 Task: Search one way flight ticket for 5 adults, 2 children, 1 infant in seat and 2 infants on lap in economy from Memphis: Memphis International Airport to Riverton: Central Wyoming Regional Airport (was Riverton Regional) on 8-4-2023. Choice of flights is Southwest. Number of bags: 1 carry on bag and 1 checked bag. Price is upto 77000. Outbound departure time preference is 11:30.
Action: Mouse moved to (283, 389)
Screenshot: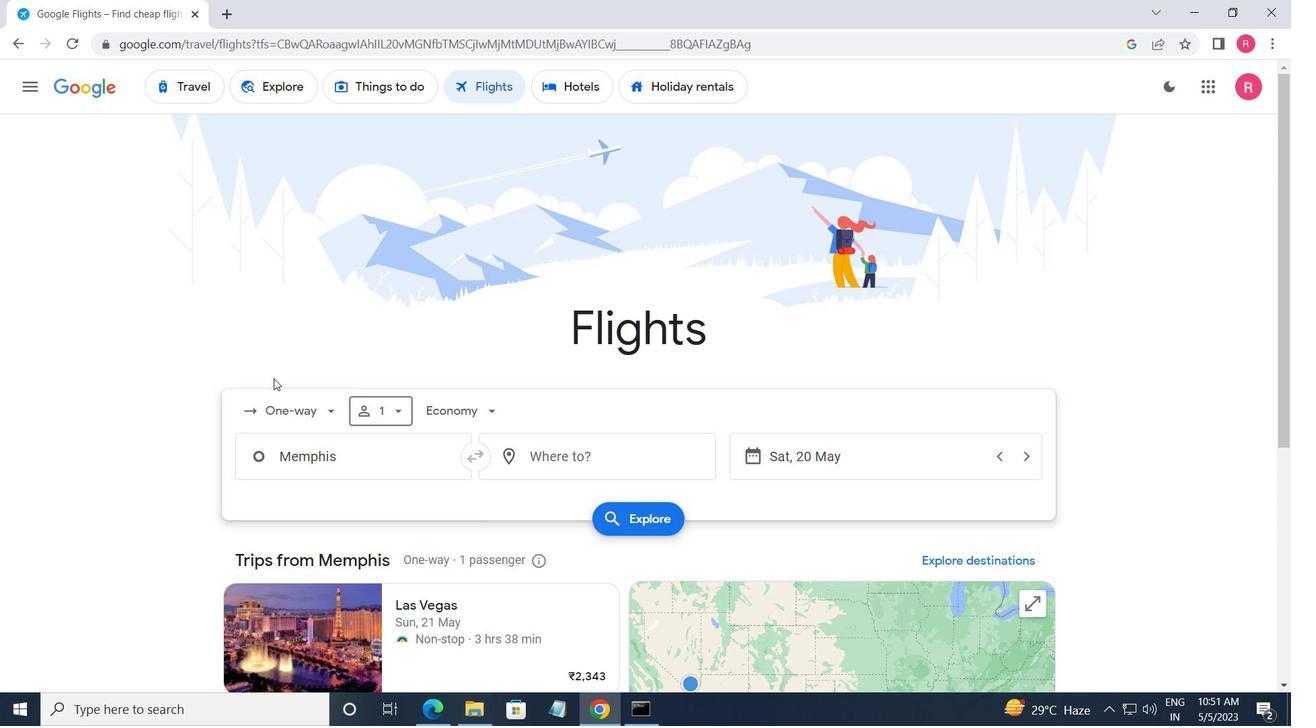 
Action: Mouse pressed left at (283, 389)
Screenshot: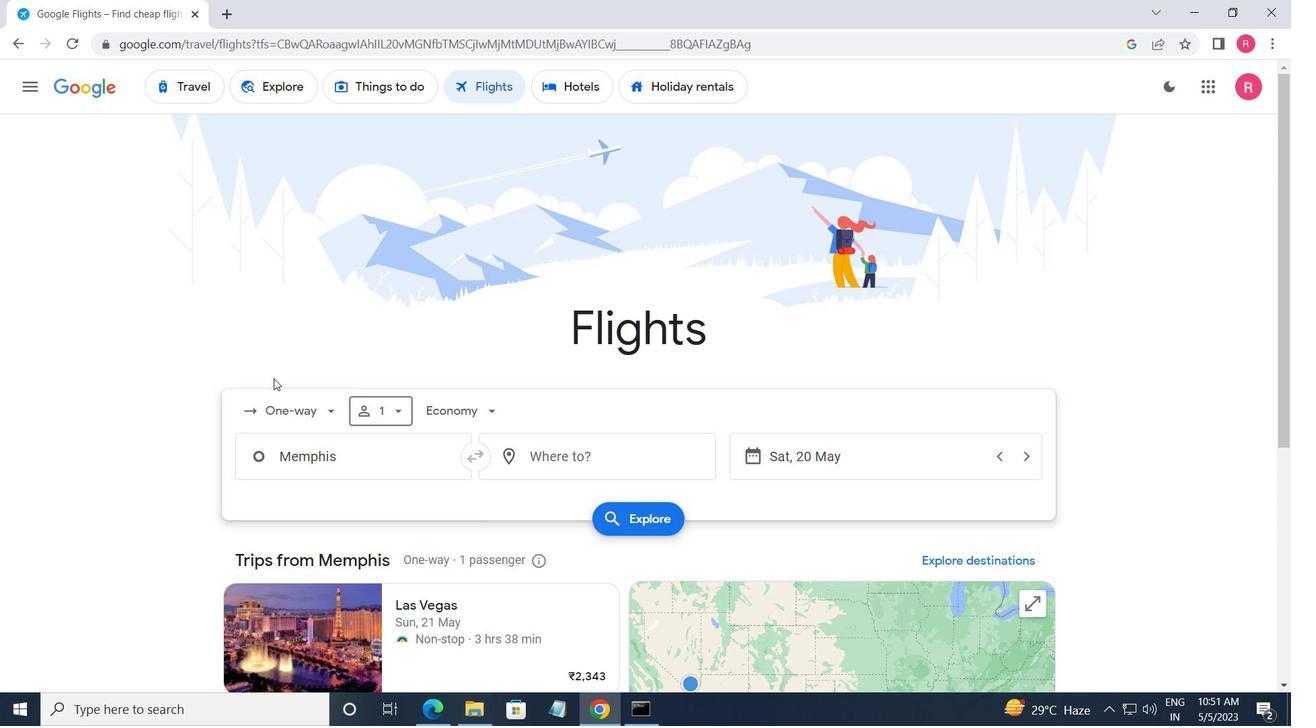 
Action: Mouse moved to (289, 410)
Screenshot: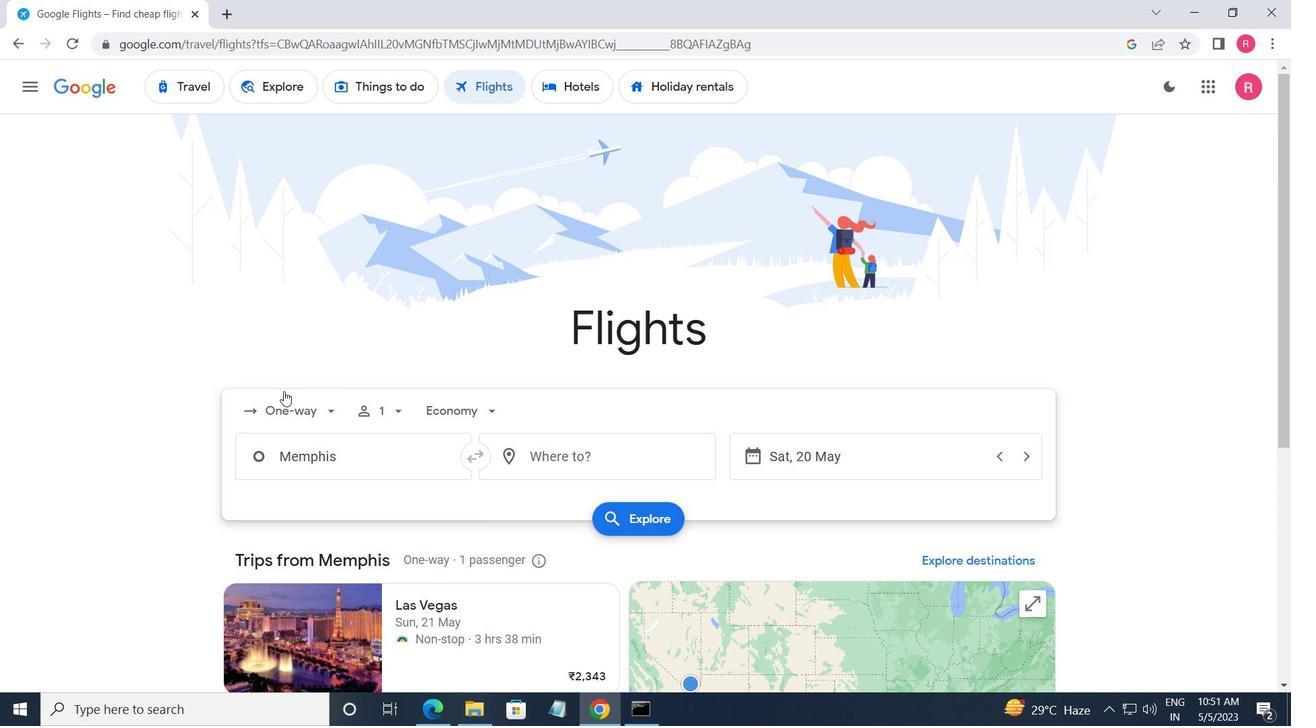 
Action: Mouse pressed left at (289, 410)
Screenshot: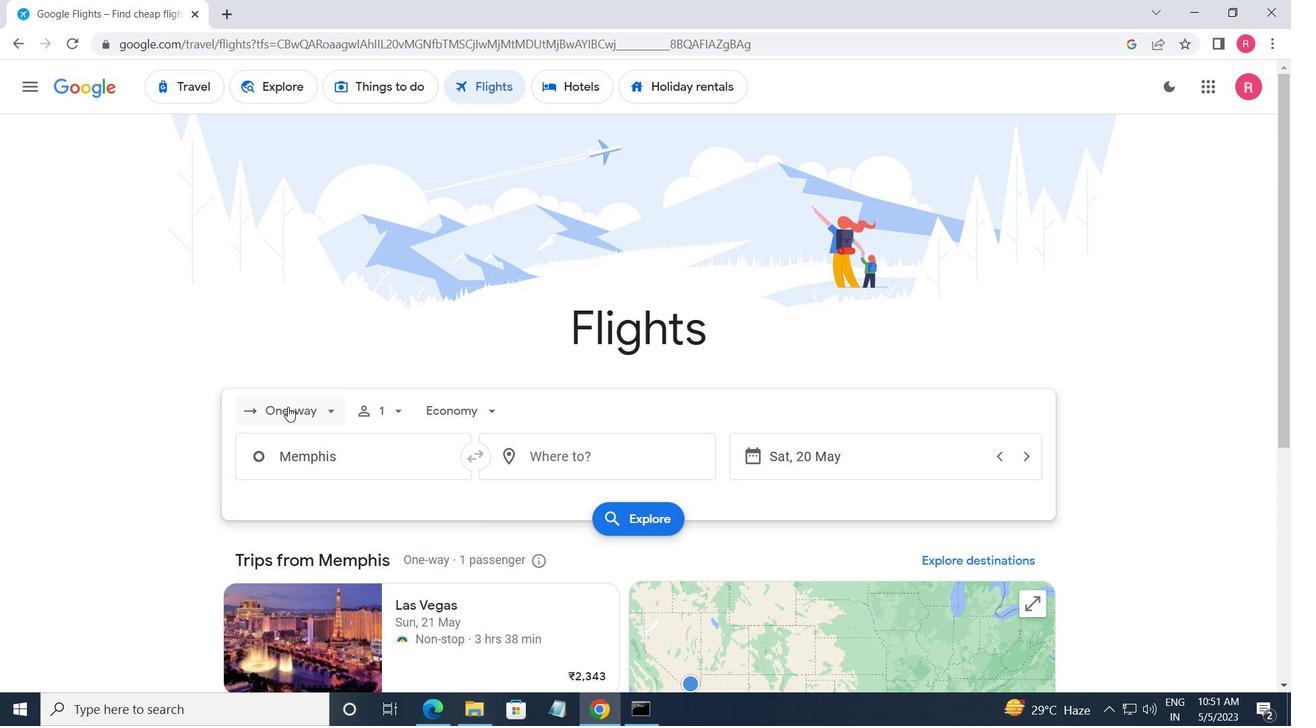 
Action: Mouse moved to (326, 490)
Screenshot: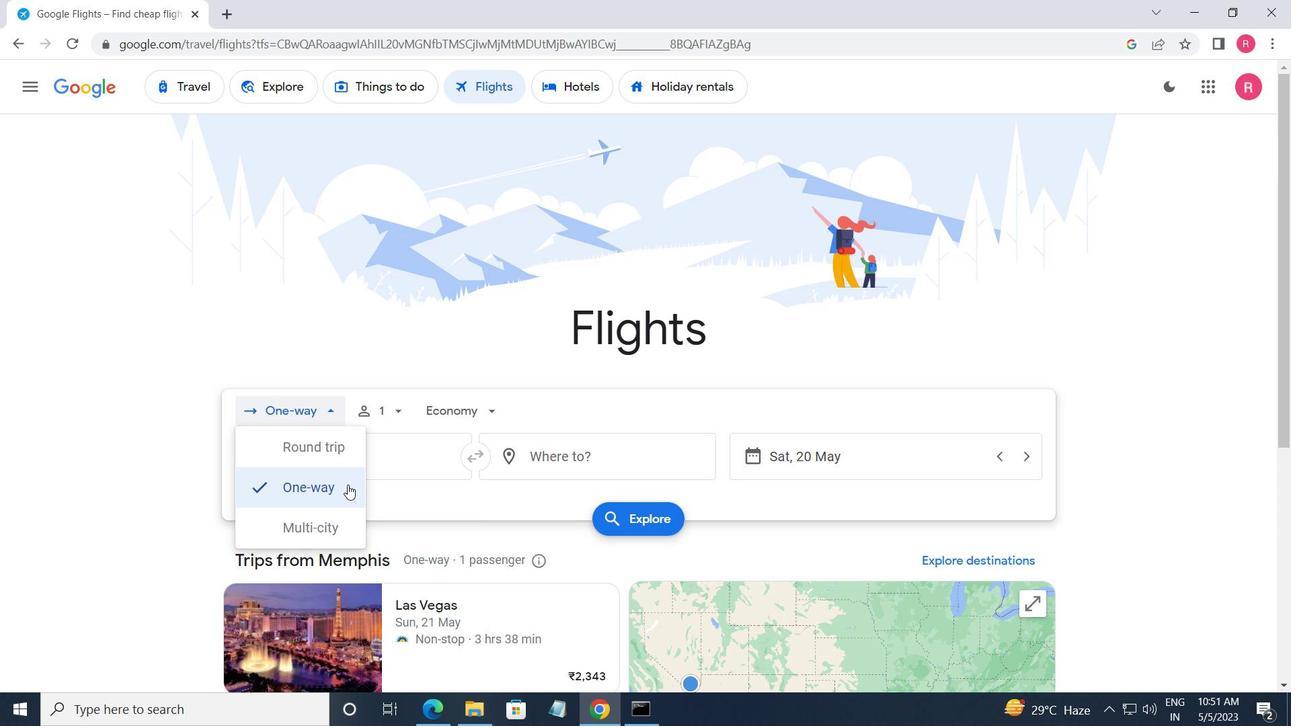
Action: Mouse pressed left at (326, 490)
Screenshot: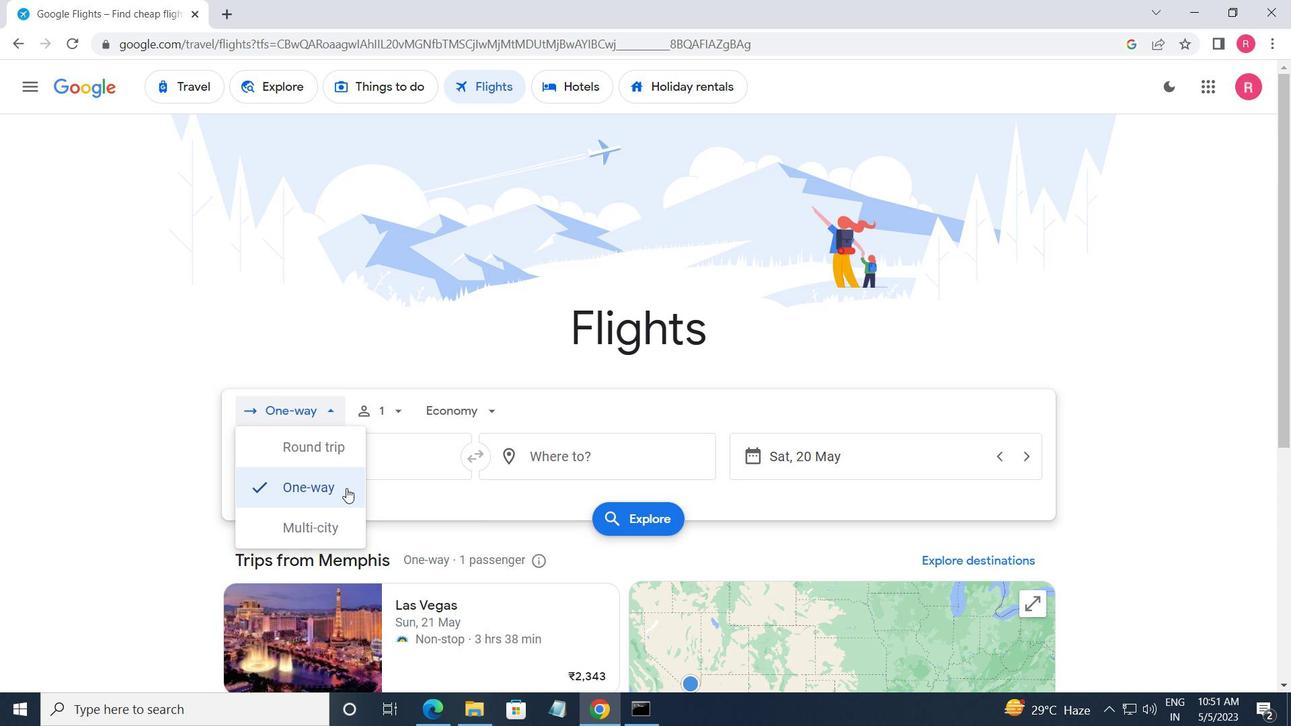 
Action: Mouse moved to (409, 425)
Screenshot: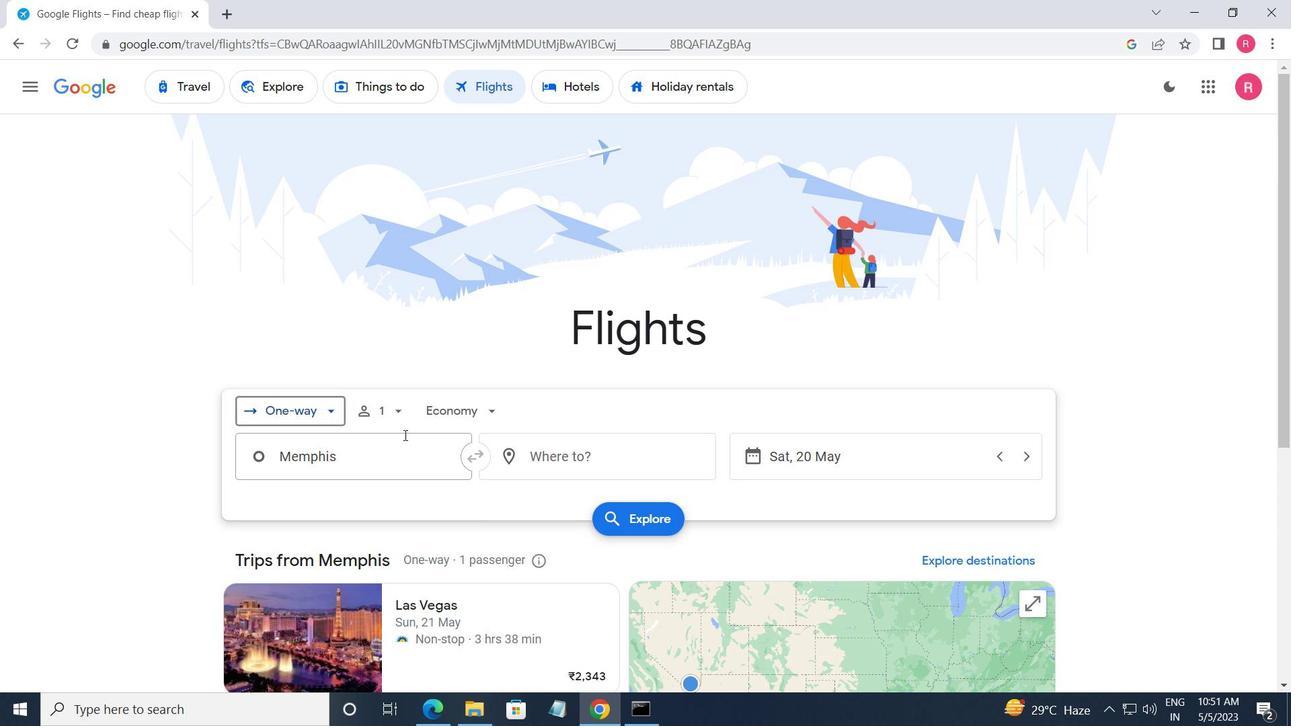 
Action: Mouse pressed left at (409, 425)
Screenshot: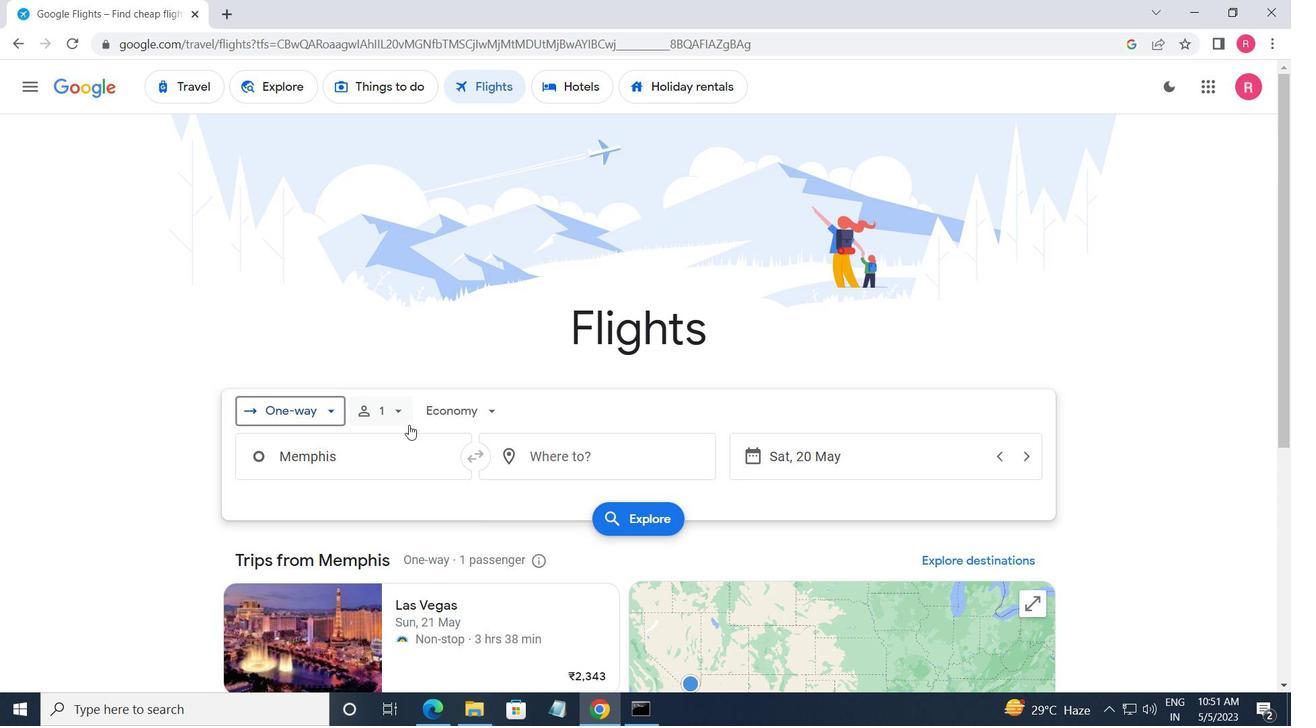 
Action: Mouse moved to (515, 453)
Screenshot: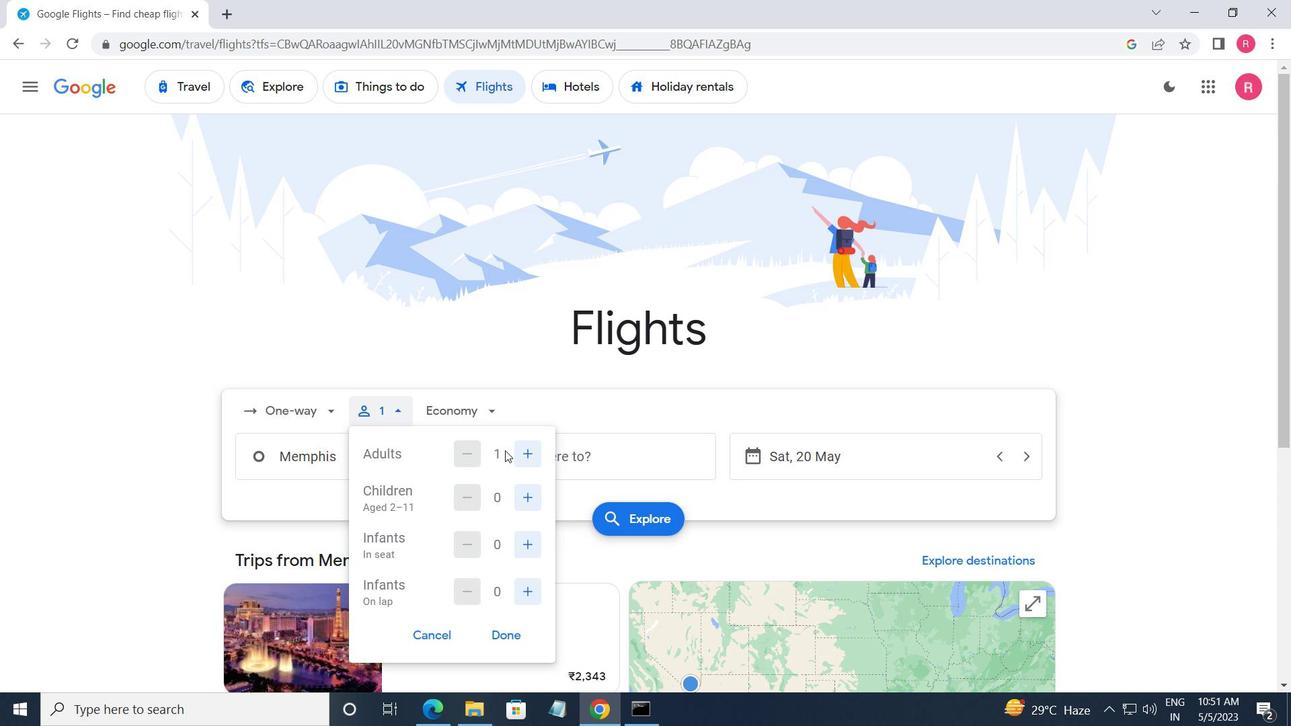 
Action: Mouse pressed left at (515, 453)
Screenshot: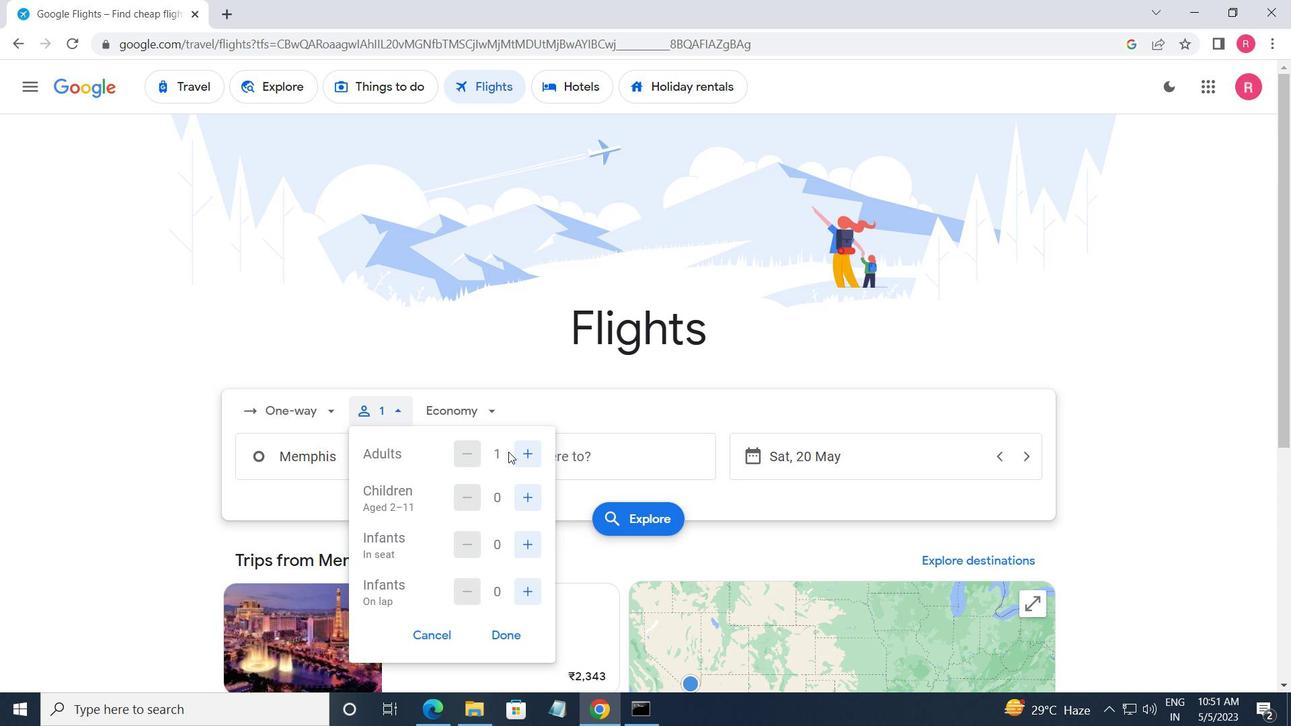 
Action: Mouse pressed left at (515, 453)
Screenshot: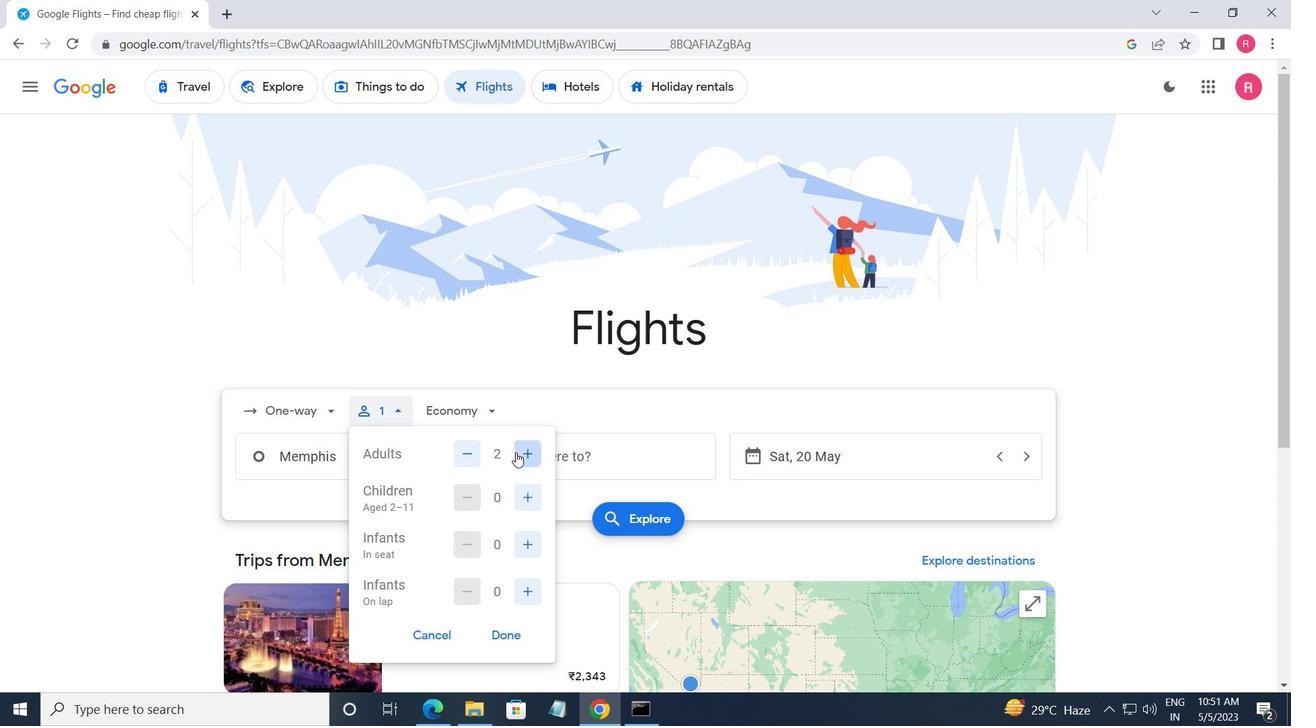 
Action: Mouse moved to (515, 453)
Screenshot: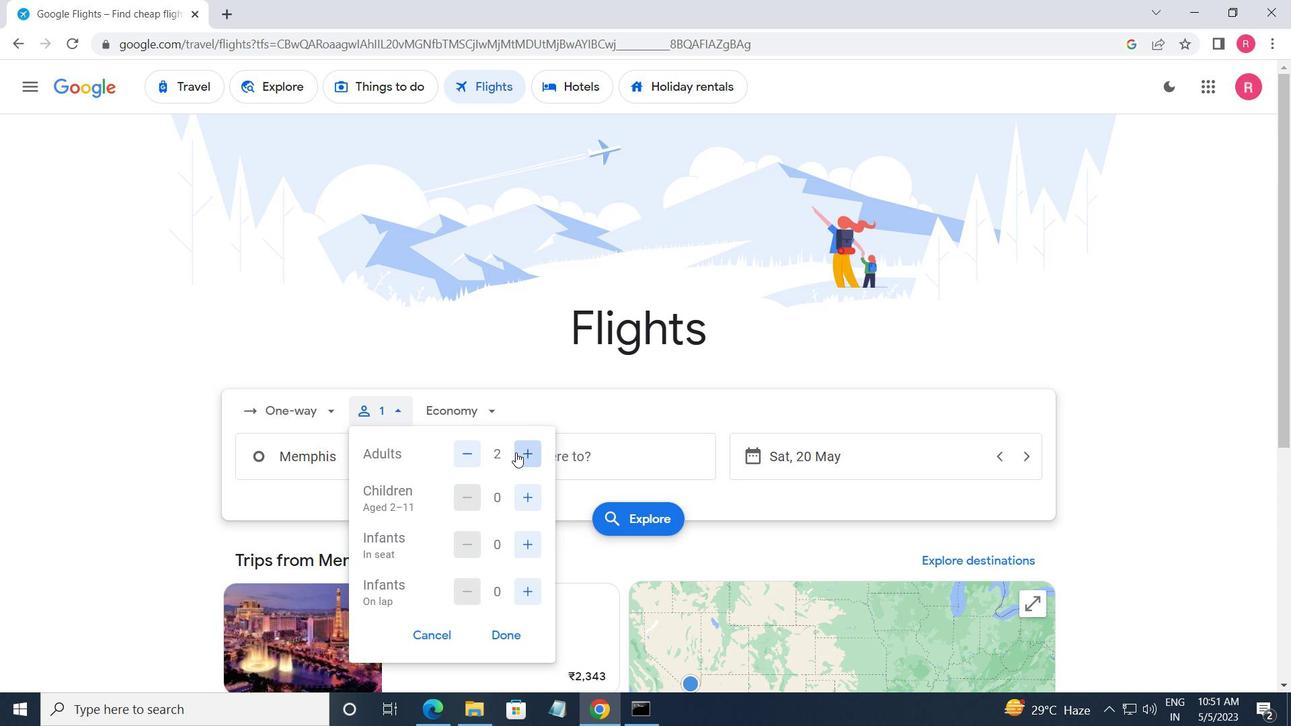 
Action: Mouse pressed left at (515, 453)
Screenshot: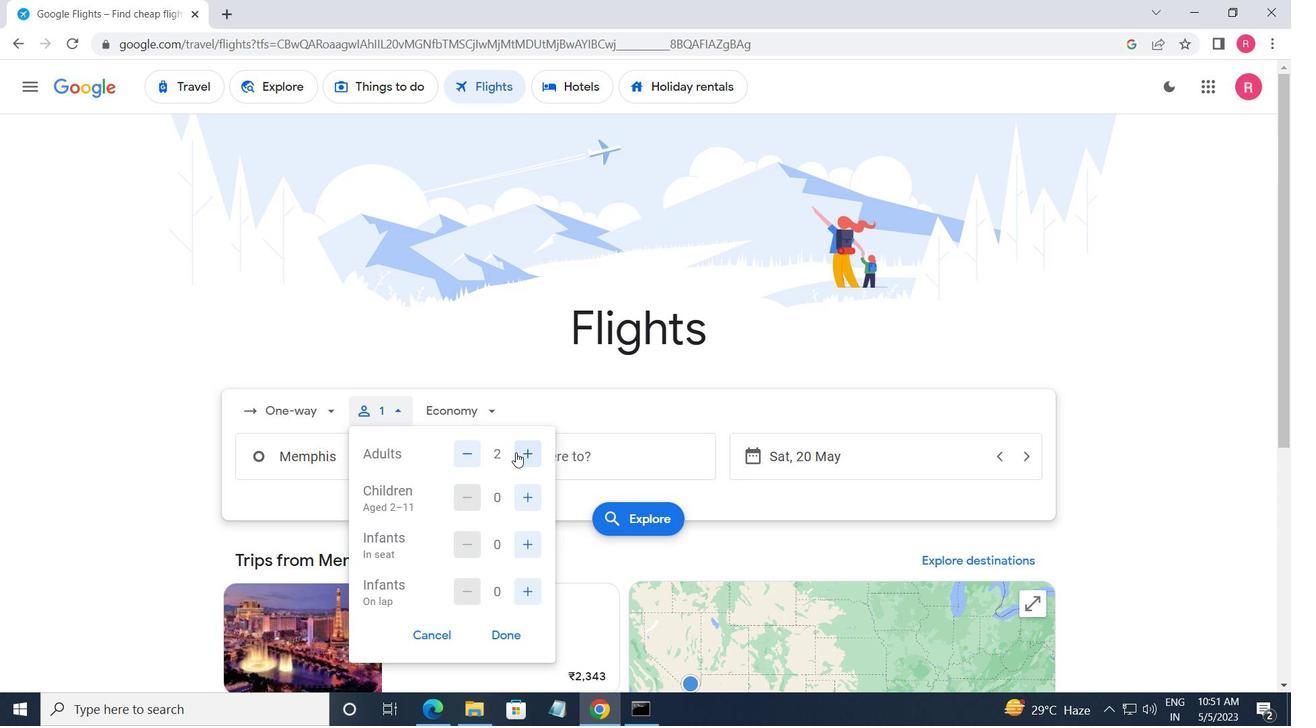 
Action: Mouse pressed left at (515, 453)
Screenshot: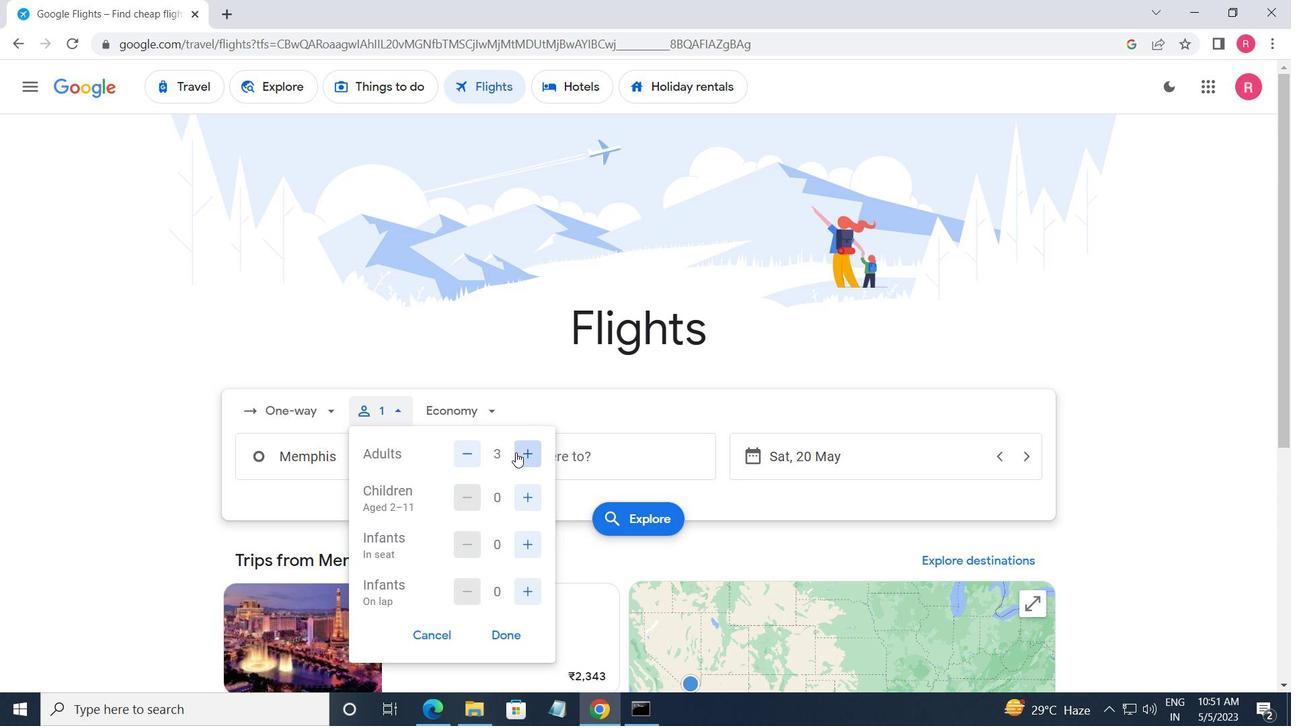 
Action: Mouse moved to (521, 497)
Screenshot: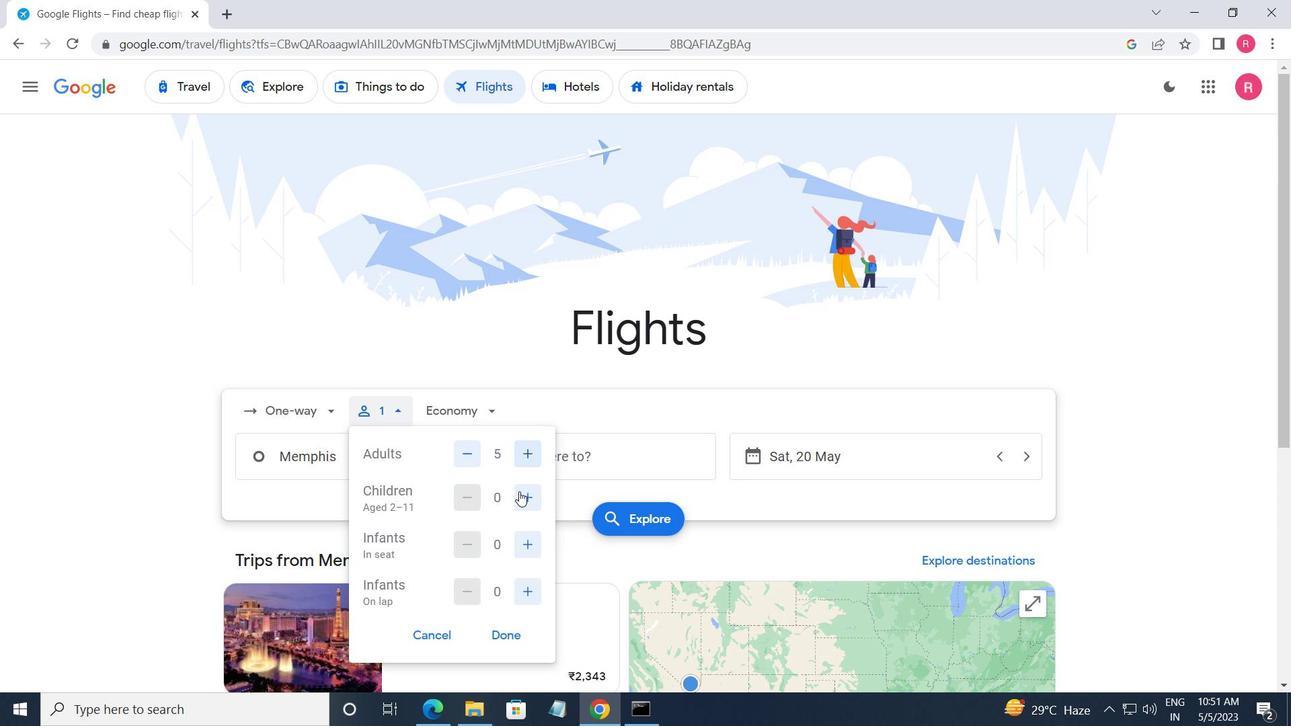 
Action: Mouse pressed left at (521, 497)
Screenshot: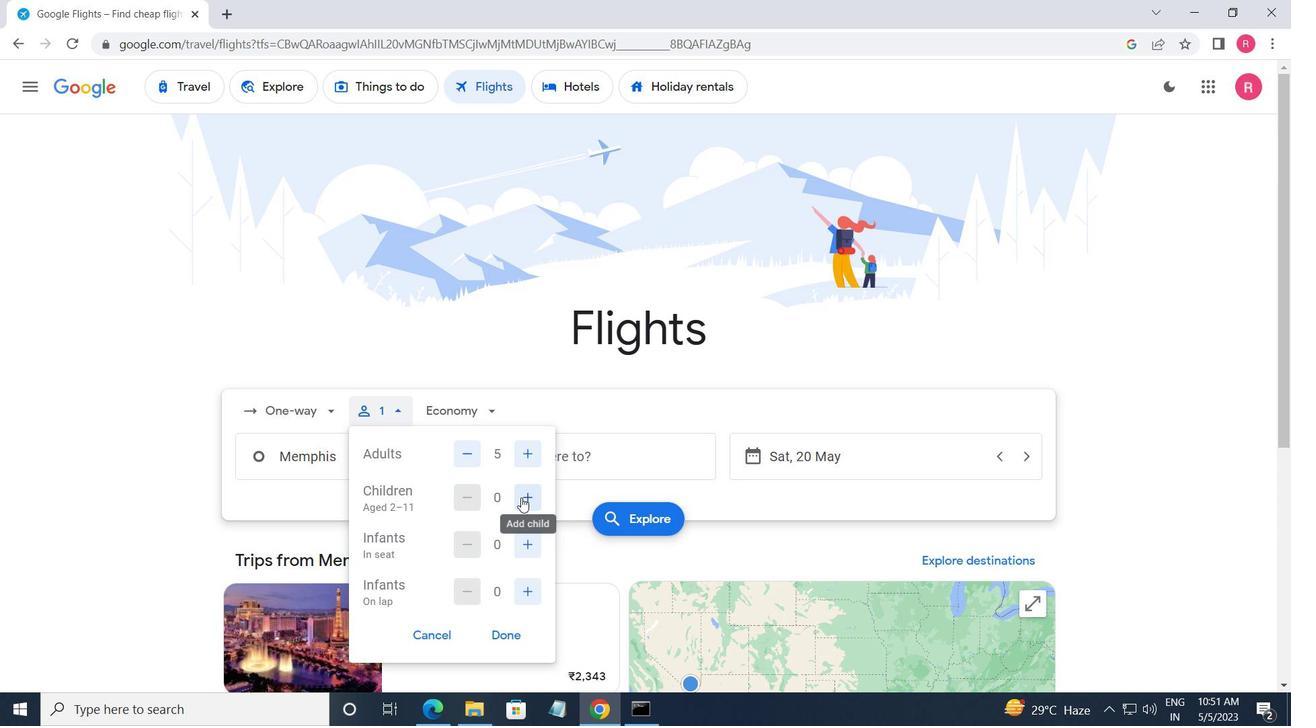 
Action: Mouse pressed left at (521, 497)
Screenshot: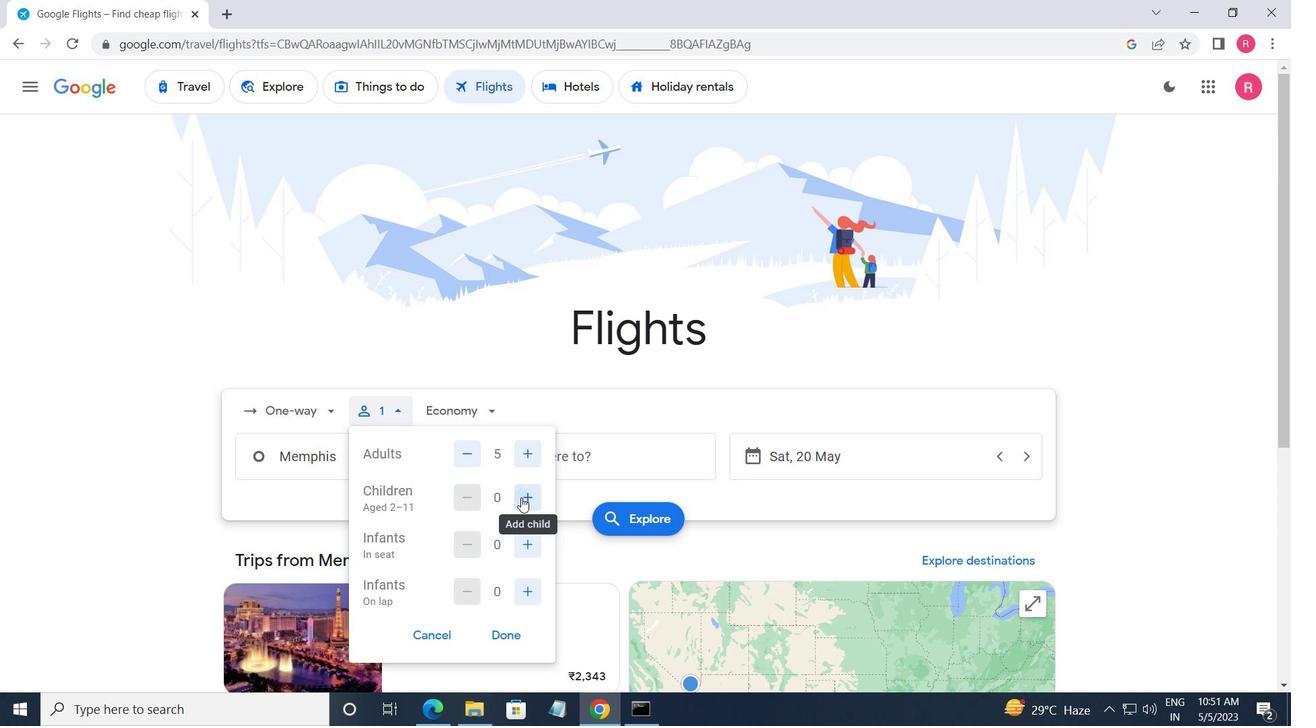 
Action: Mouse moved to (520, 550)
Screenshot: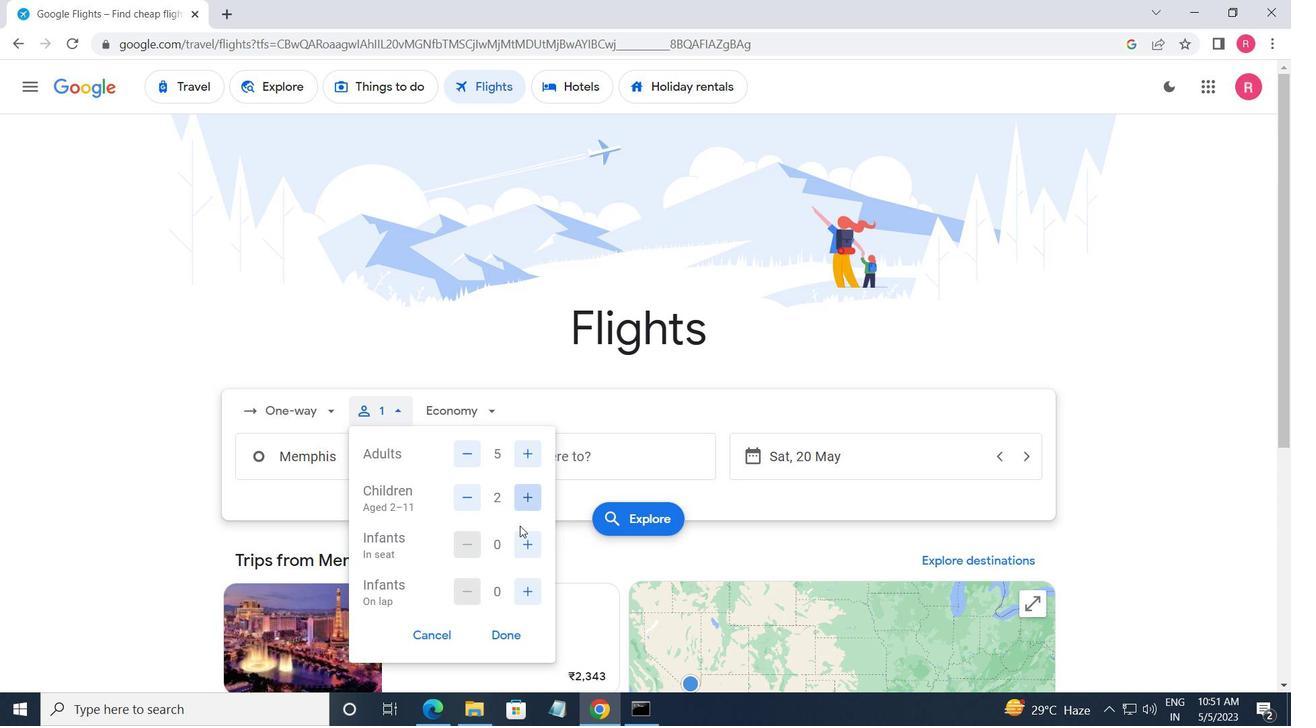 
Action: Mouse pressed left at (520, 550)
Screenshot: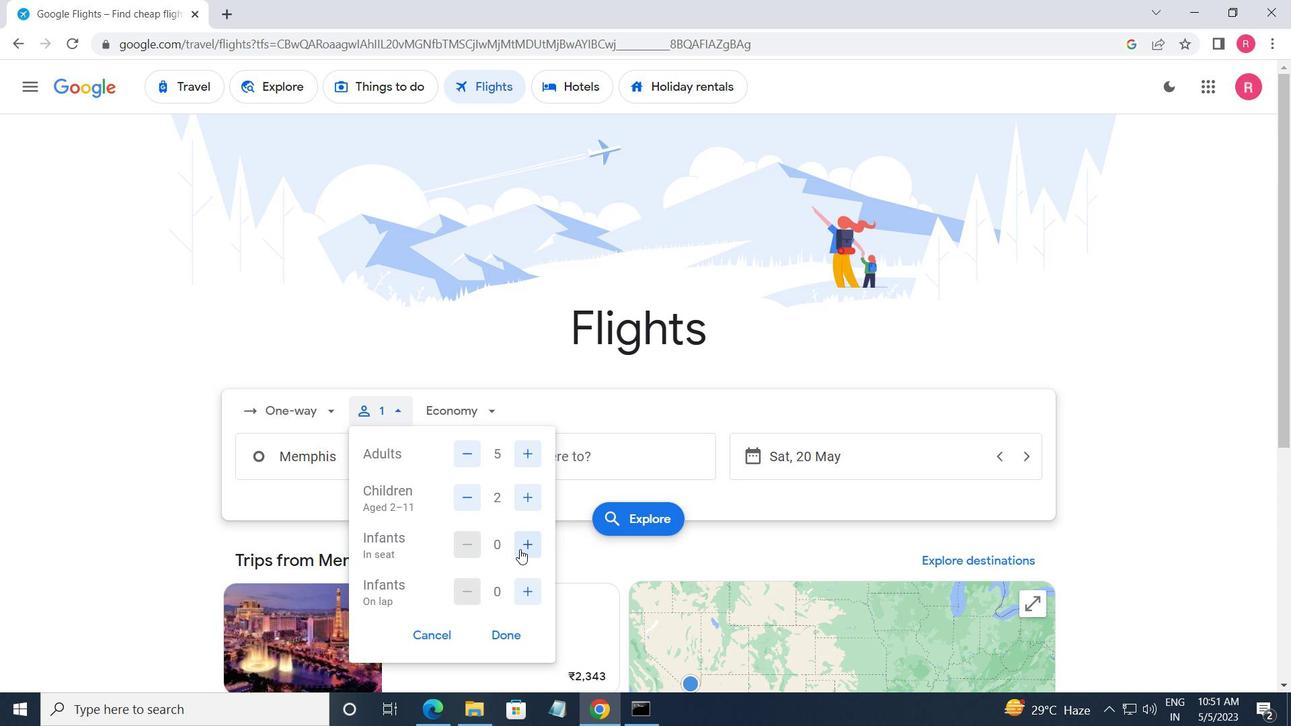 
Action: Mouse moved to (529, 587)
Screenshot: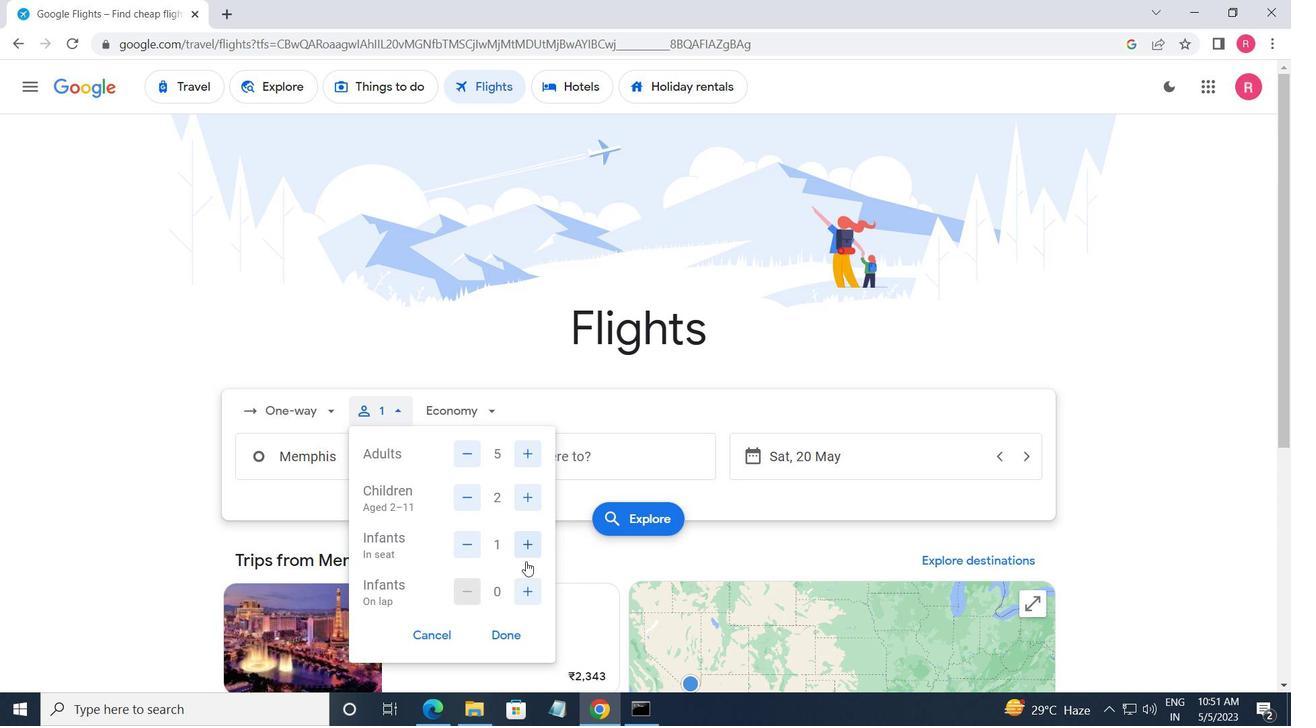 
Action: Mouse pressed left at (529, 587)
Screenshot: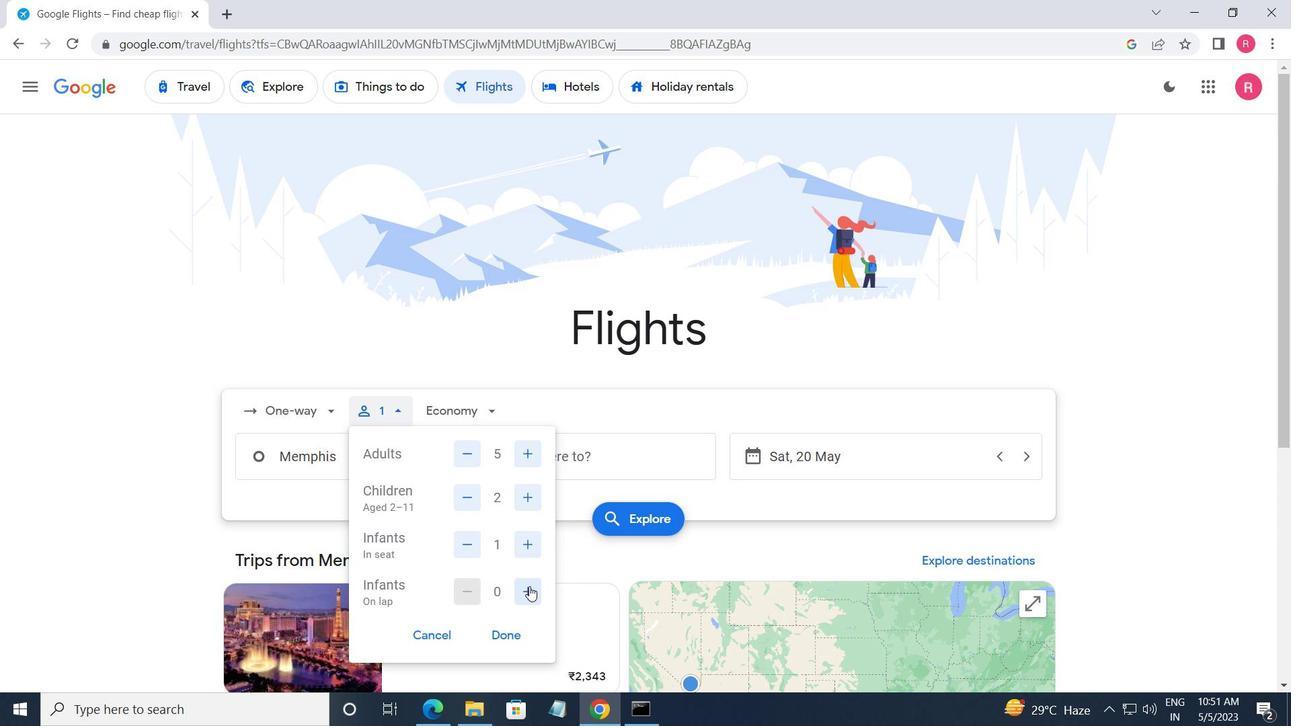 
Action: Mouse moved to (508, 639)
Screenshot: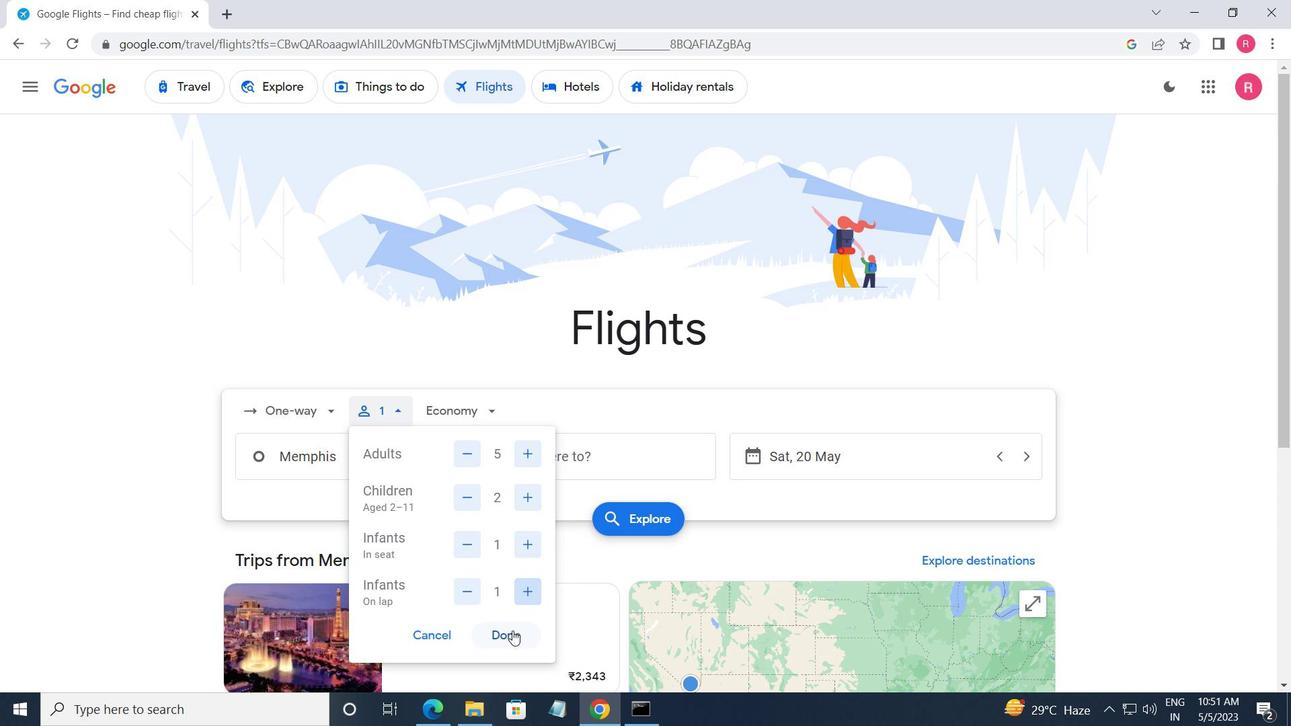 
Action: Mouse pressed left at (508, 639)
Screenshot: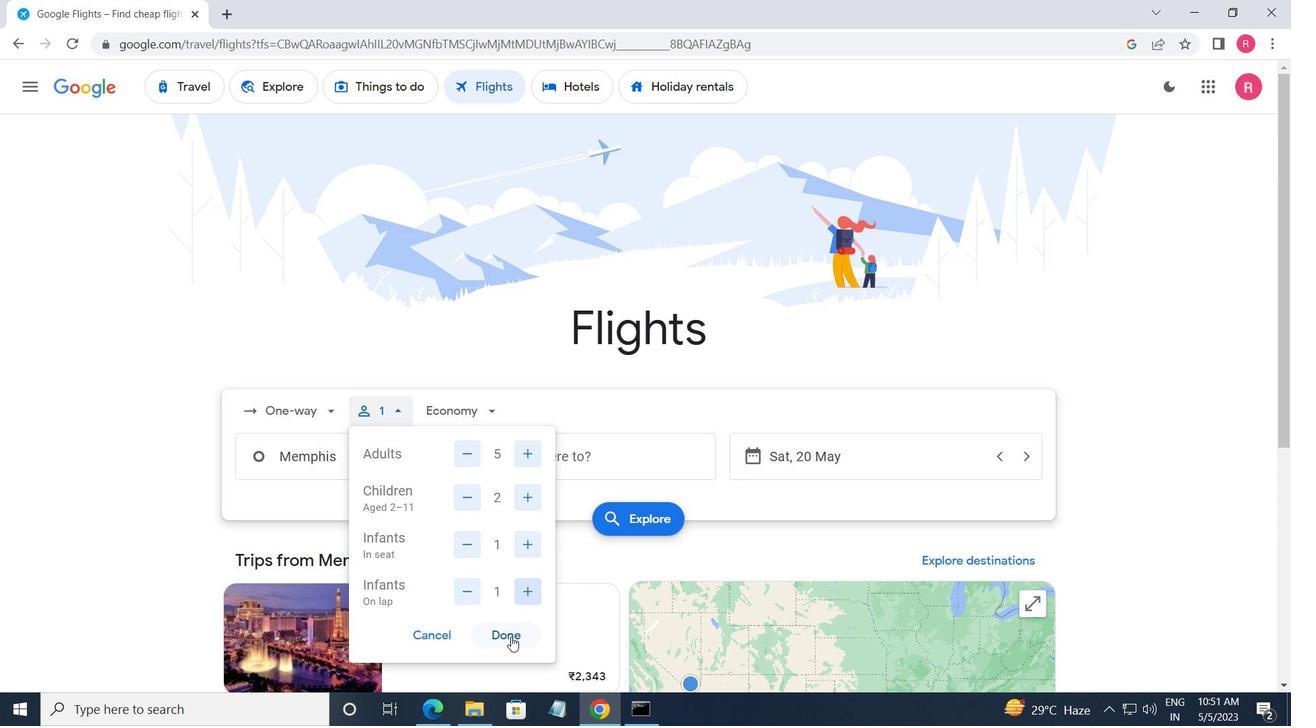
Action: Mouse moved to (449, 413)
Screenshot: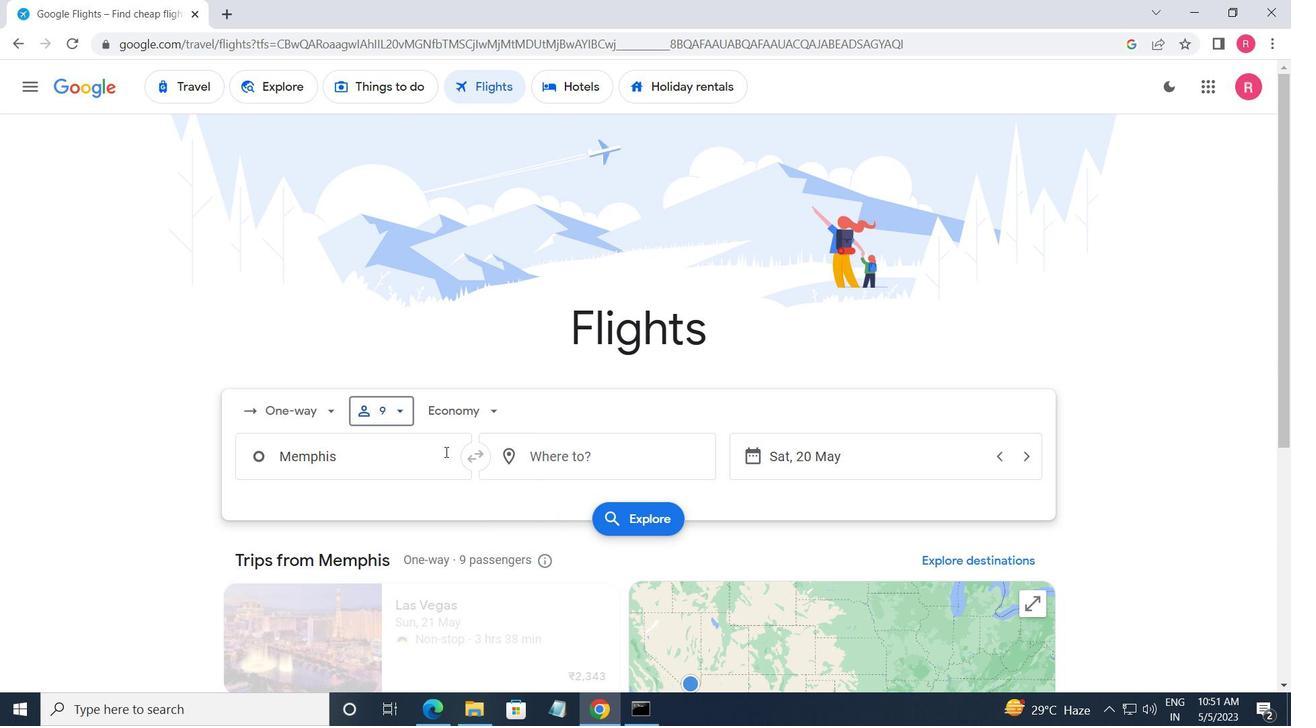 
Action: Mouse pressed left at (449, 413)
Screenshot: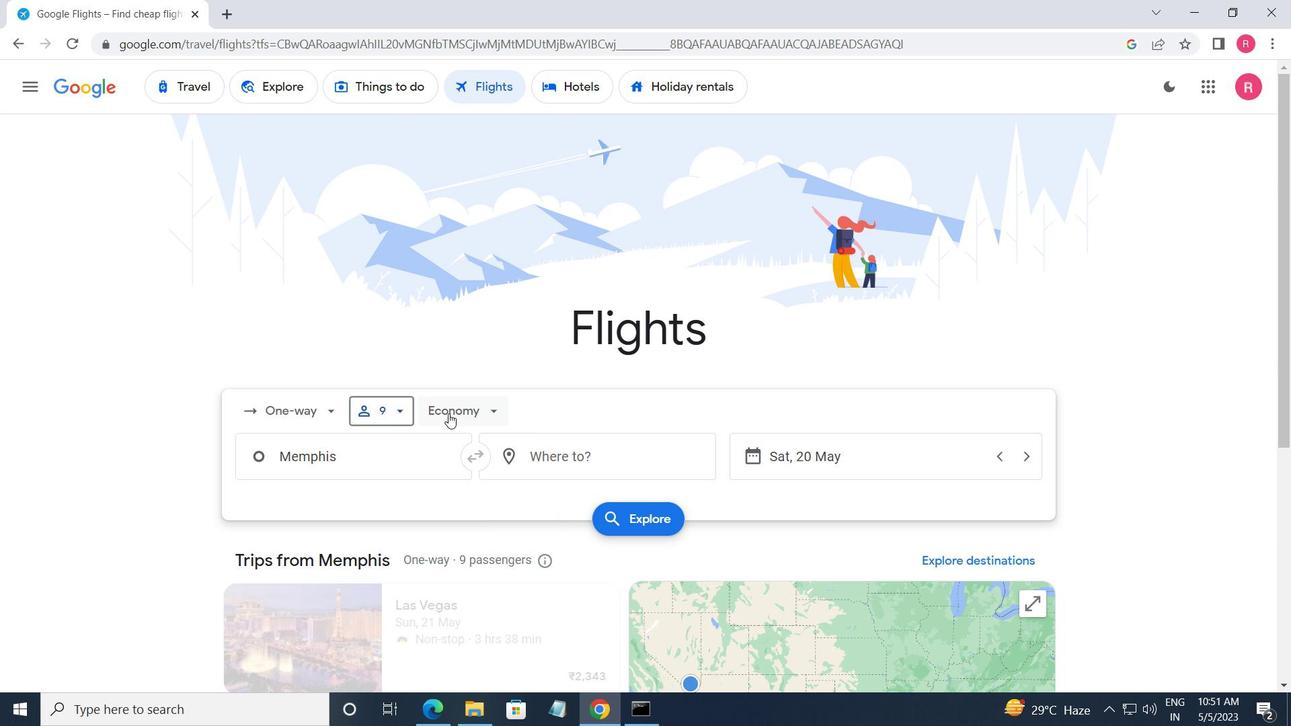 
Action: Mouse moved to (484, 452)
Screenshot: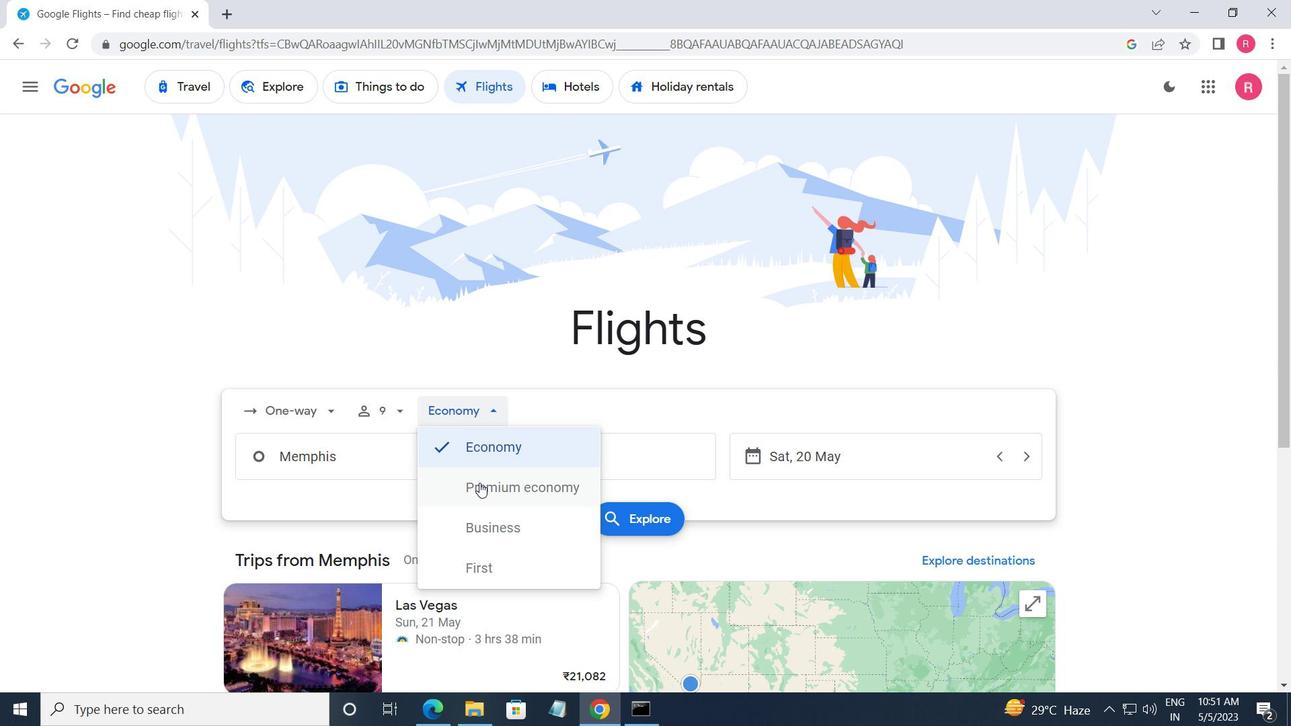 
Action: Mouse pressed left at (484, 452)
Screenshot: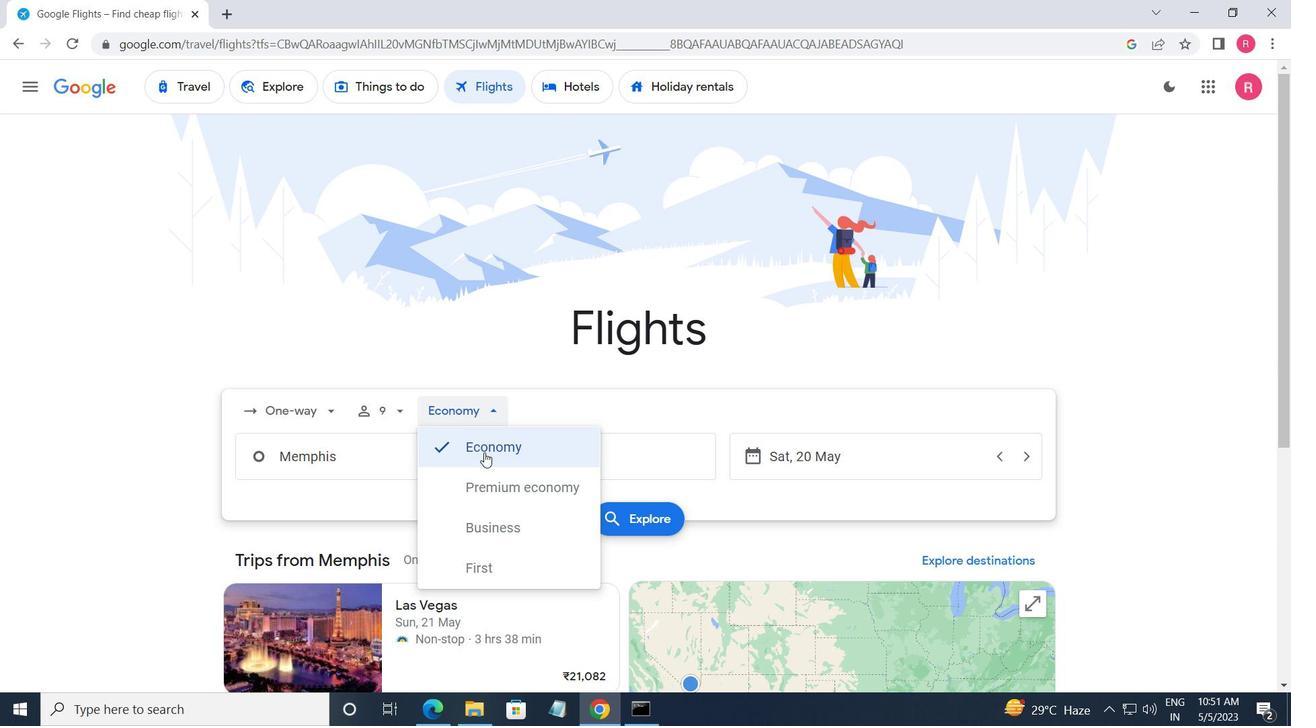 
Action: Mouse moved to (395, 454)
Screenshot: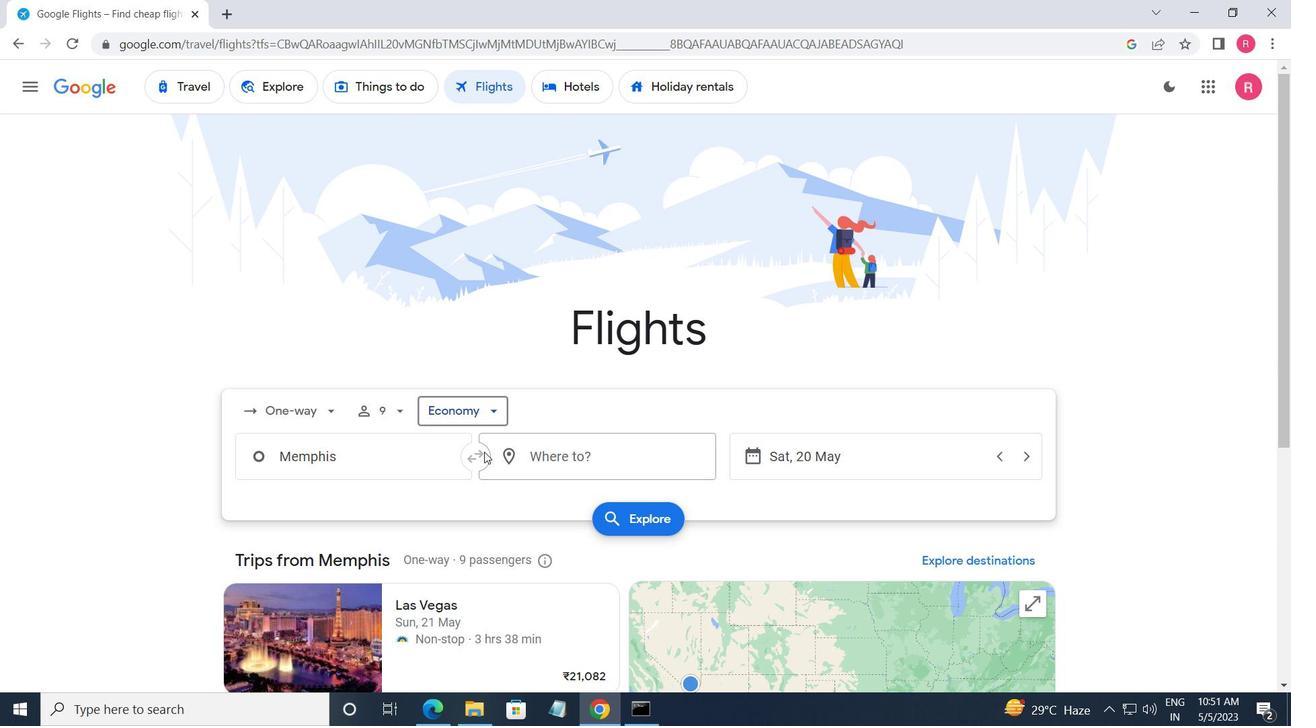 
Action: Mouse pressed left at (395, 454)
Screenshot: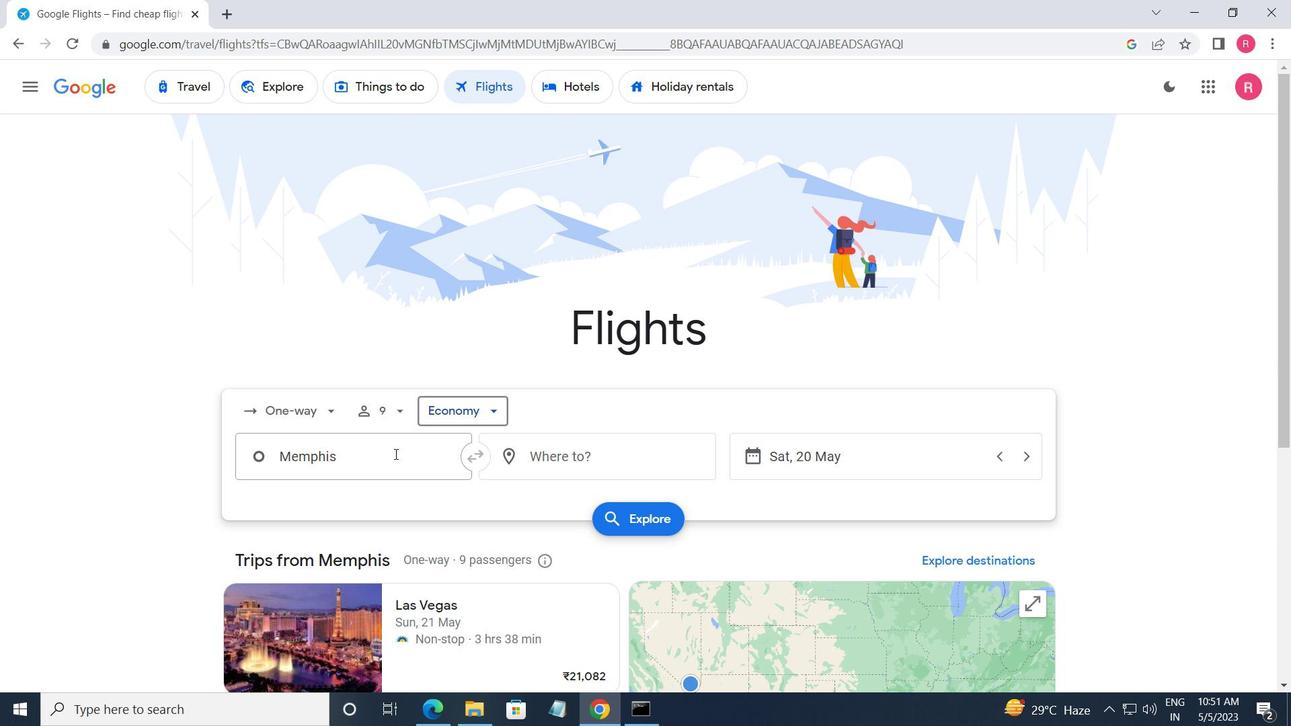 
Action: Mouse moved to (380, 538)
Screenshot: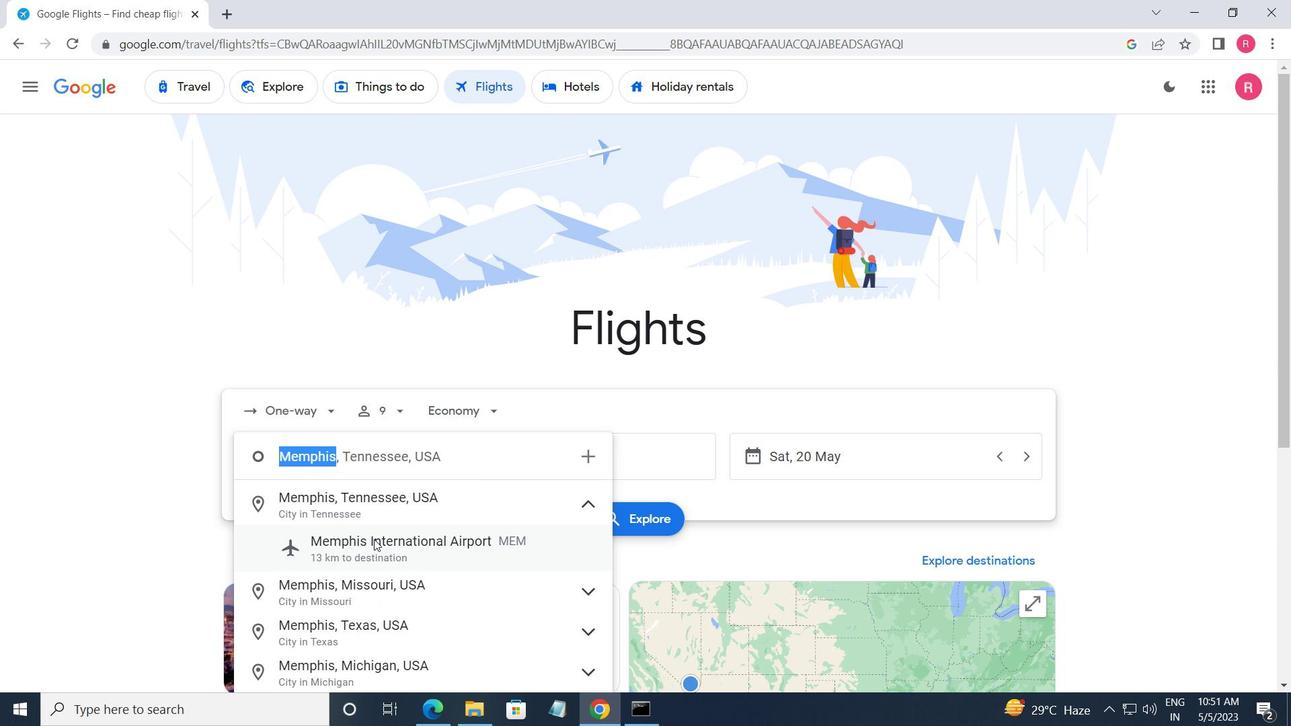 
Action: Mouse pressed left at (380, 538)
Screenshot: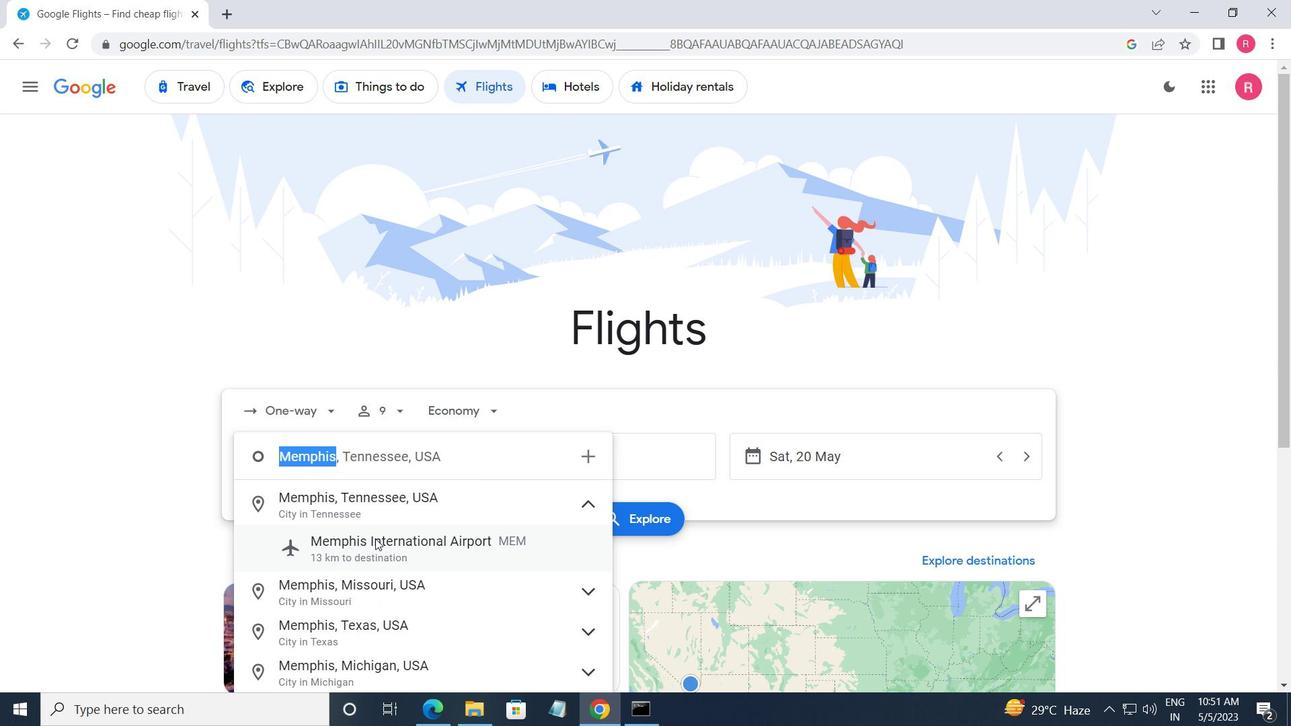 
Action: Mouse moved to (616, 446)
Screenshot: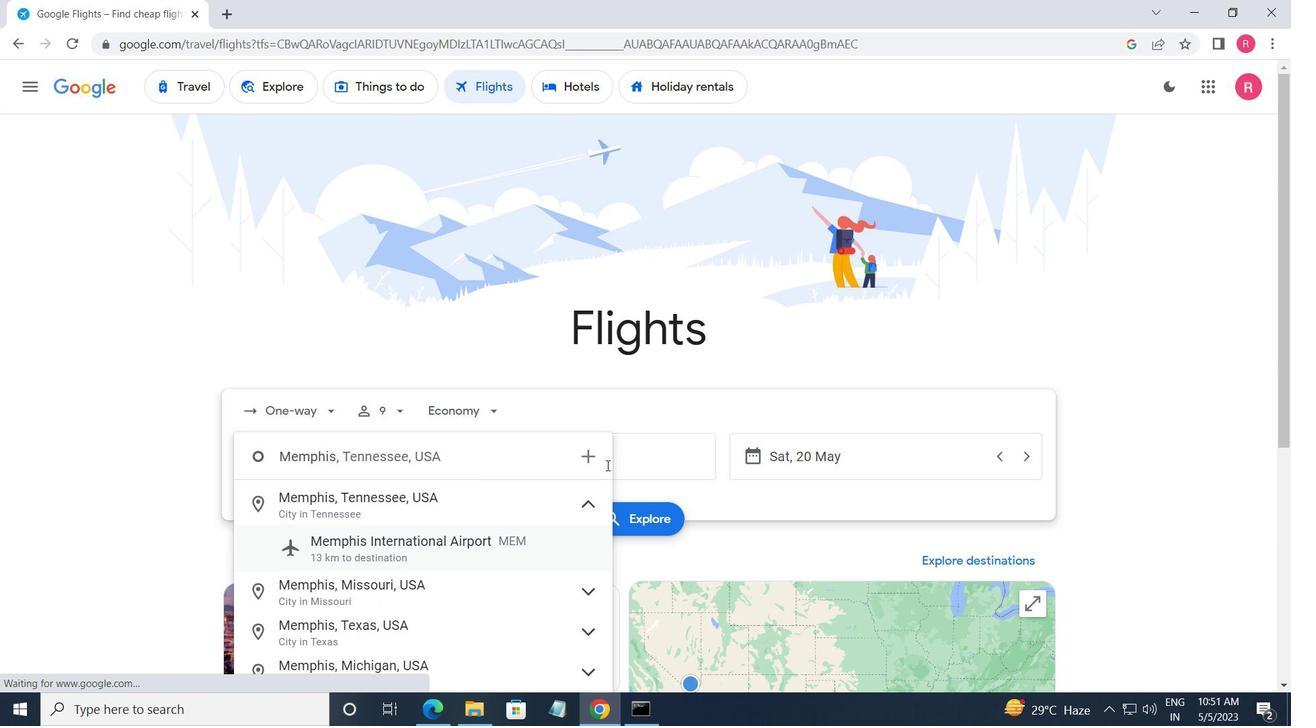 
Action: Mouse pressed left at (616, 446)
Screenshot: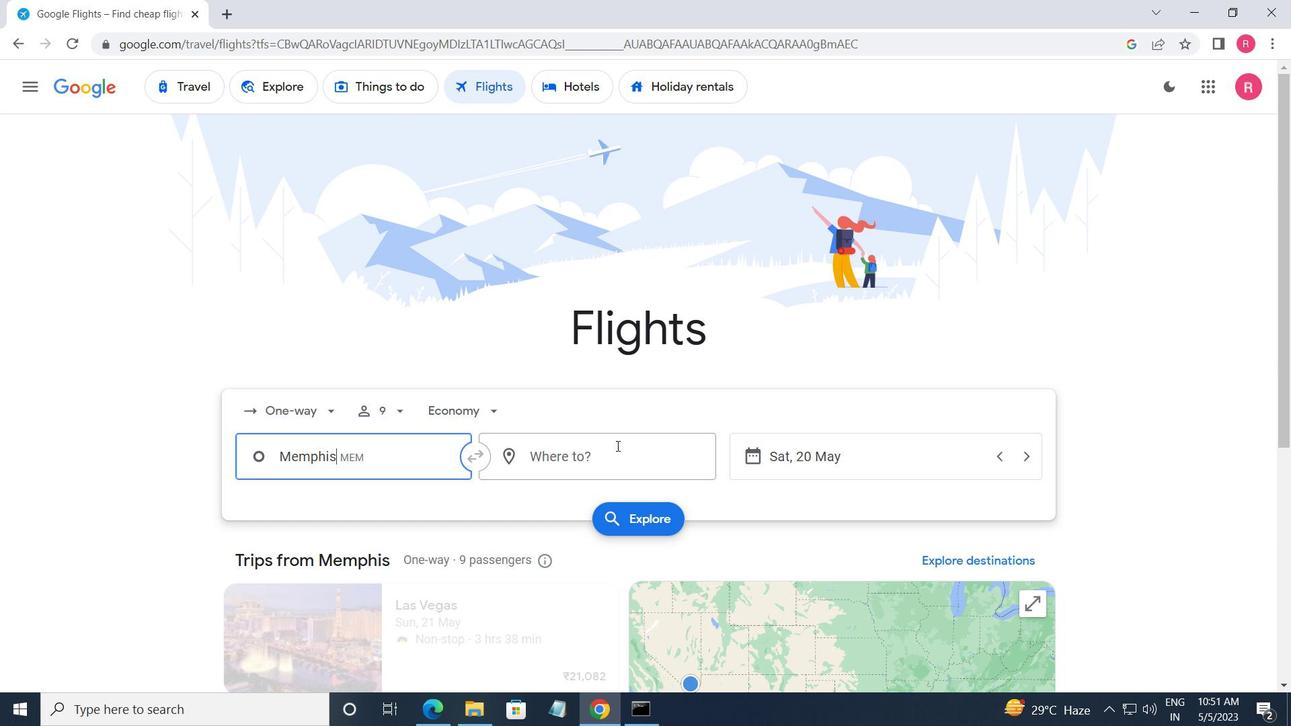
Action: Mouse moved to (594, 614)
Screenshot: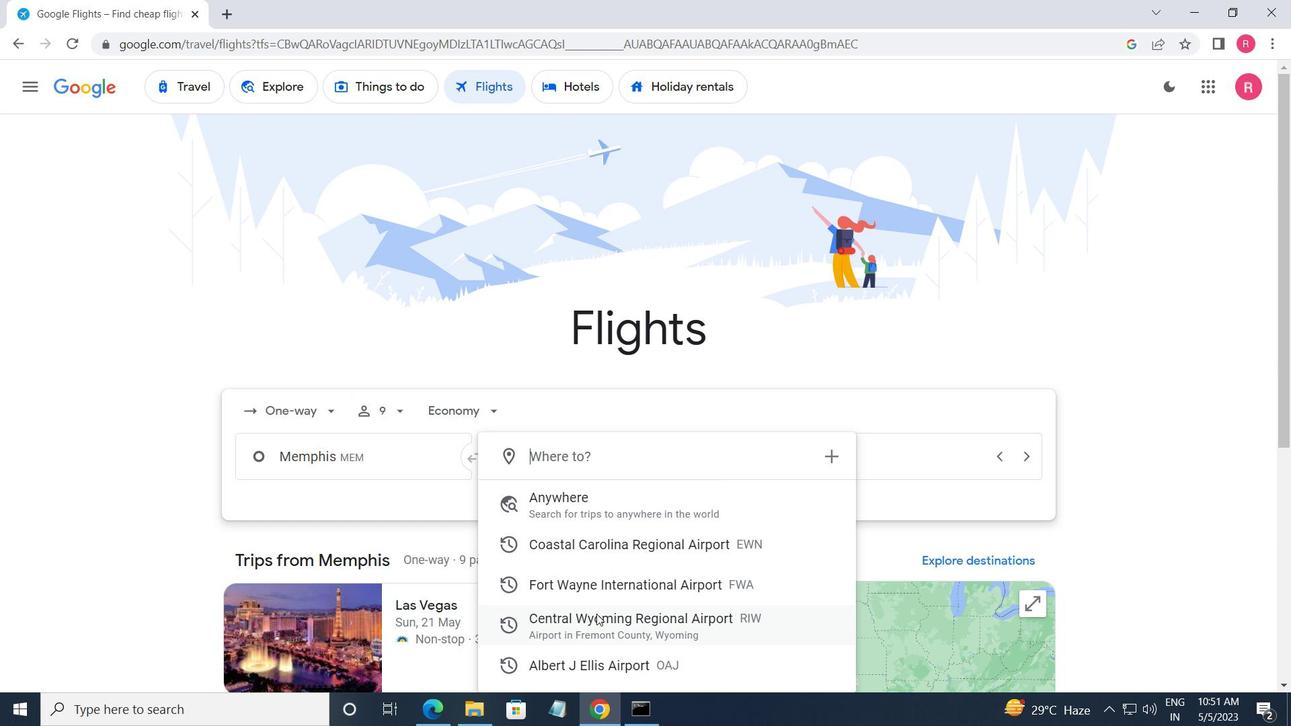 
Action: Mouse pressed left at (594, 614)
Screenshot: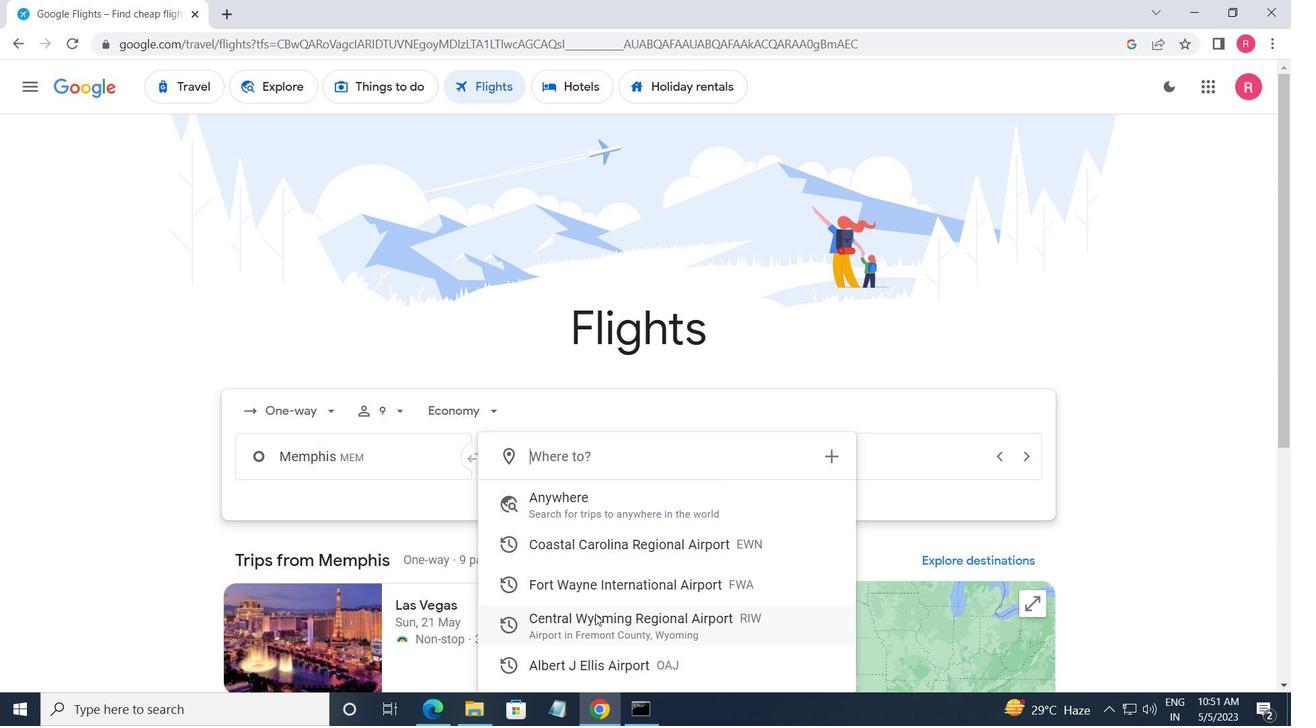 
Action: Mouse moved to (891, 441)
Screenshot: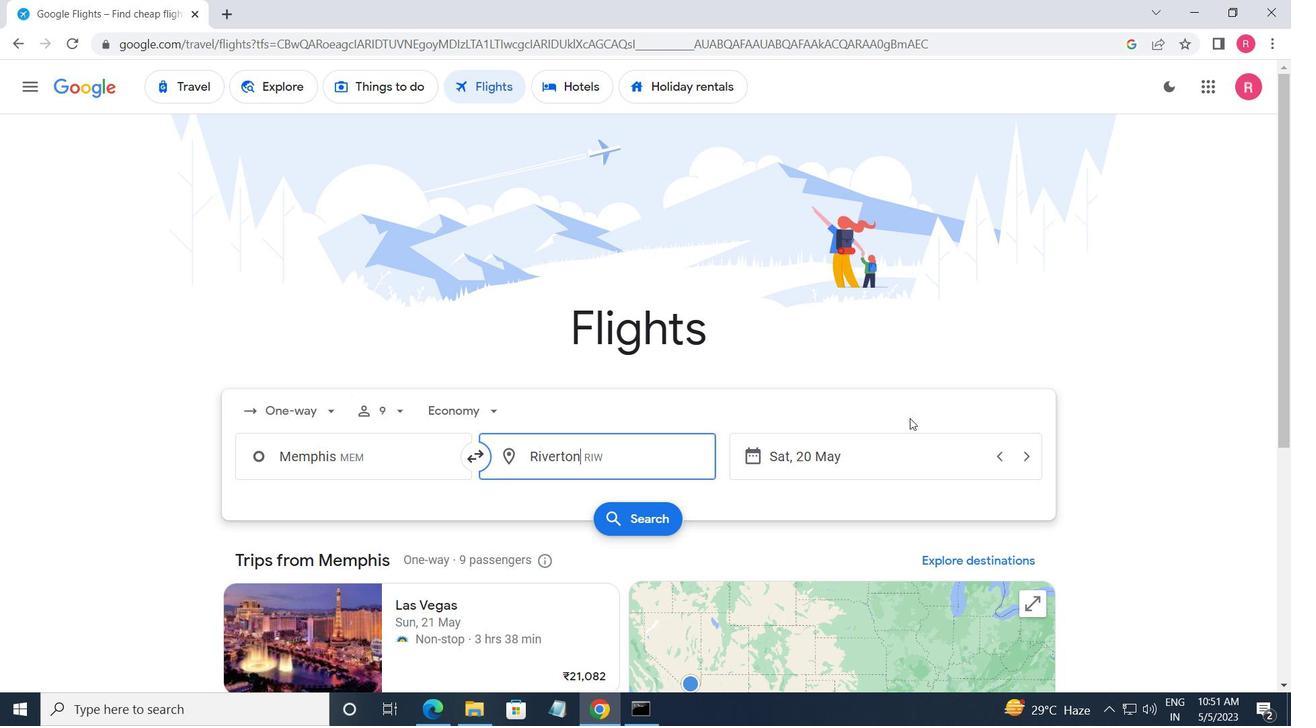 
Action: Mouse pressed left at (891, 441)
Screenshot: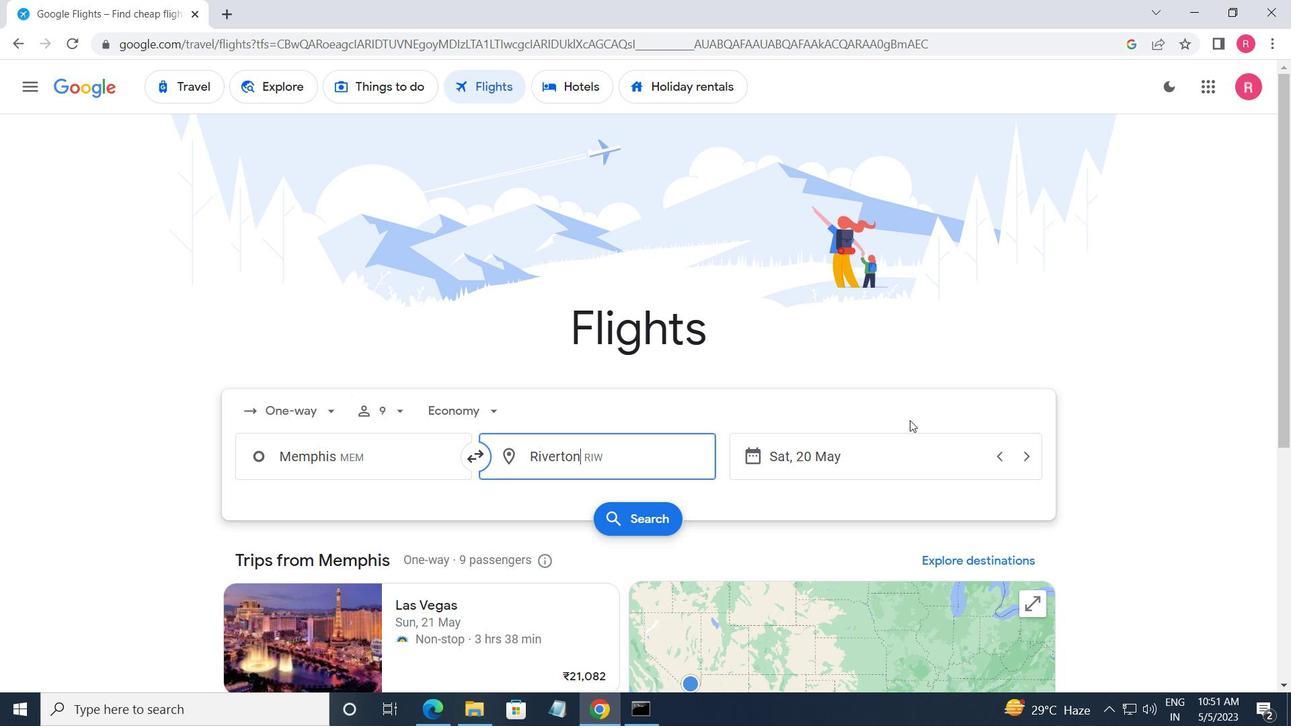 
Action: Mouse moved to (1052, 462)
Screenshot: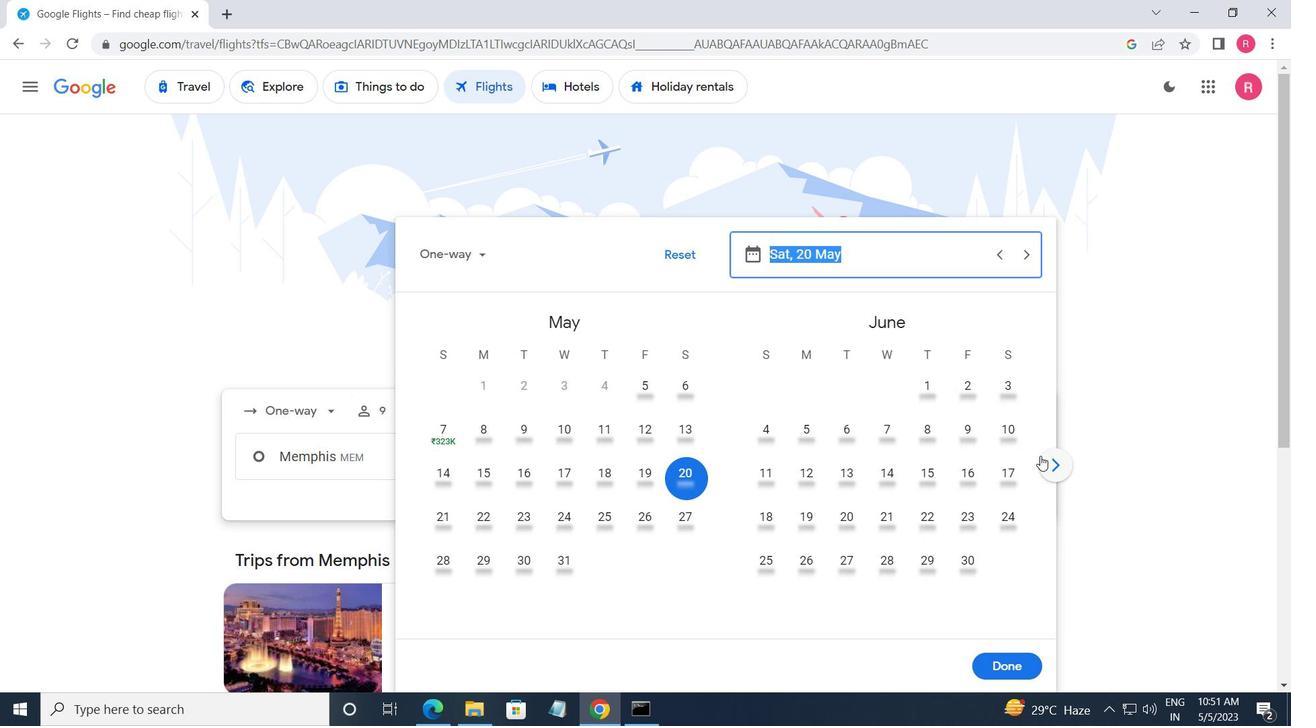 
Action: Mouse pressed left at (1052, 462)
Screenshot: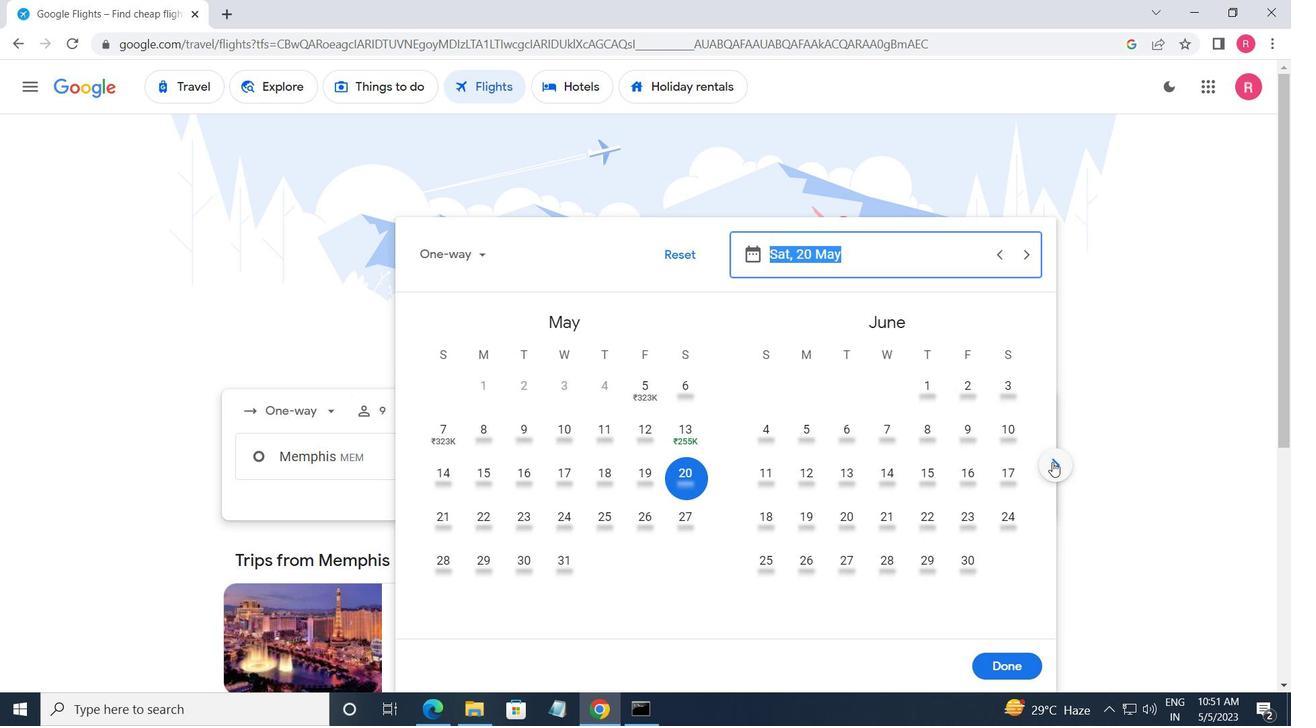 
Action: Mouse pressed left at (1052, 462)
Screenshot: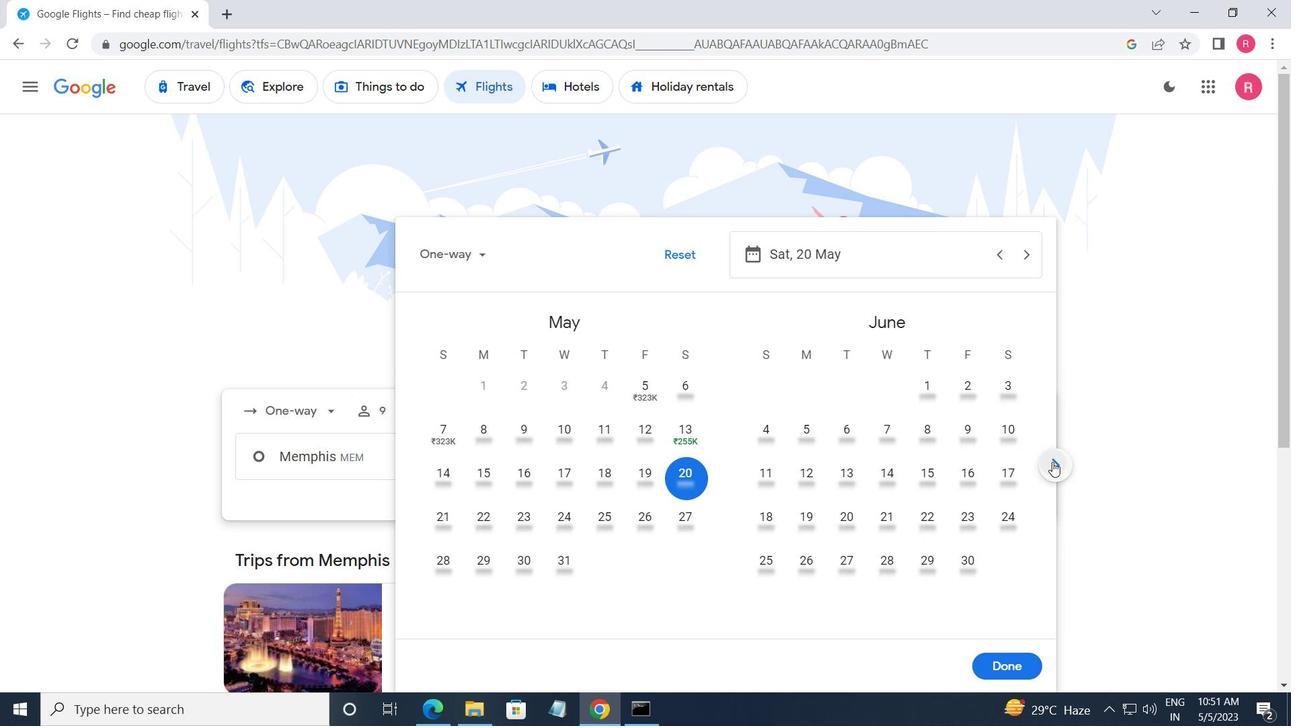 
Action: Mouse pressed left at (1052, 462)
Screenshot: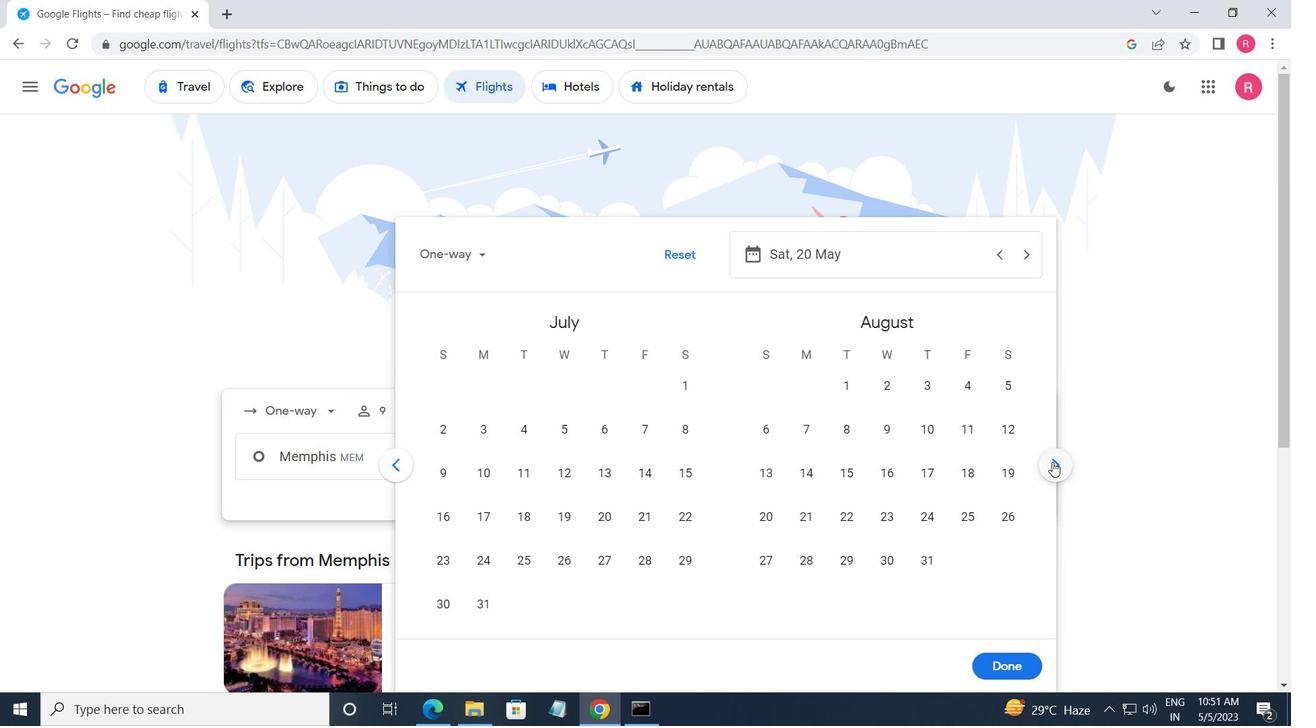 
Action: Mouse moved to (633, 394)
Screenshot: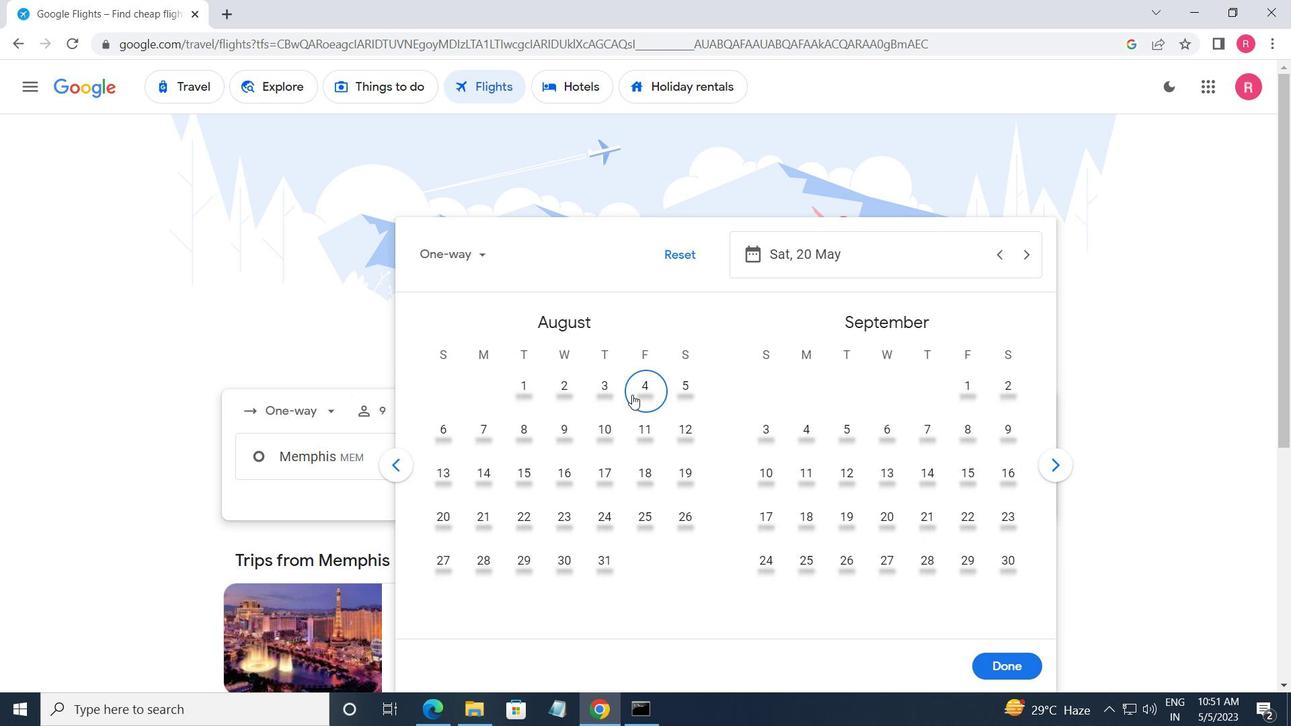 
Action: Mouse pressed left at (633, 394)
Screenshot: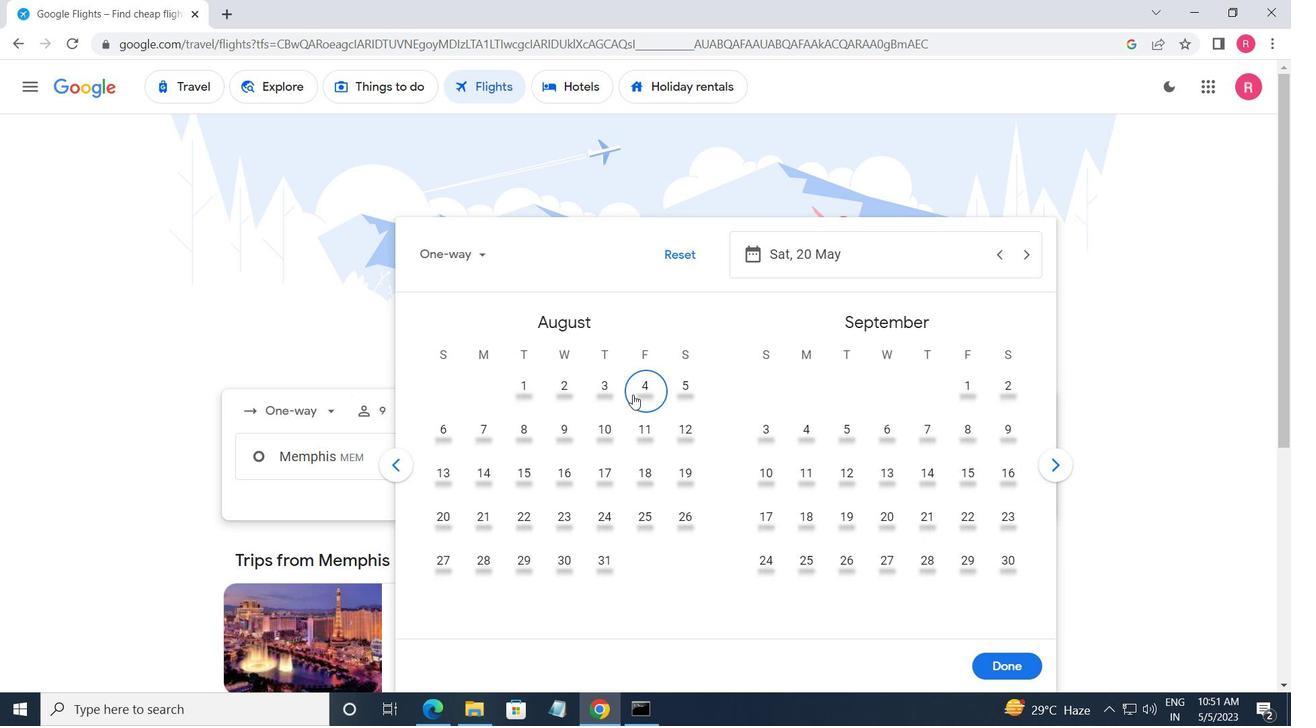 
Action: Mouse moved to (996, 659)
Screenshot: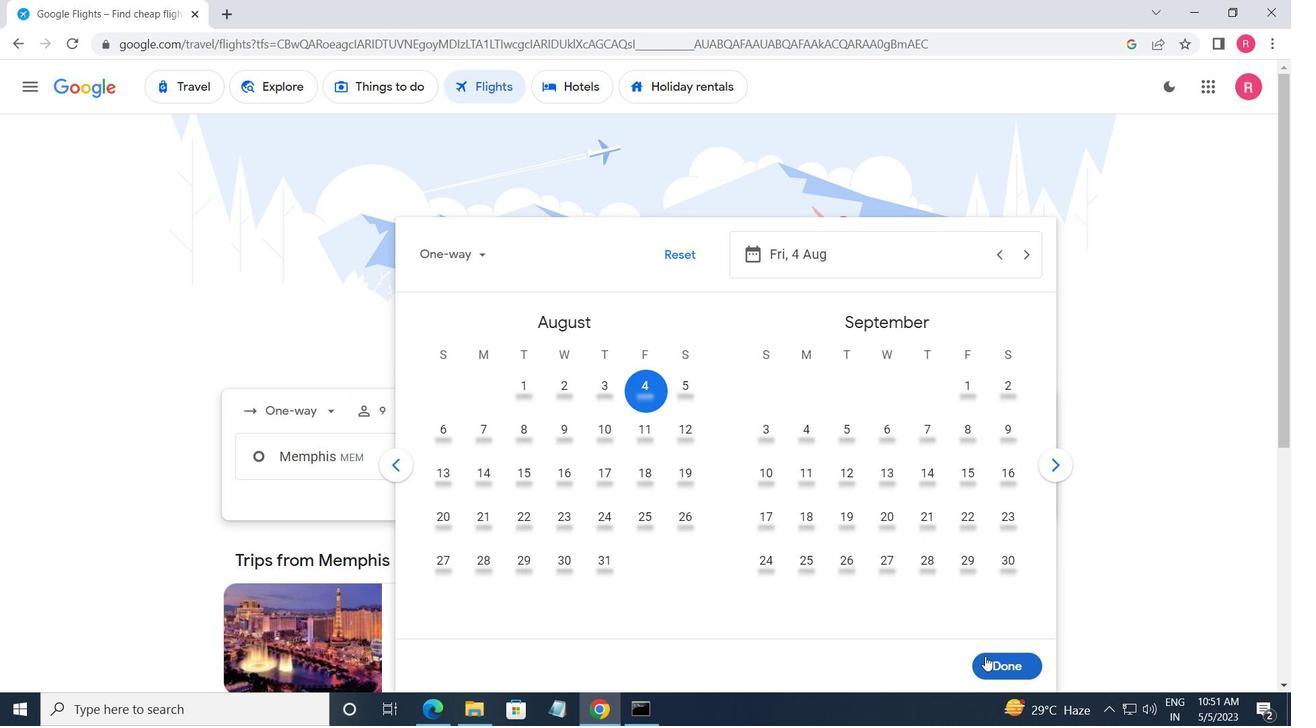
Action: Mouse pressed left at (996, 659)
Screenshot: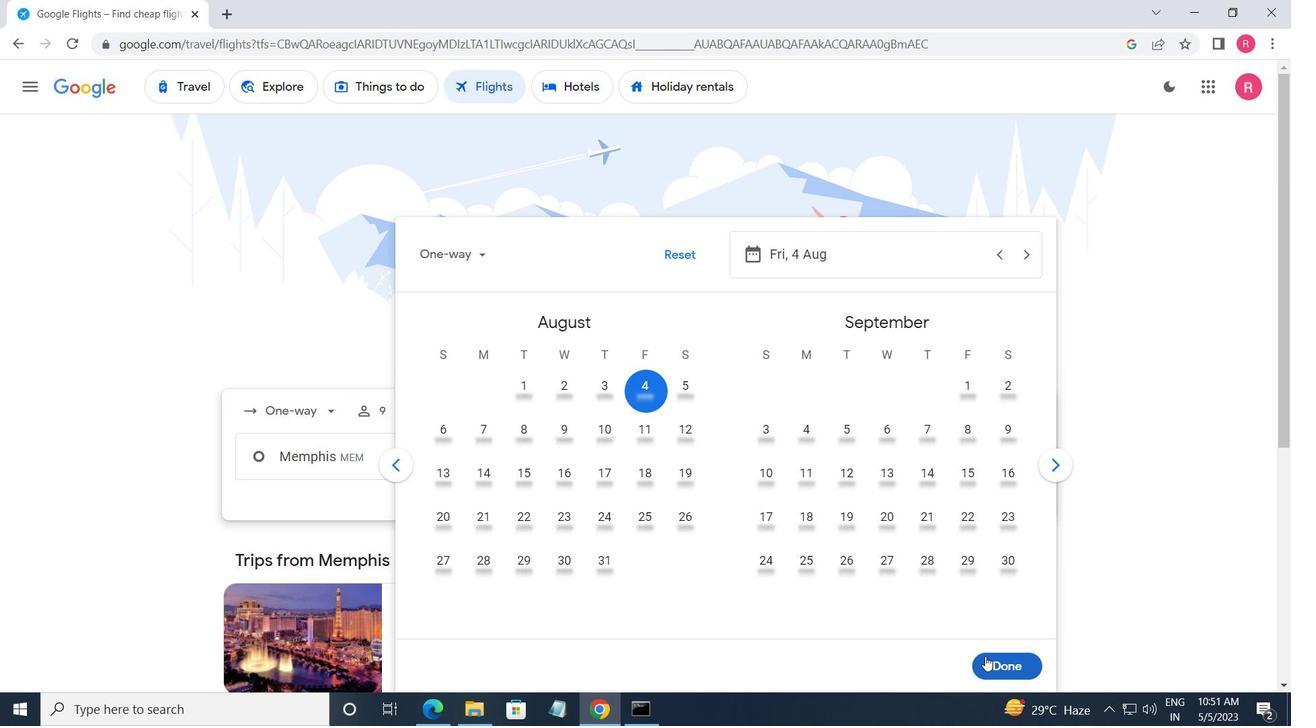 
Action: Mouse moved to (649, 534)
Screenshot: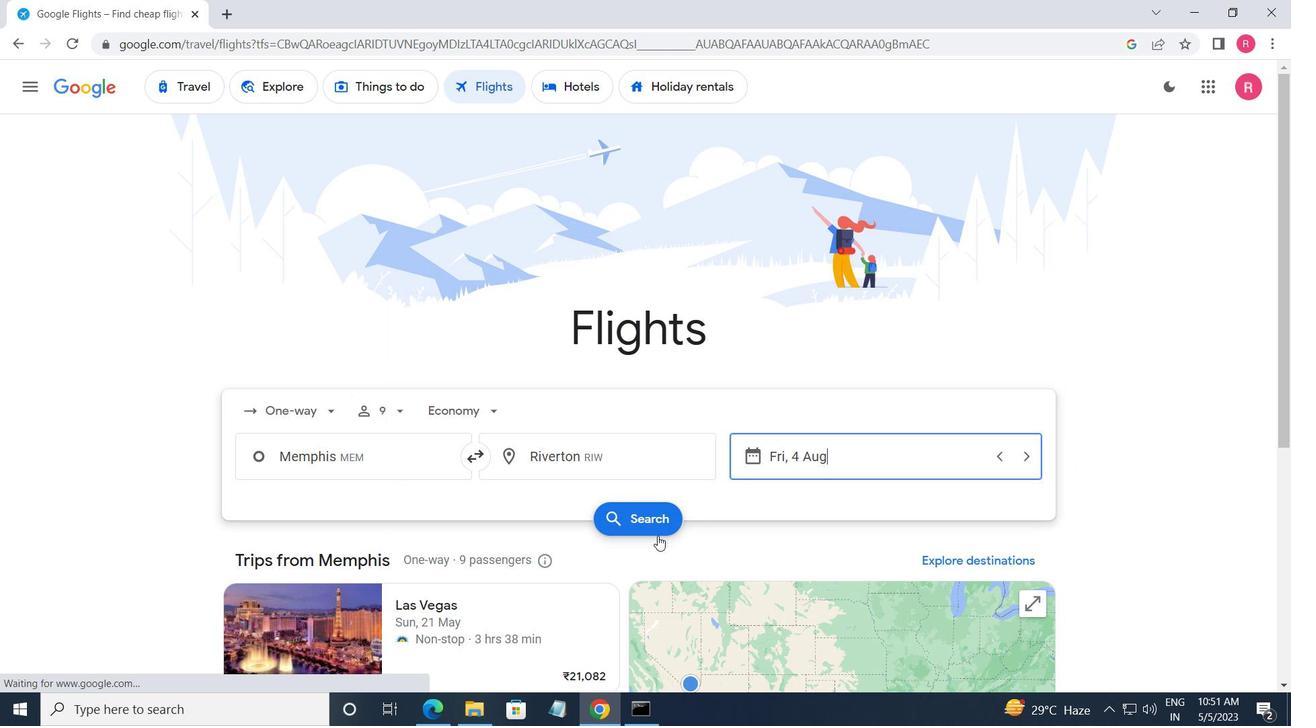 
Action: Mouse pressed left at (649, 534)
Screenshot: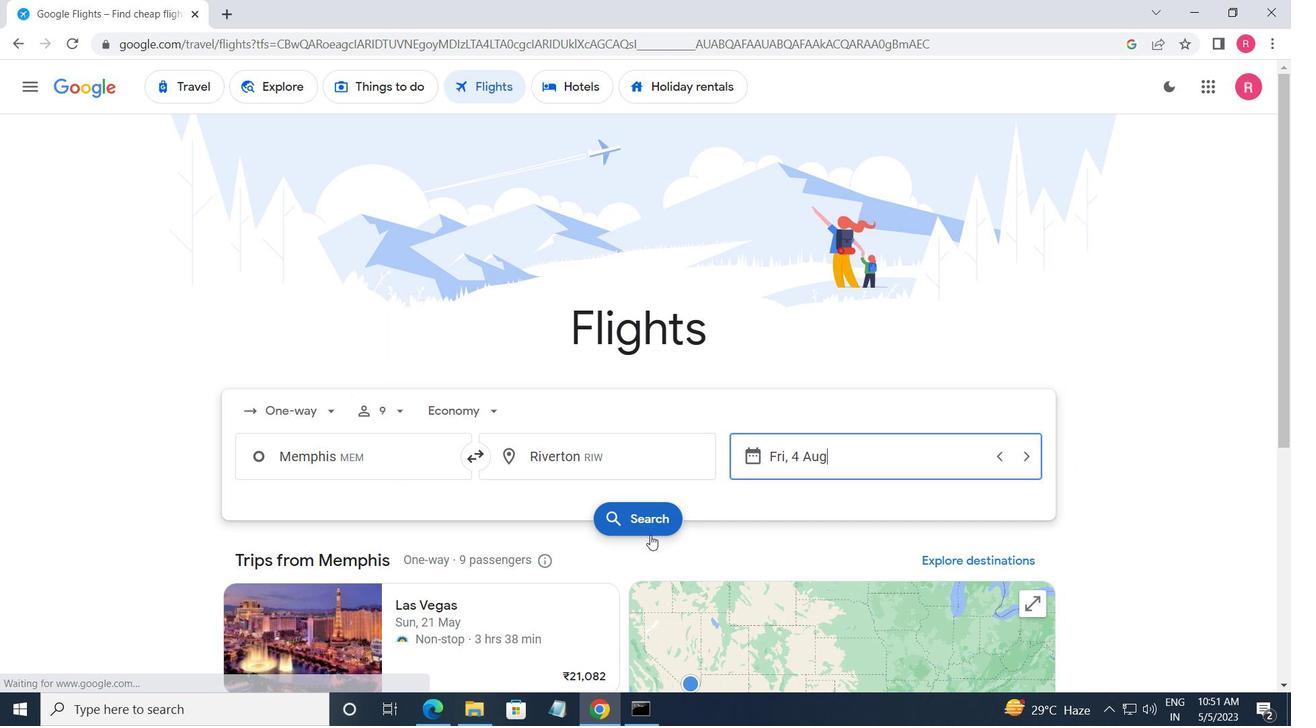 
Action: Mouse moved to (251, 256)
Screenshot: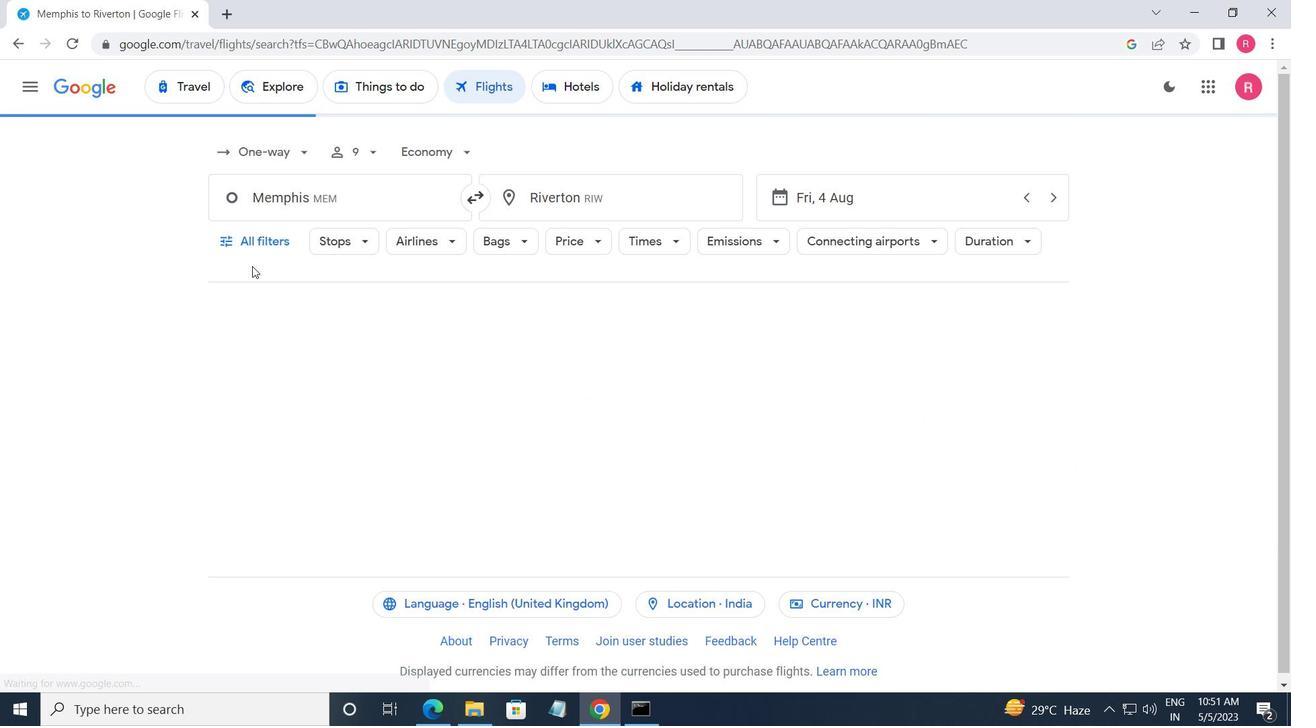 
Action: Mouse pressed left at (251, 256)
Screenshot: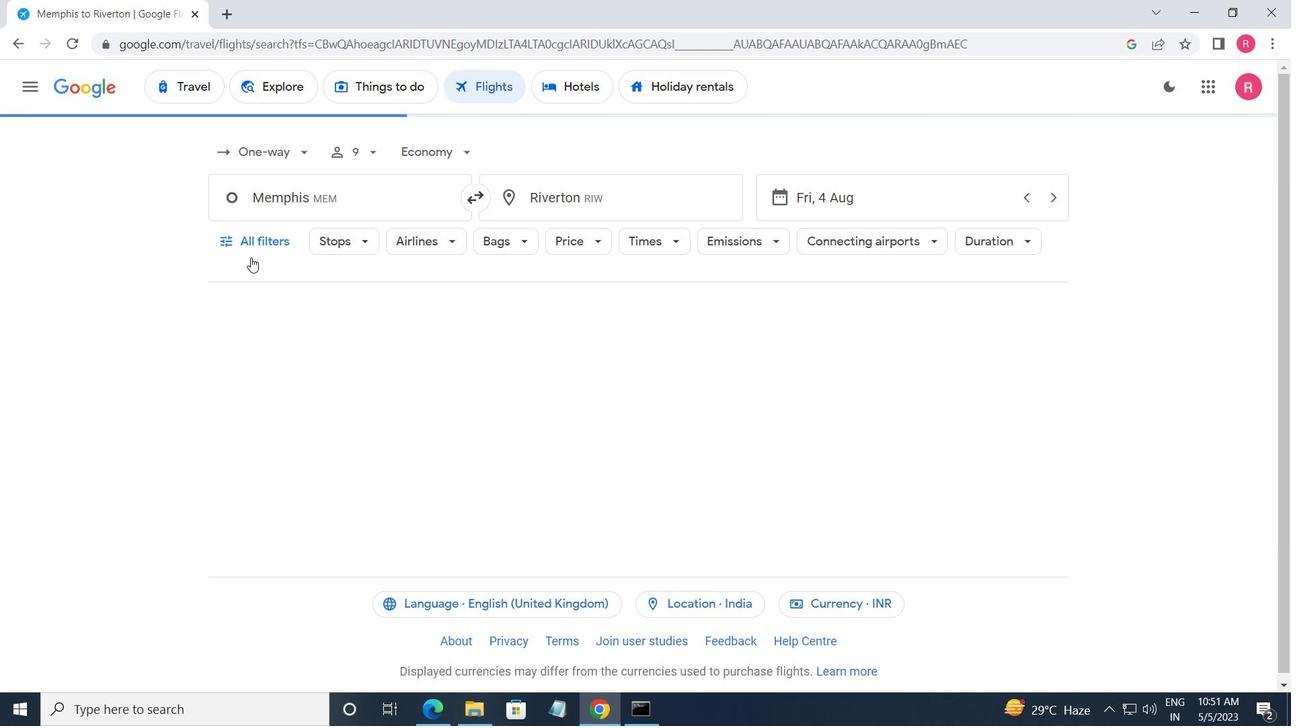 
Action: Mouse moved to (301, 359)
Screenshot: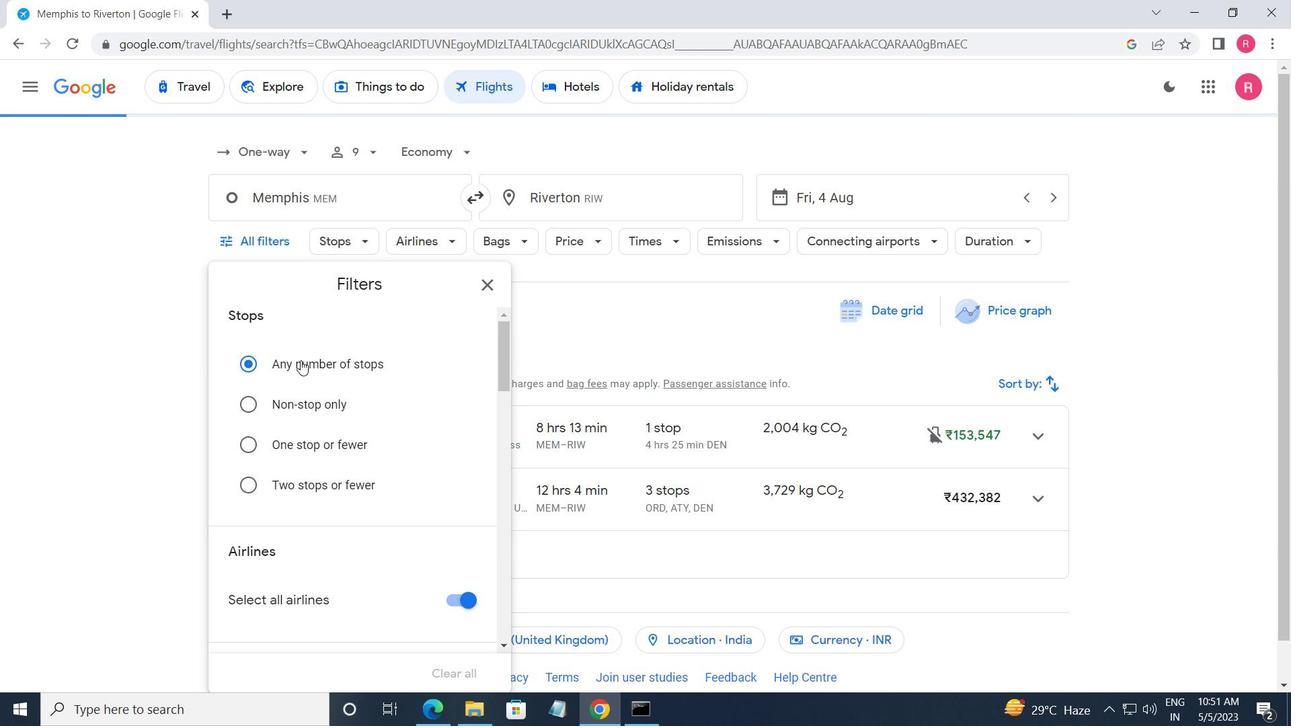 
Action: Mouse scrolled (301, 358) with delta (0, 0)
Screenshot: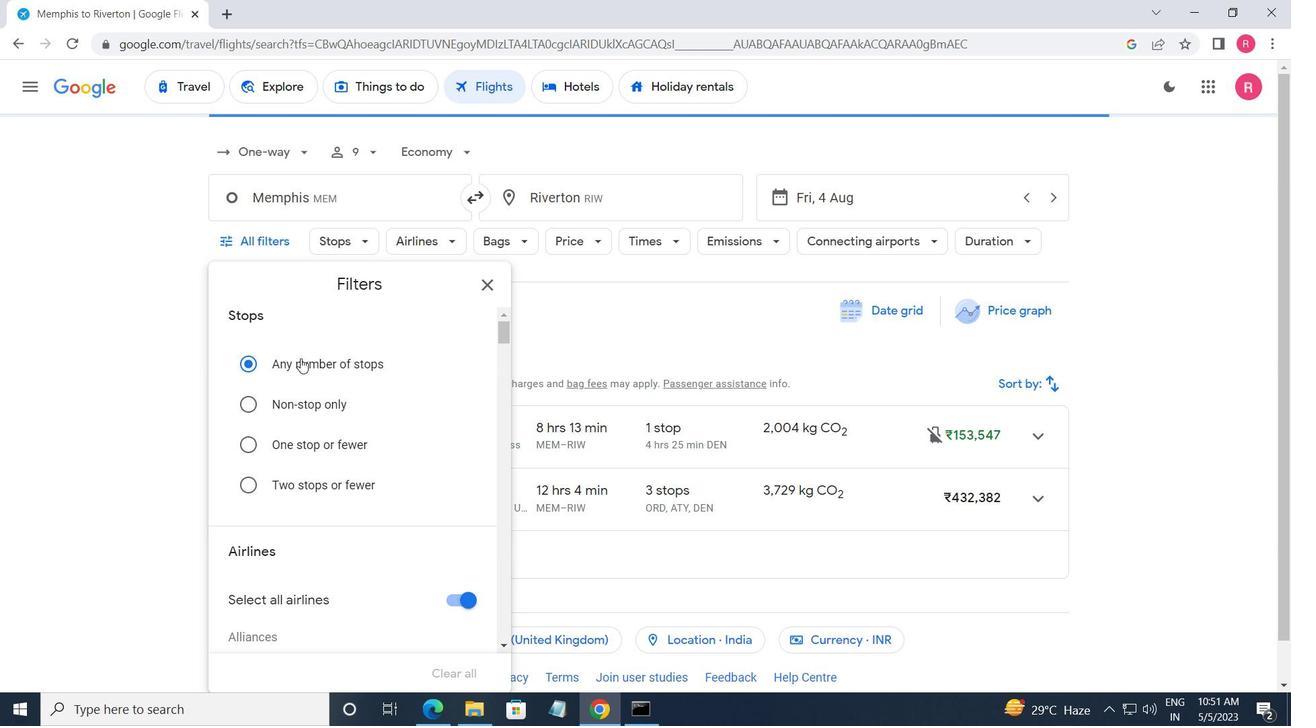 
Action: Mouse moved to (302, 359)
Screenshot: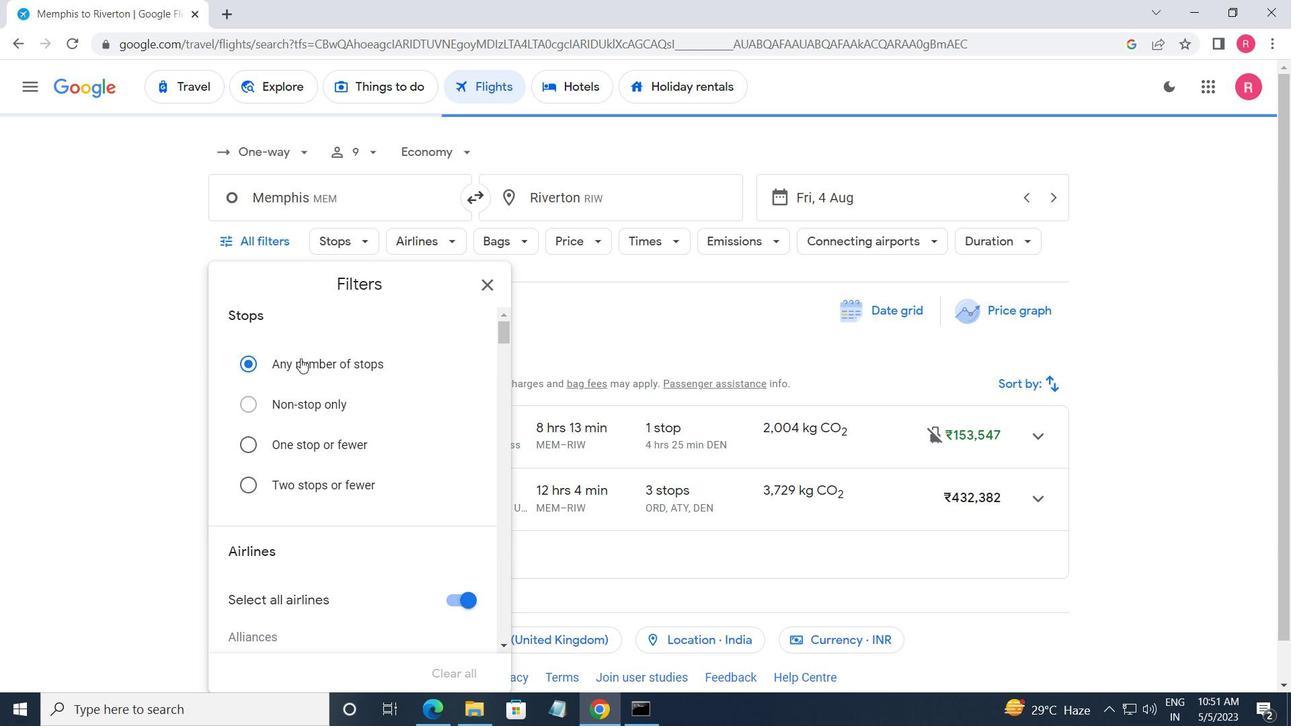 
Action: Mouse scrolled (302, 359) with delta (0, 0)
Screenshot: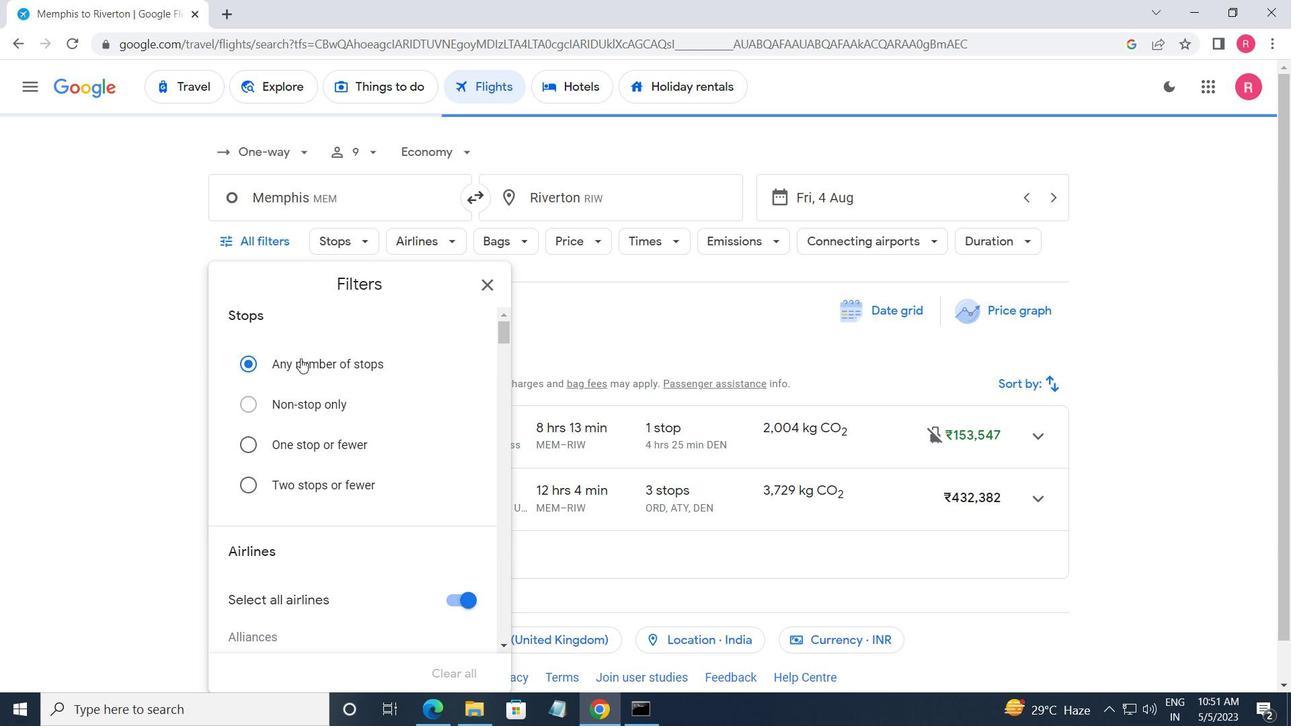 
Action: Mouse moved to (301, 363)
Screenshot: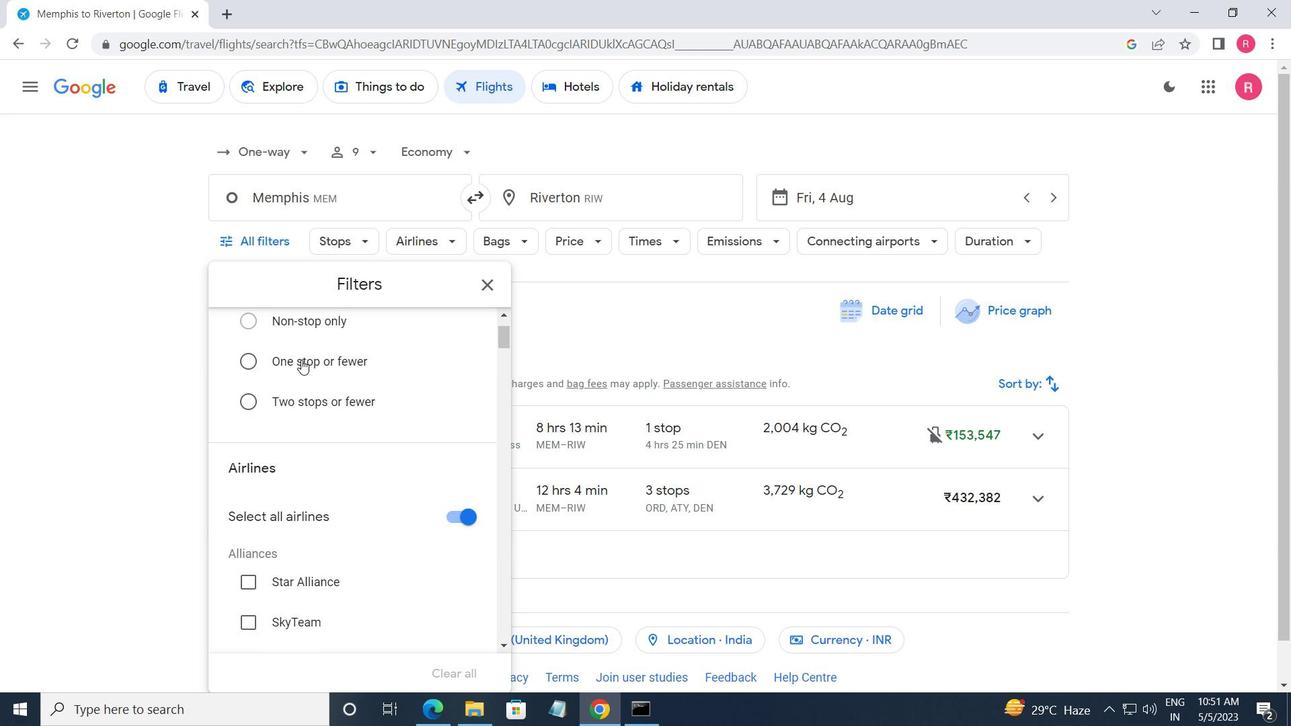 
Action: Mouse scrolled (301, 363) with delta (0, 0)
Screenshot: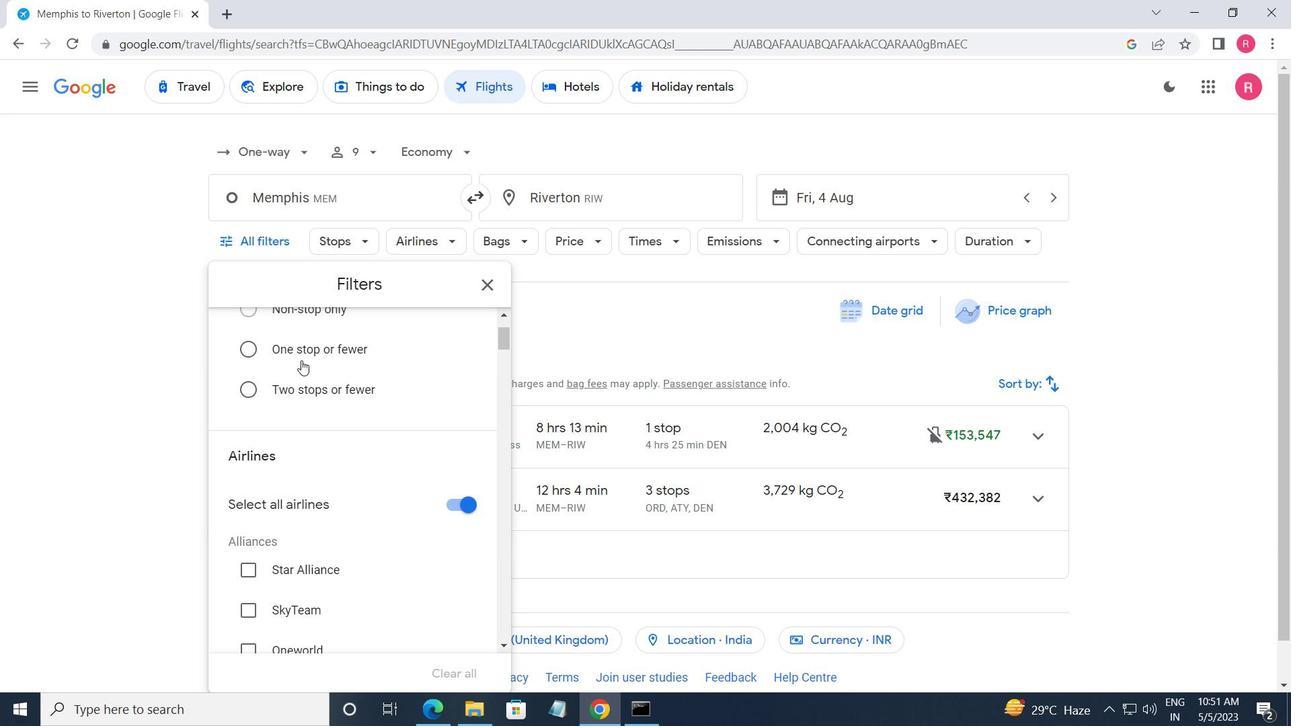 
Action: Mouse moved to (301, 367)
Screenshot: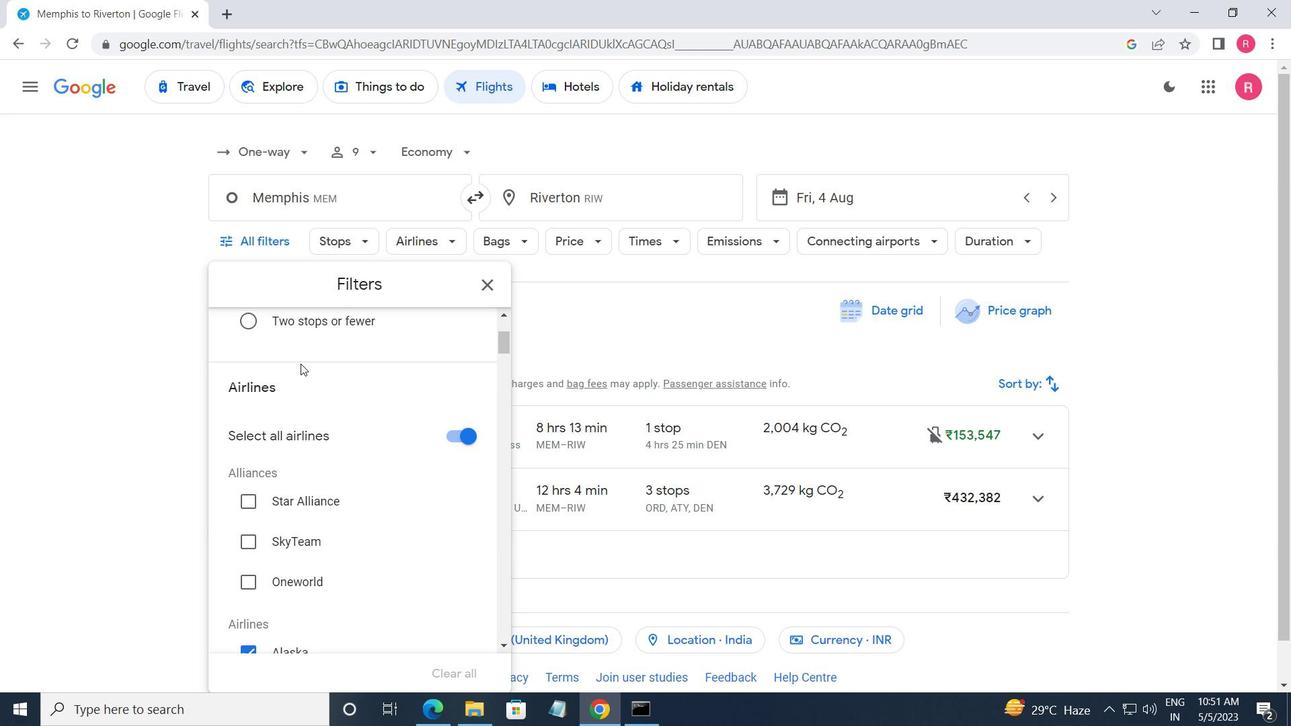 
Action: Mouse scrolled (301, 367) with delta (0, 0)
Screenshot: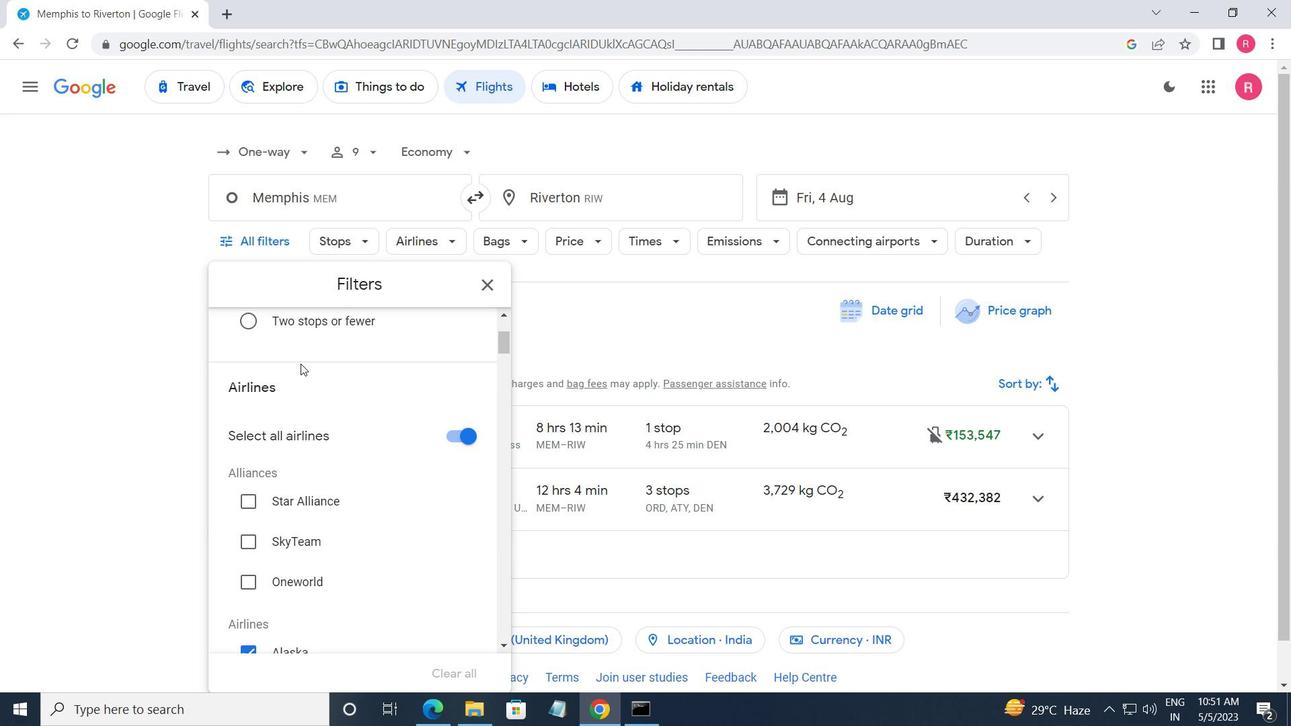 
Action: Mouse moved to (300, 369)
Screenshot: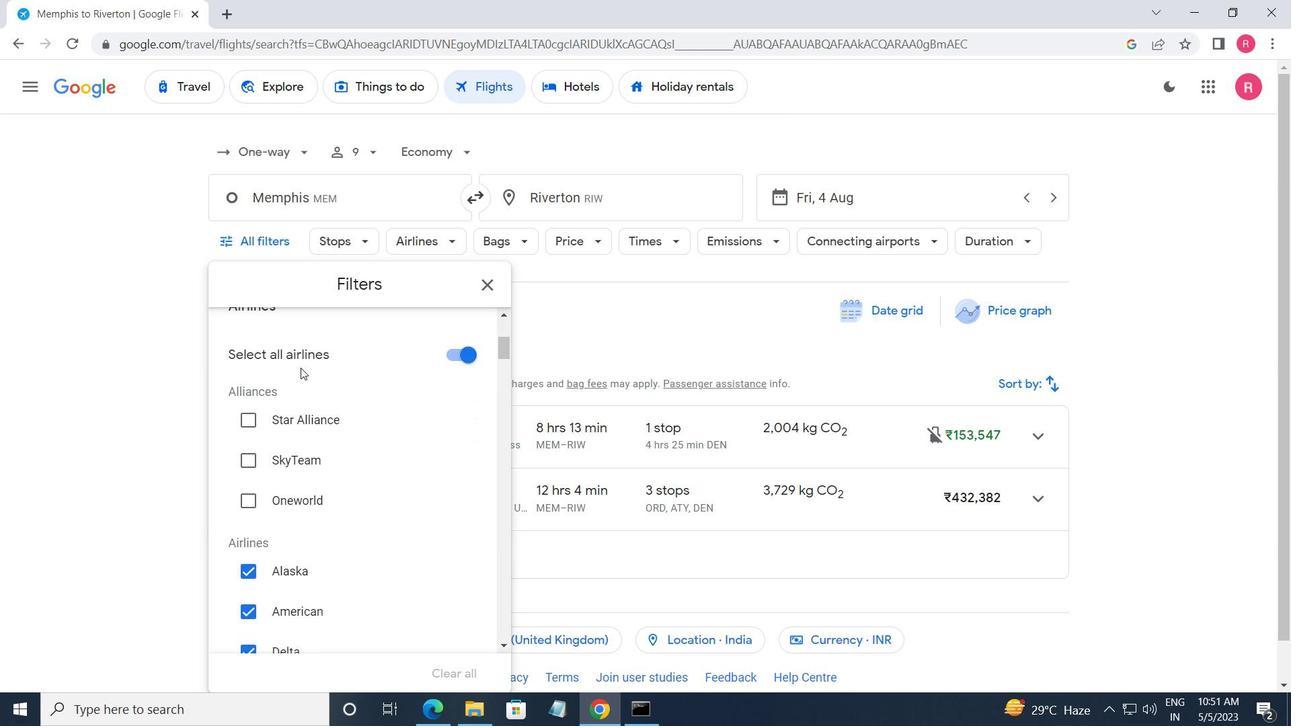 
Action: Mouse scrolled (300, 368) with delta (0, 0)
Screenshot: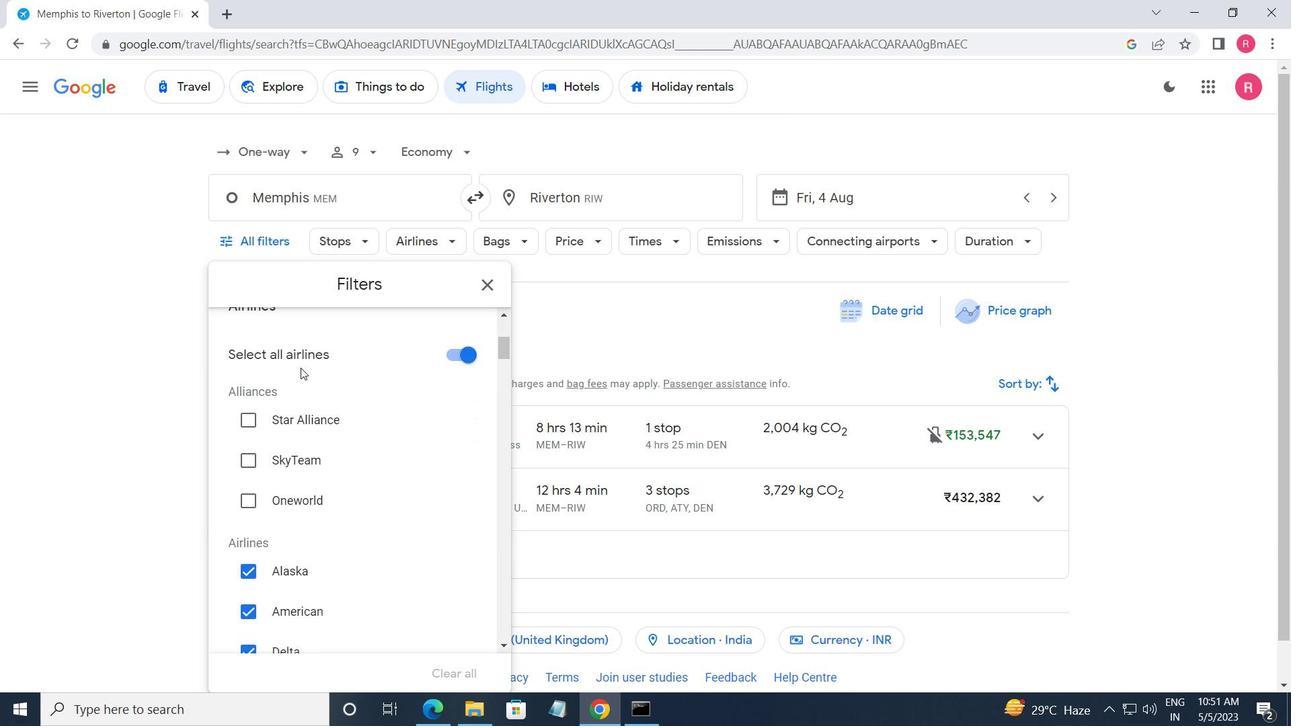 
Action: Mouse moved to (300, 369)
Screenshot: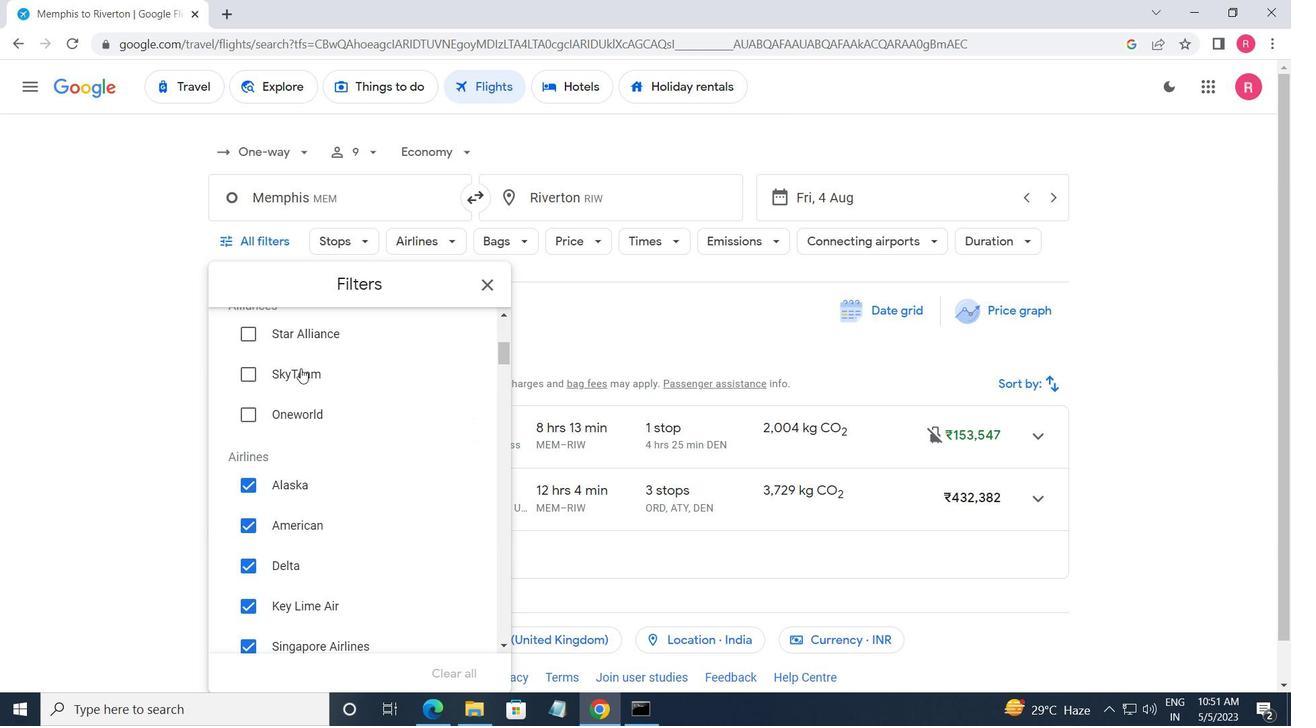 
Action: Mouse scrolled (300, 368) with delta (0, 0)
Screenshot: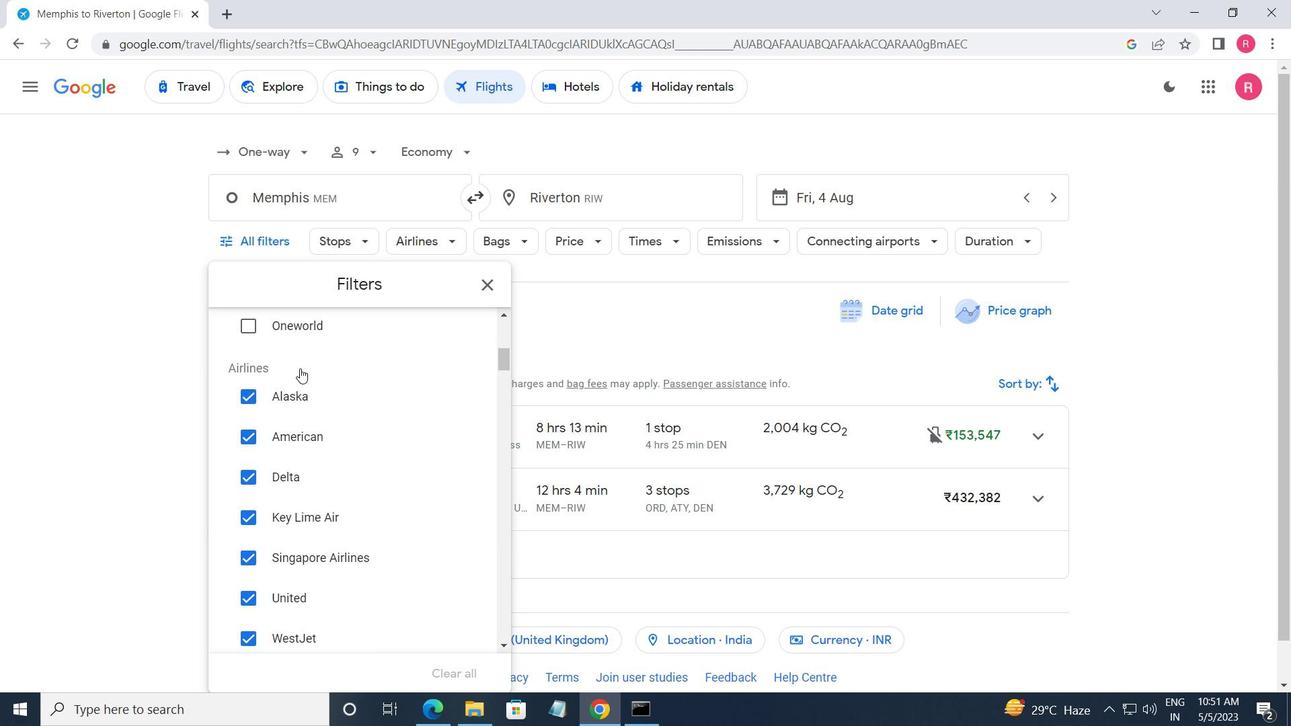 
Action: Mouse moved to (300, 367)
Screenshot: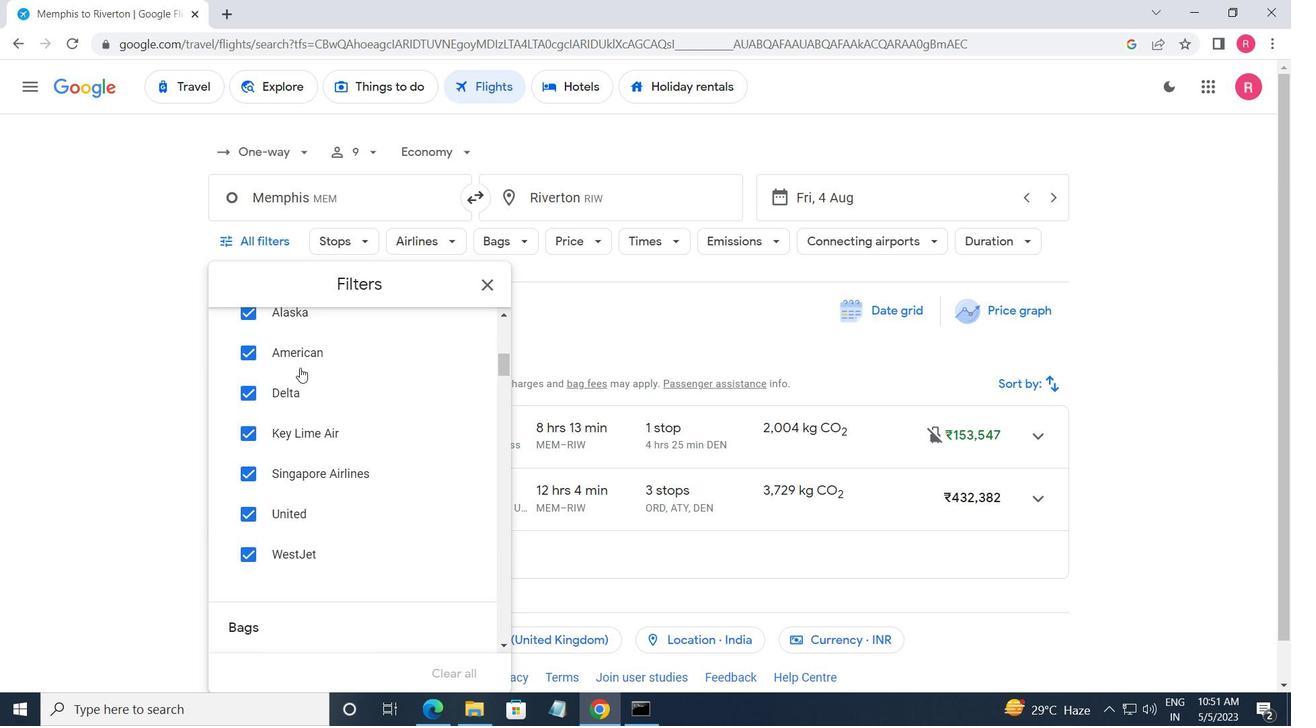 
Action: Mouse scrolled (300, 368) with delta (0, 0)
Screenshot: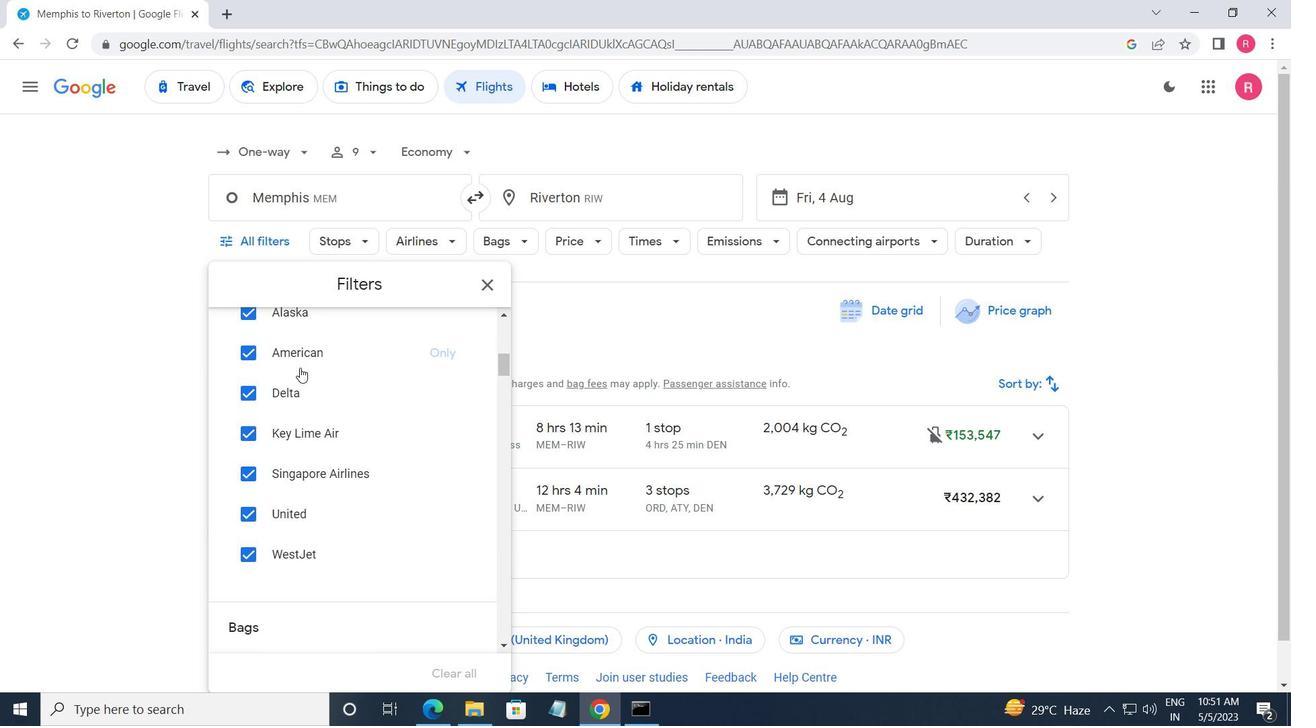 
Action: Mouse scrolled (300, 368) with delta (0, 0)
Screenshot: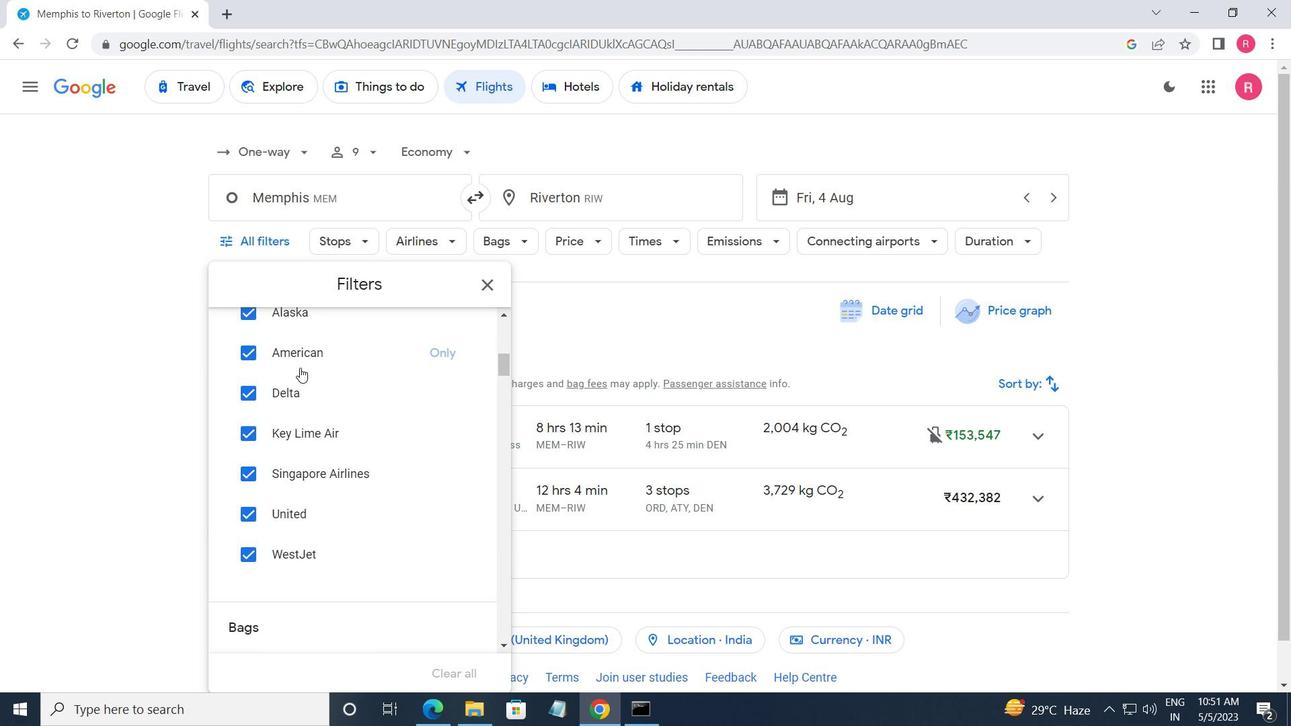 
Action: Mouse moved to (300, 366)
Screenshot: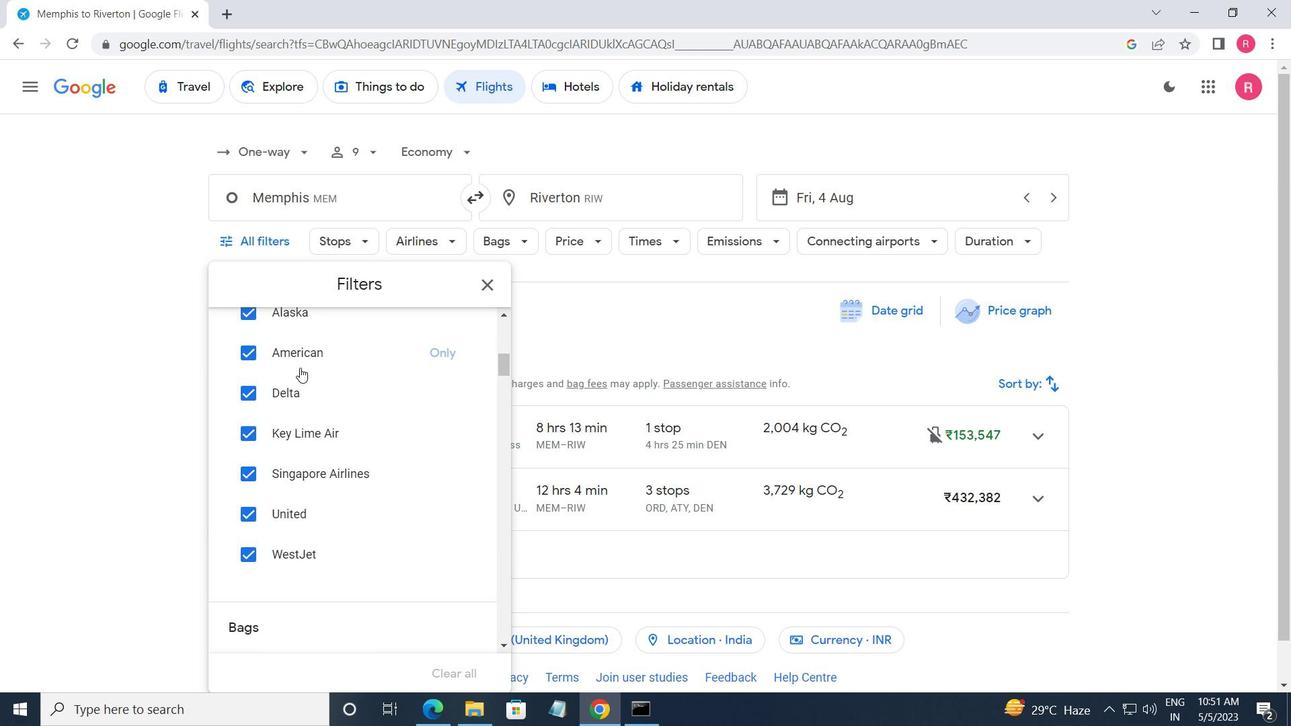 
Action: Mouse scrolled (300, 367) with delta (0, 0)
Screenshot: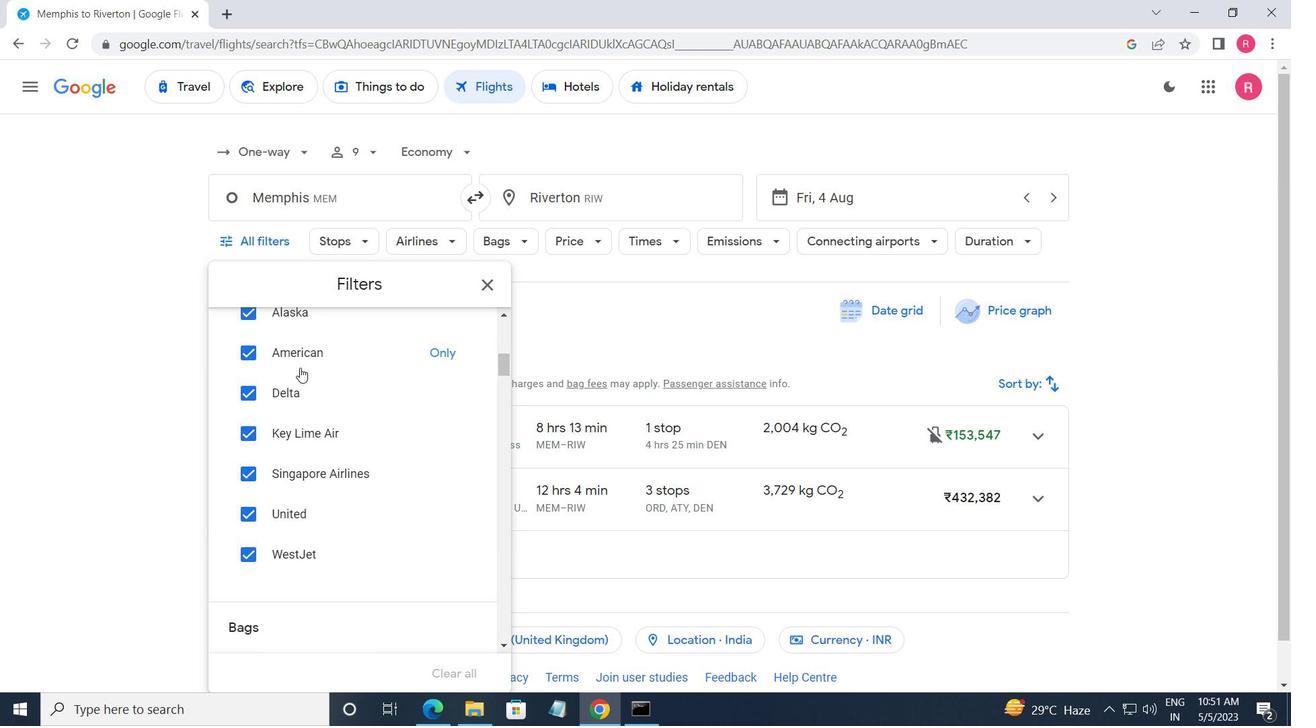 
Action: Mouse moved to (474, 352)
Screenshot: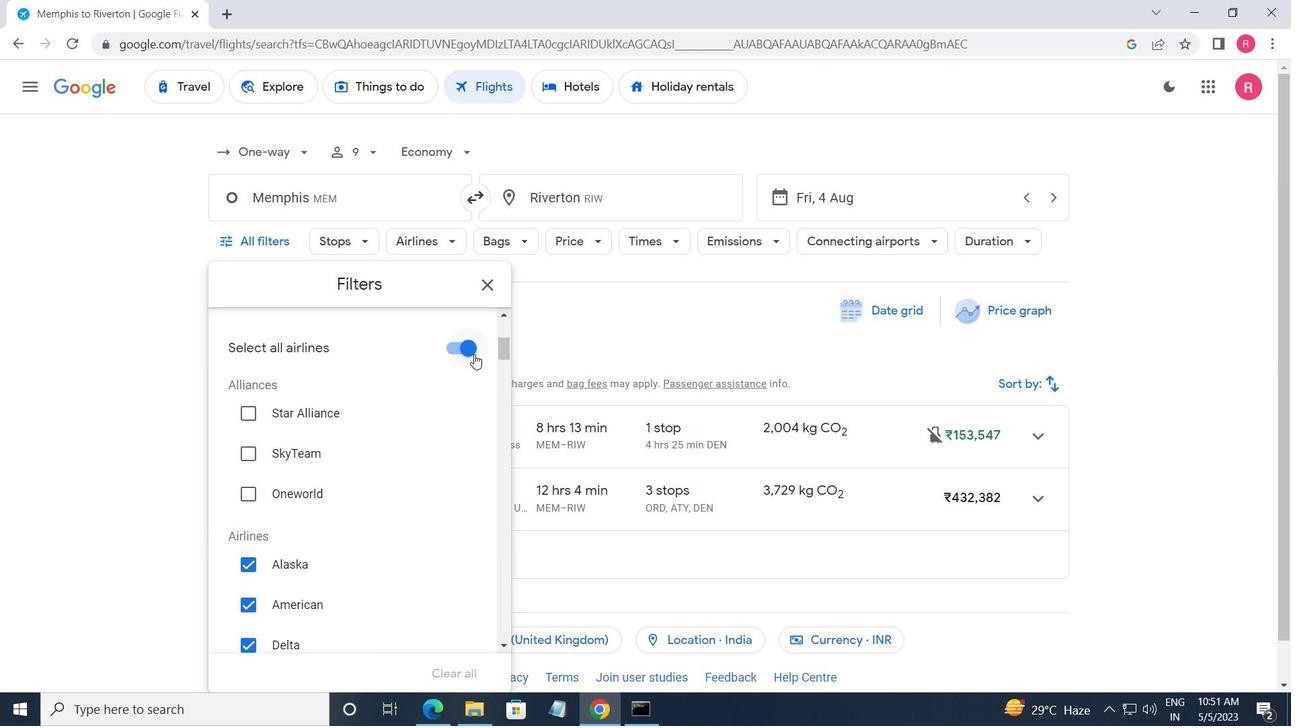 
Action: Mouse pressed left at (474, 352)
Screenshot: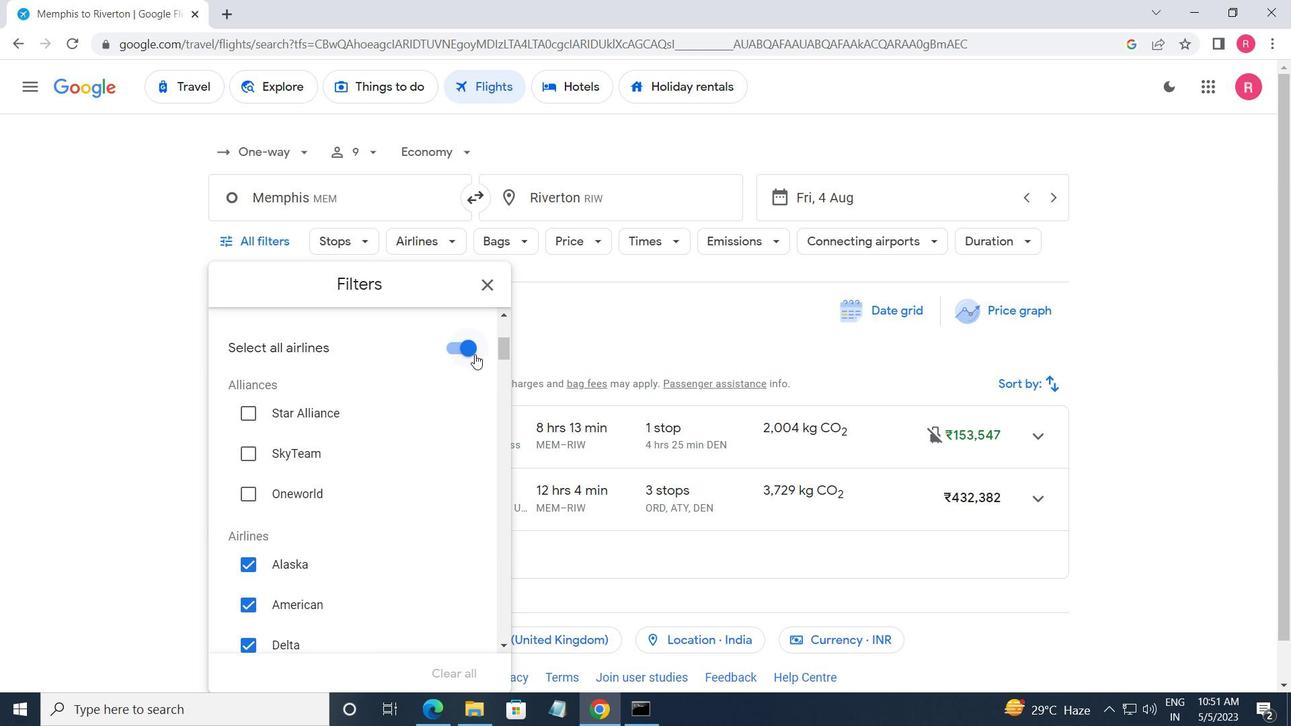 
Action: Mouse moved to (424, 469)
Screenshot: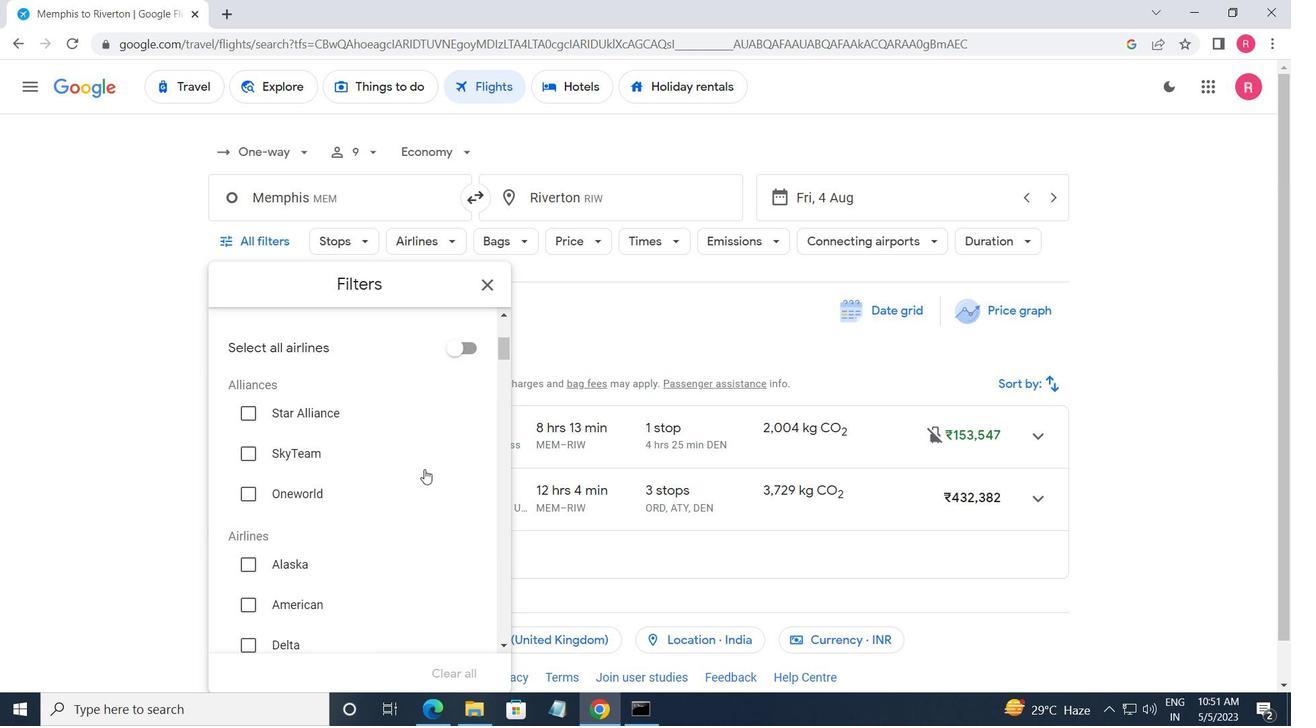 
Action: Mouse scrolled (424, 468) with delta (0, 0)
Screenshot: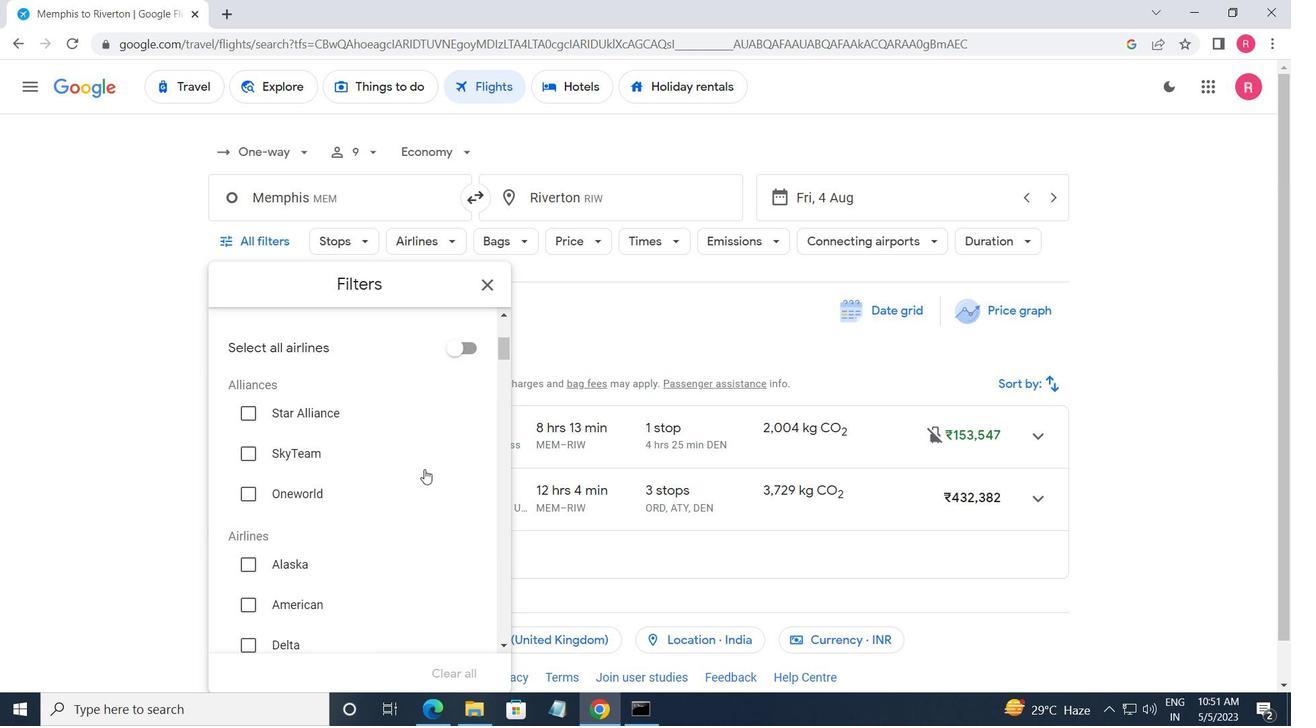 
Action: Mouse scrolled (424, 468) with delta (0, 0)
Screenshot: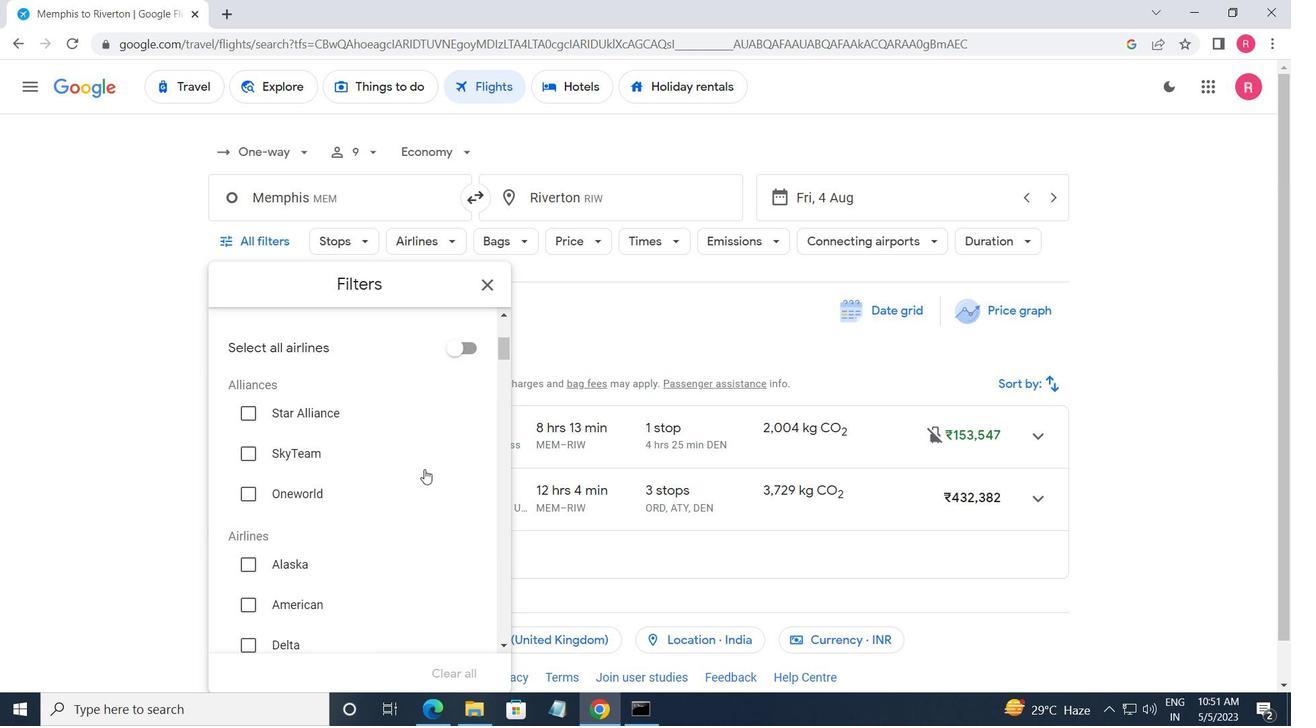 
Action: Mouse scrolled (424, 468) with delta (0, 0)
Screenshot: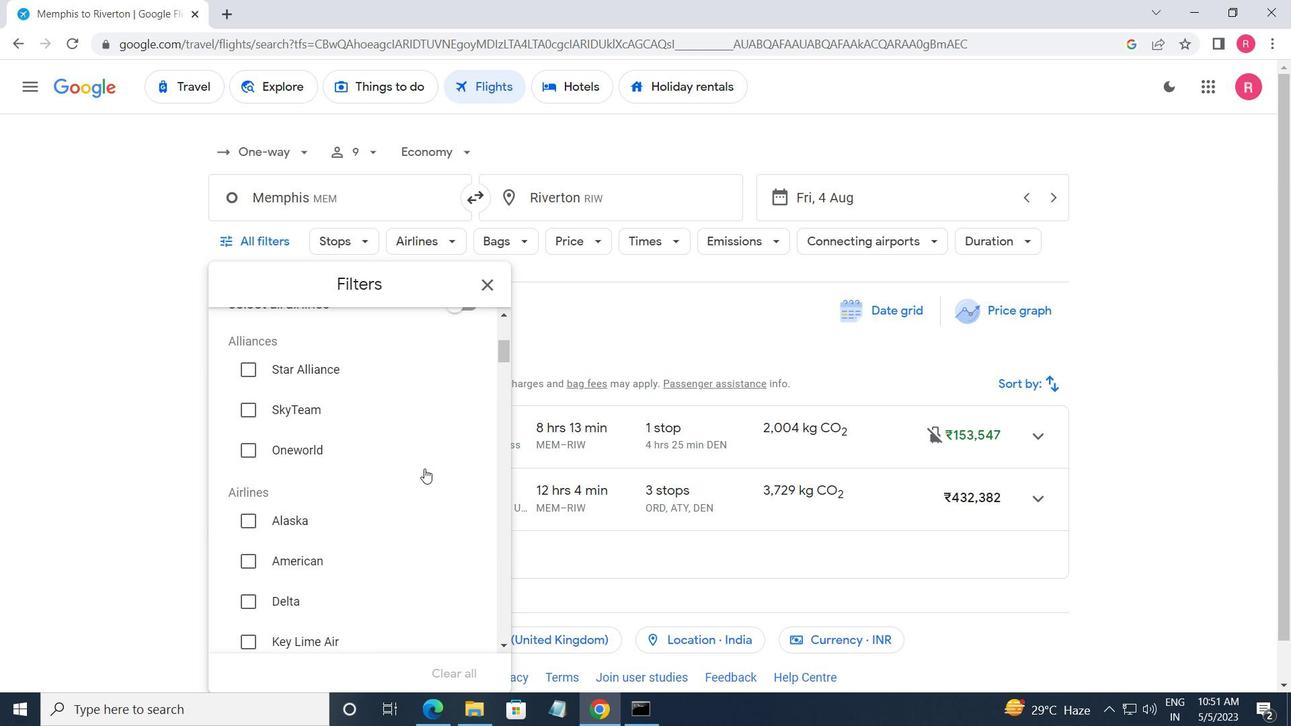 
Action: Mouse scrolled (424, 468) with delta (0, 0)
Screenshot: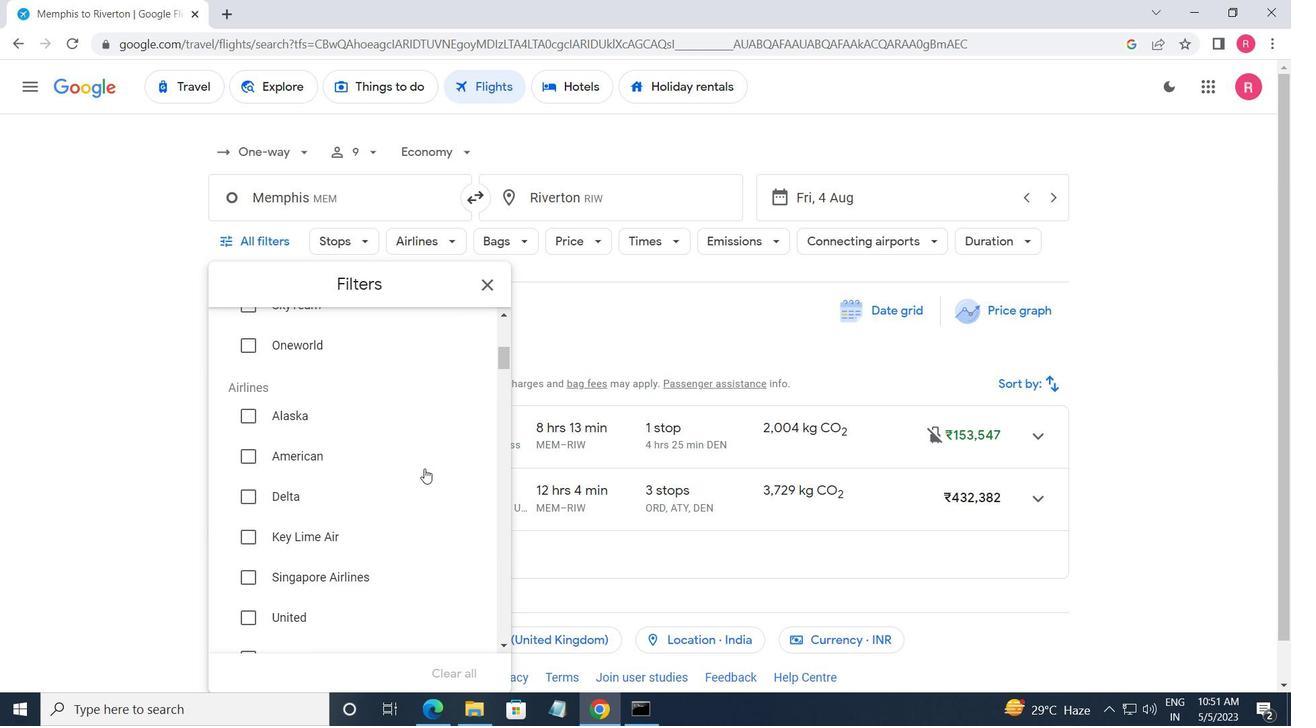 
Action: Mouse moved to (424, 469)
Screenshot: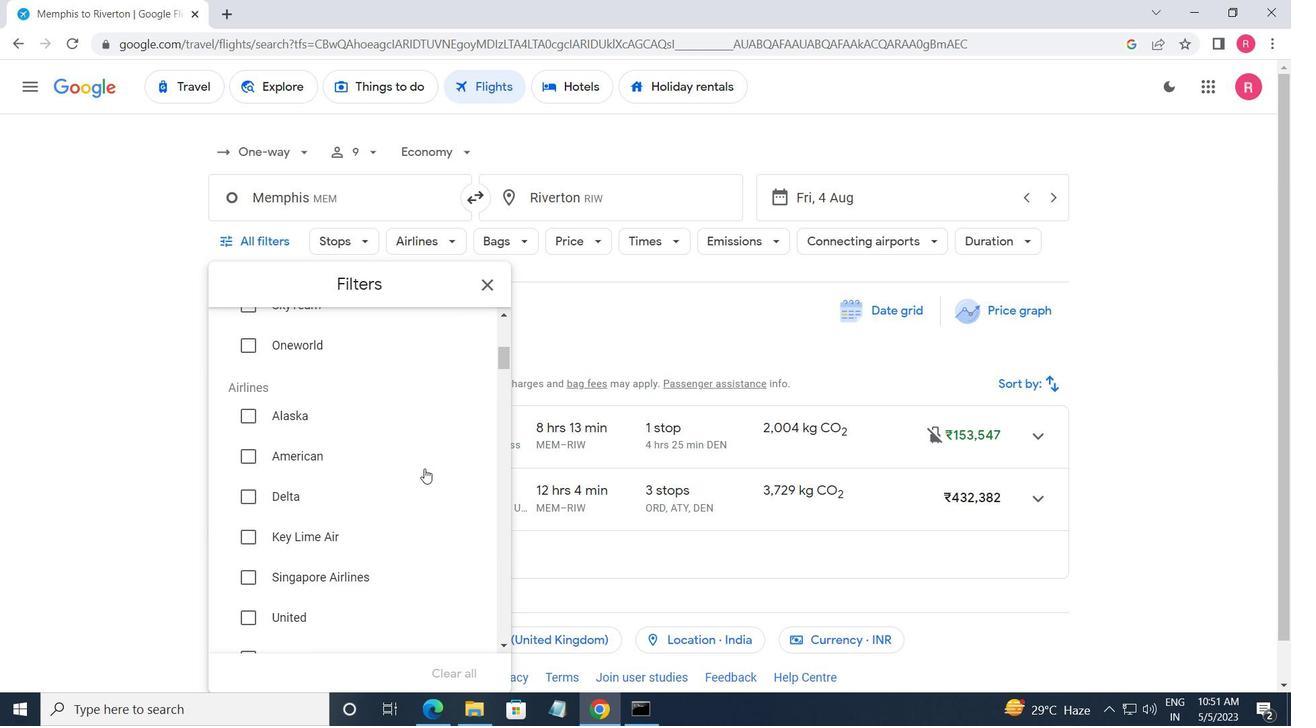 
Action: Mouse scrolled (424, 468) with delta (0, 0)
Screenshot: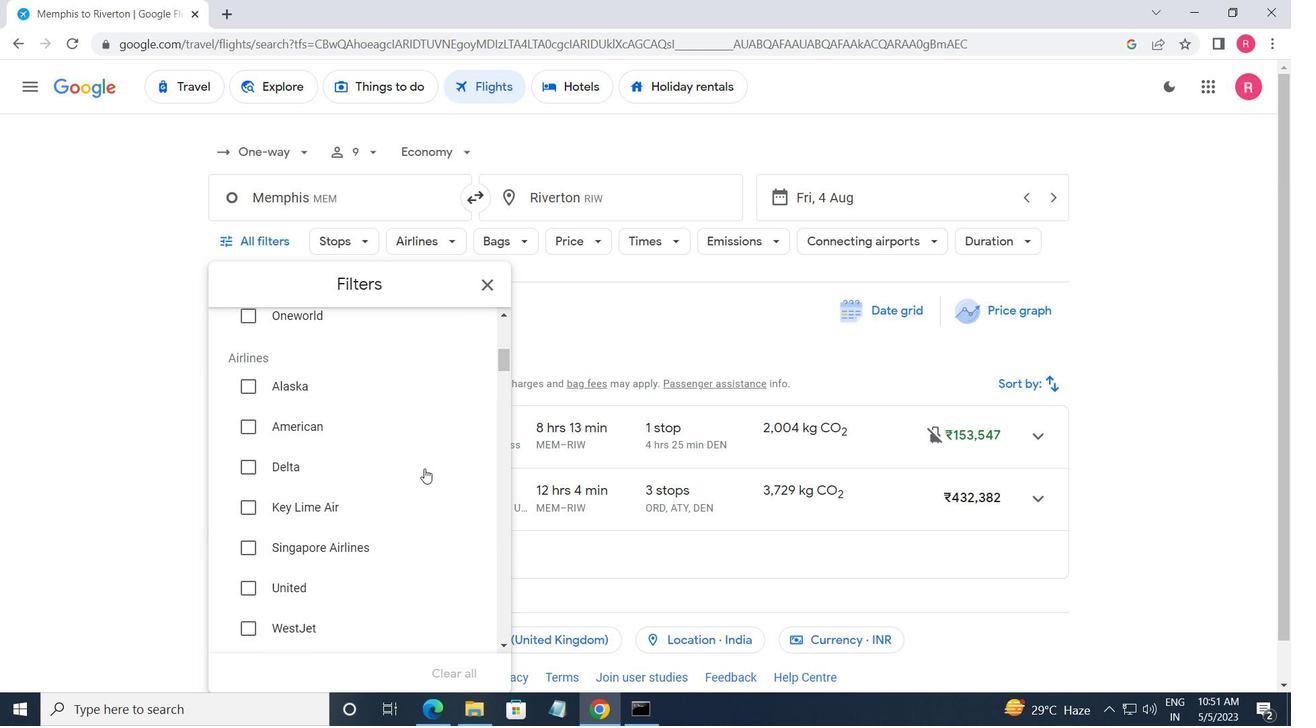 
Action: Mouse scrolled (424, 468) with delta (0, 0)
Screenshot: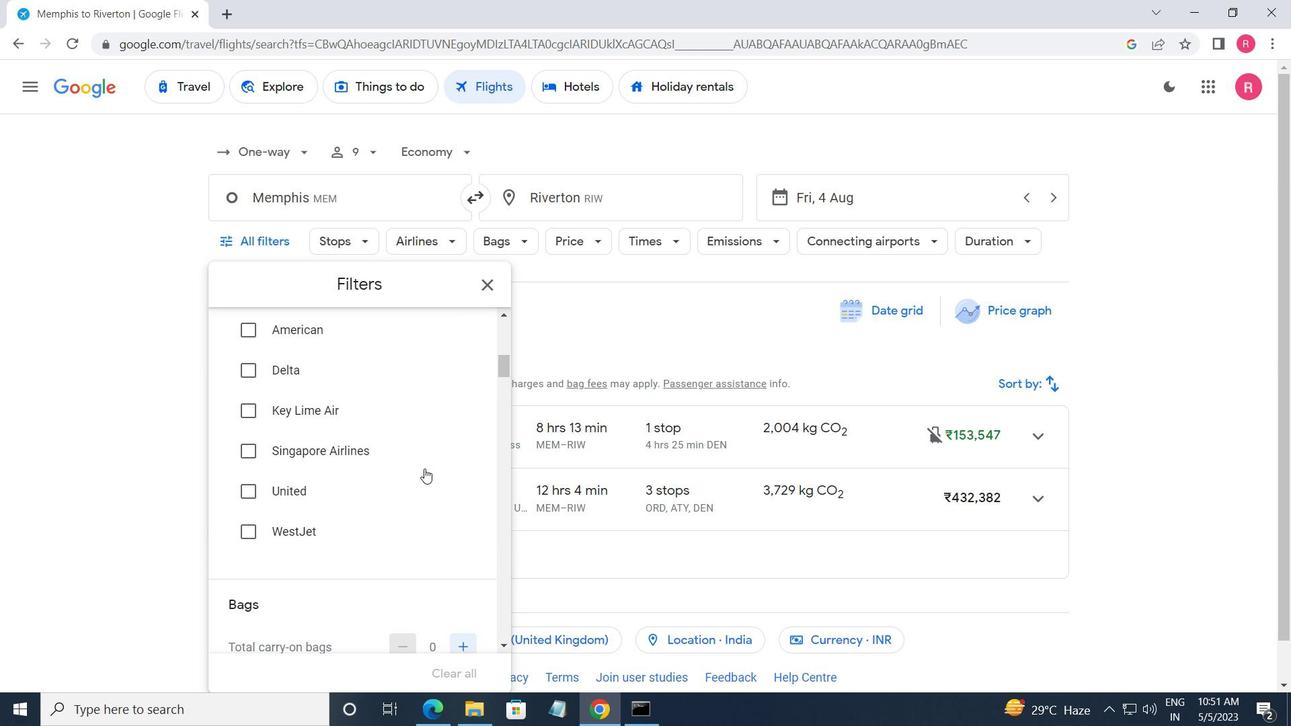 
Action: Mouse moved to (458, 429)
Screenshot: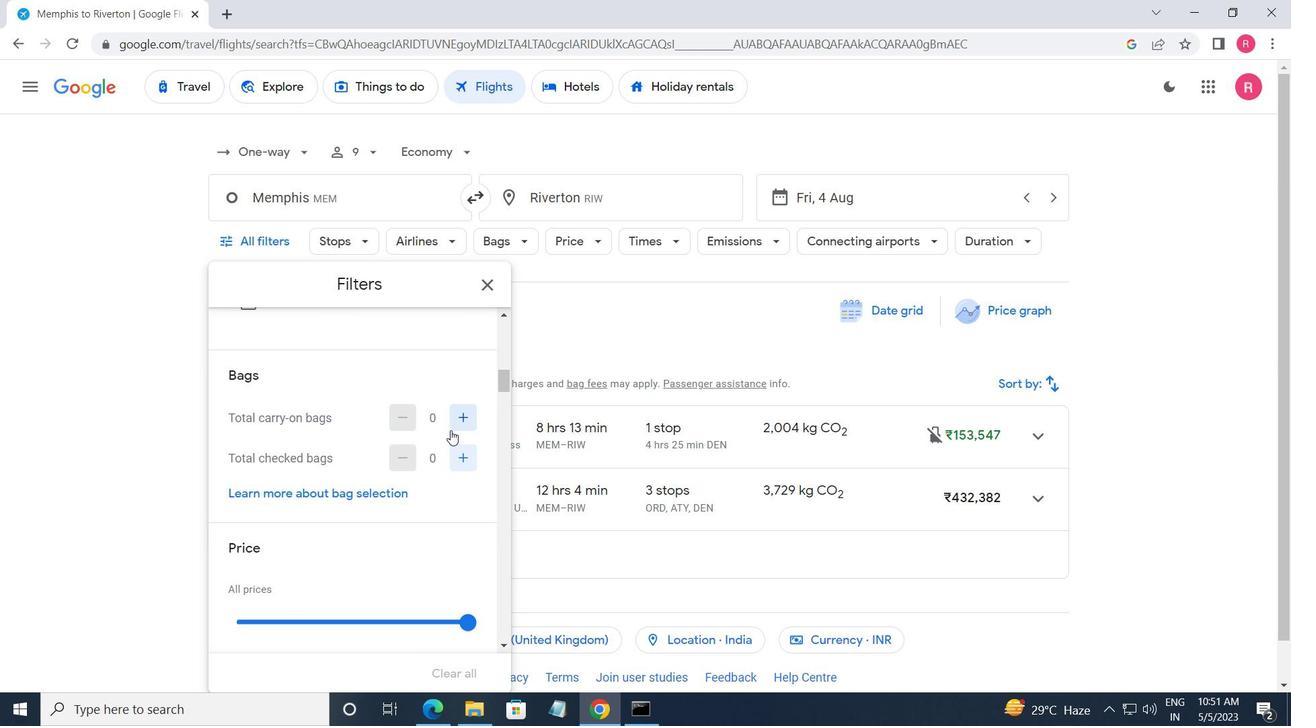 
Action: Mouse pressed left at (458, 429)
Screenshot: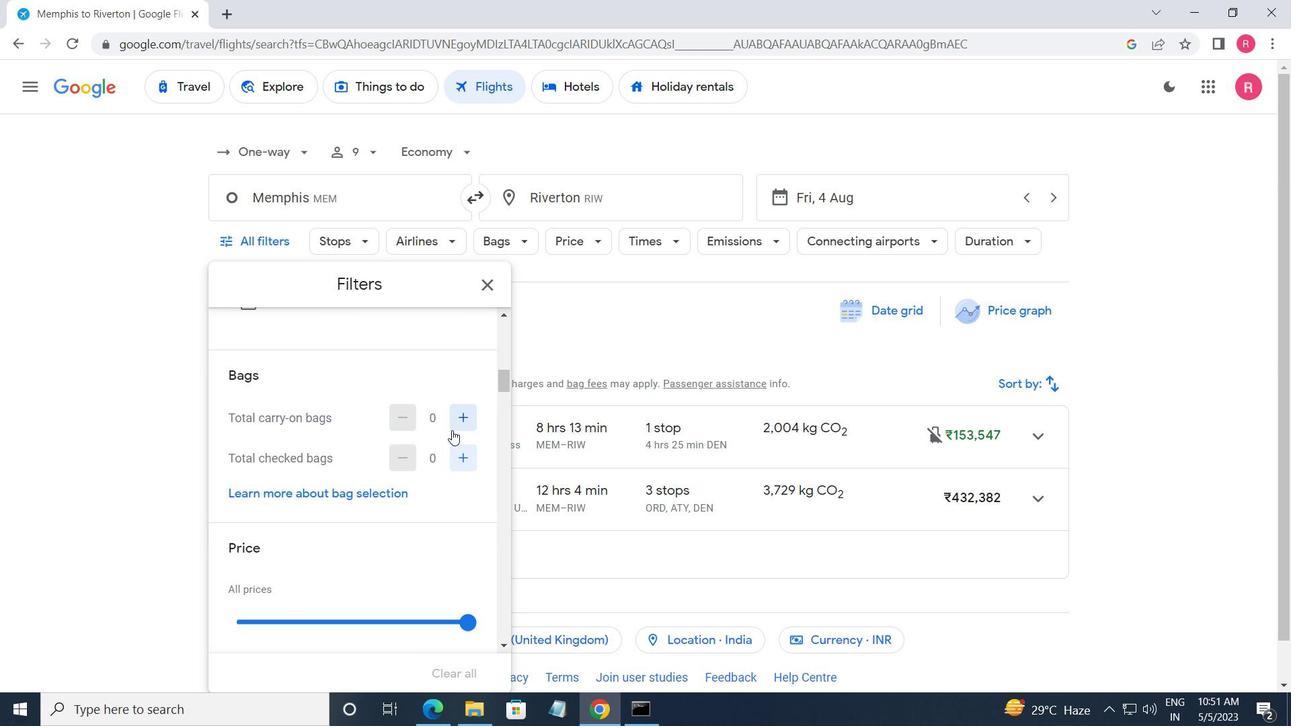 
Action: Mouse moved to (453, 454)
Screenshot: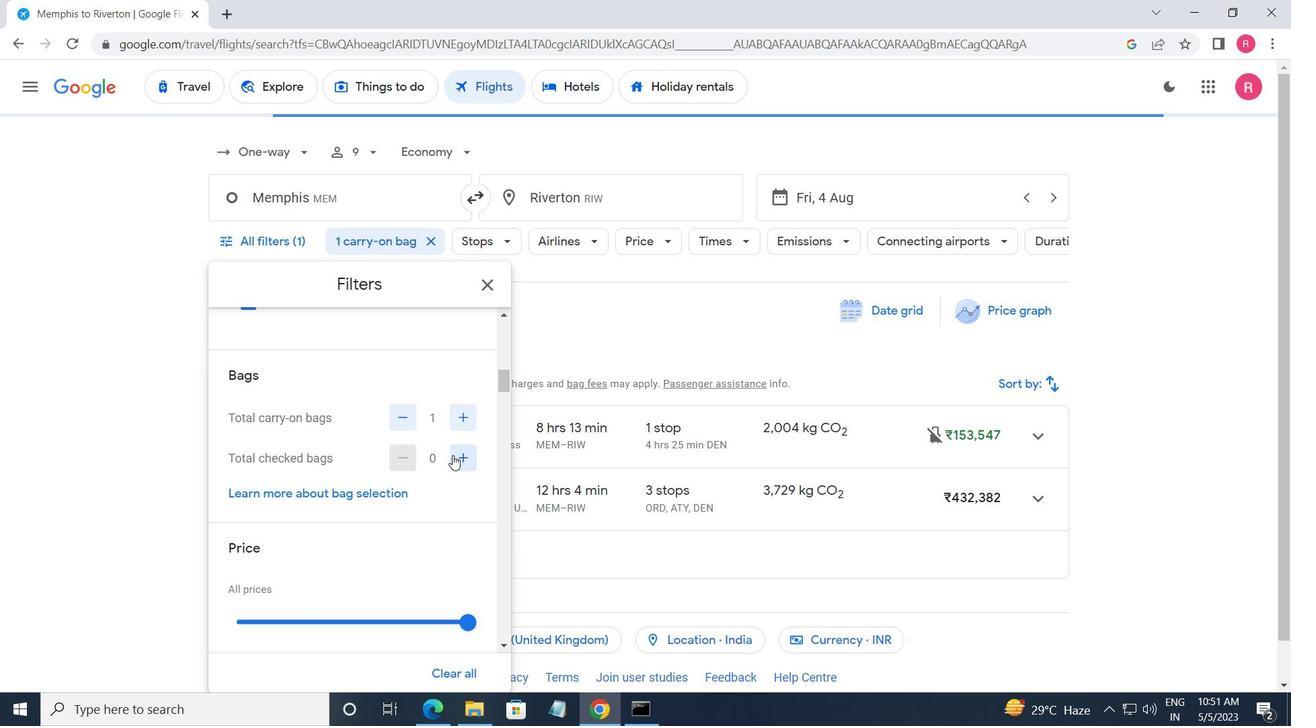 
Action: Mouse pressed left at (453, 454)
Screenshot: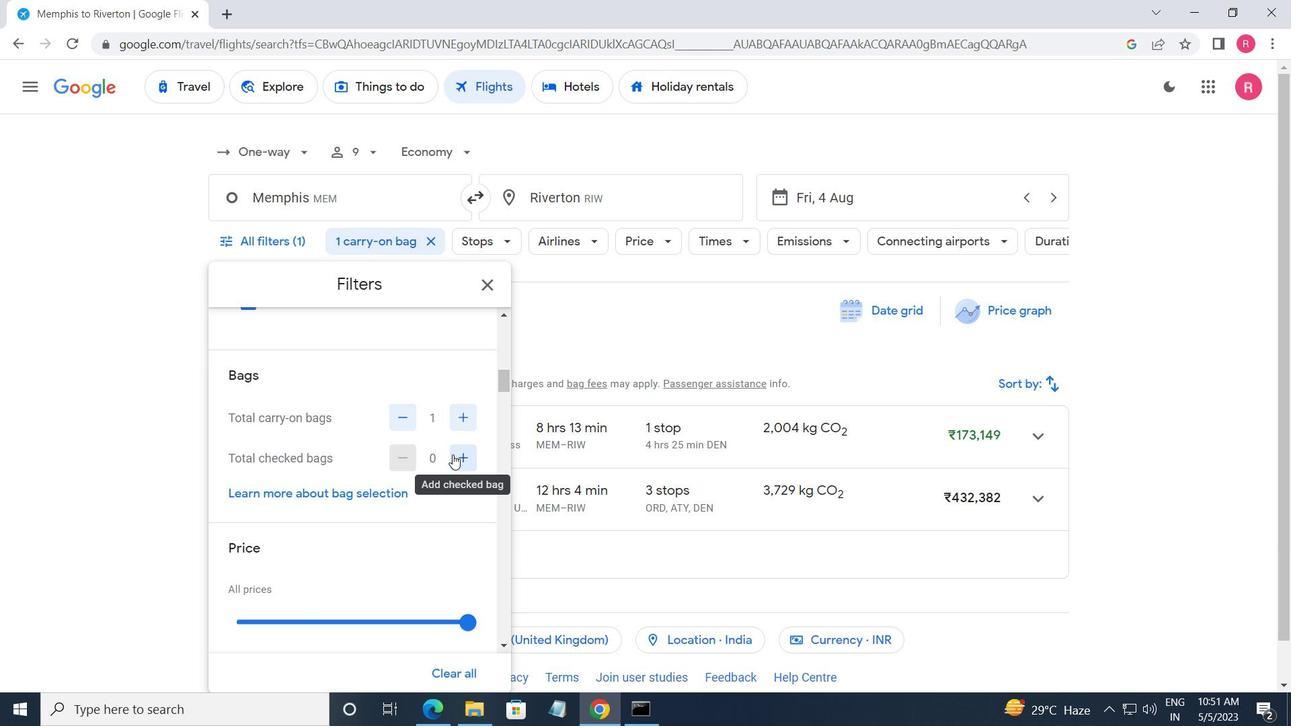 
Action: Mouse moved to (455, 454)
Screenshot: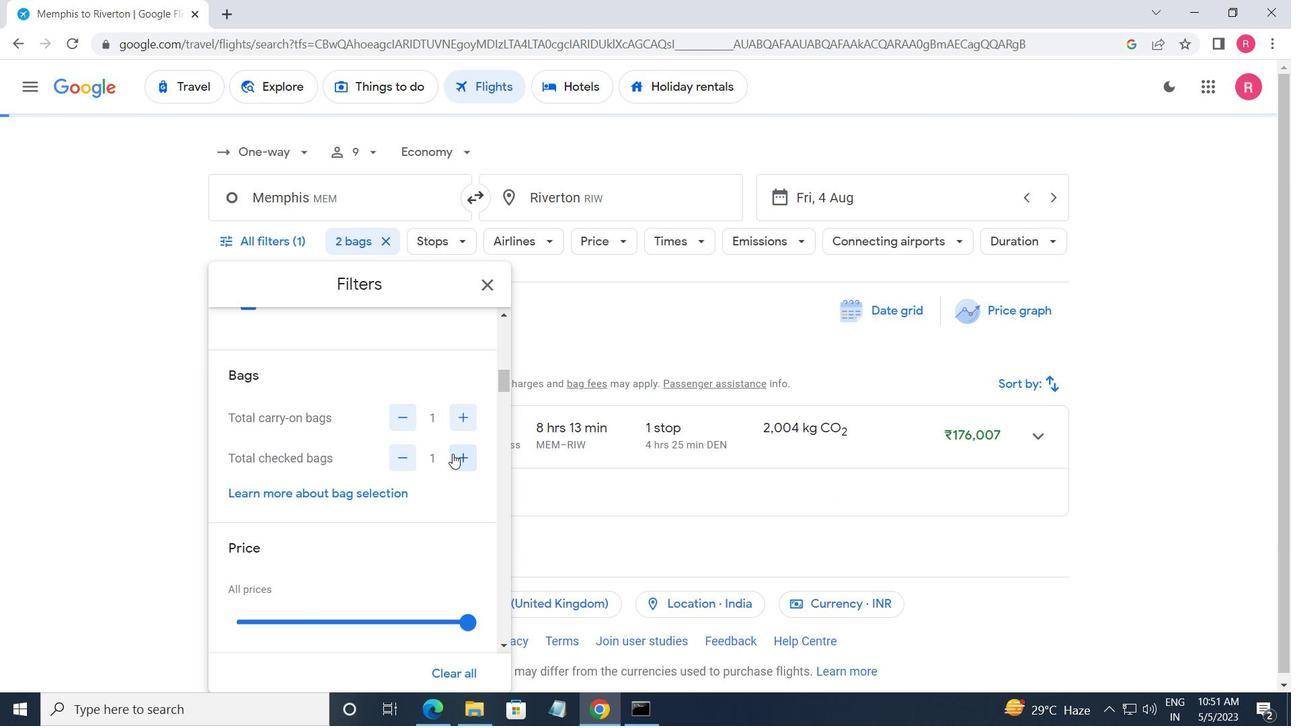 
Action: Mouse scrolled (455, 453) with delta (0, 0)
Screenshot: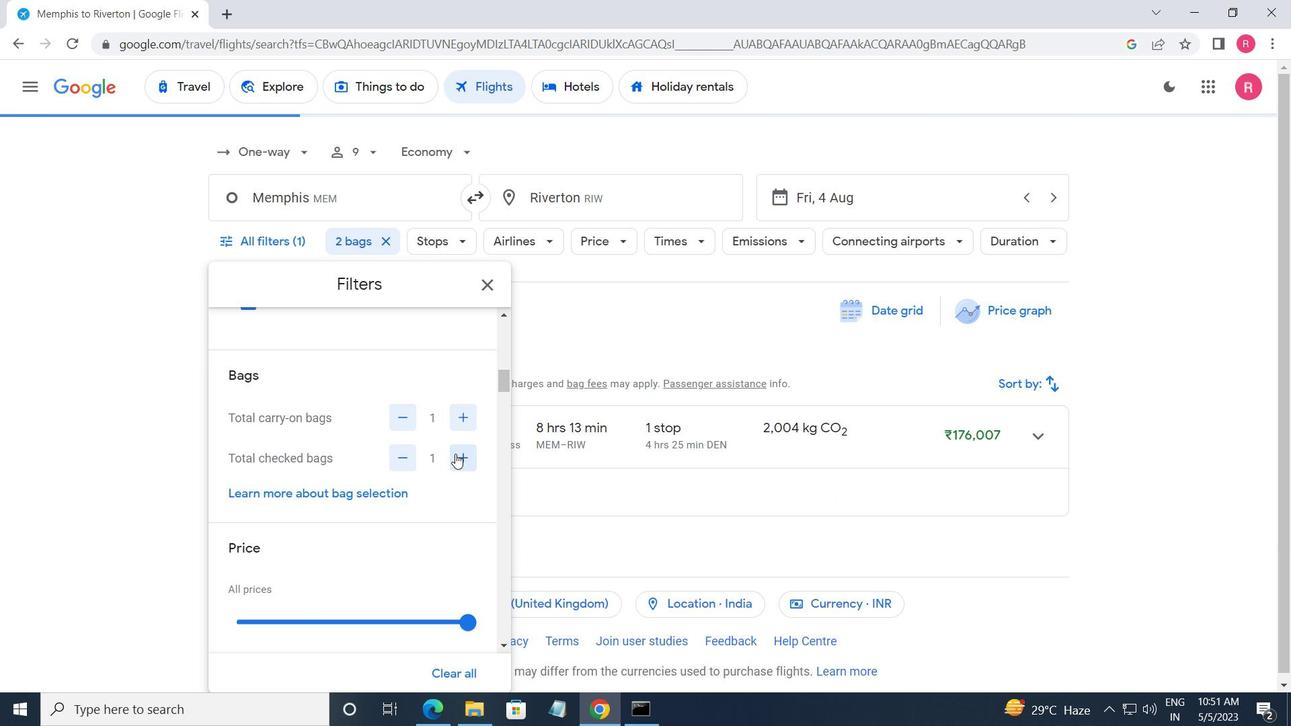 
Action: Mouse scrolled (455, 453) with delta (0, 0)
Screenshot: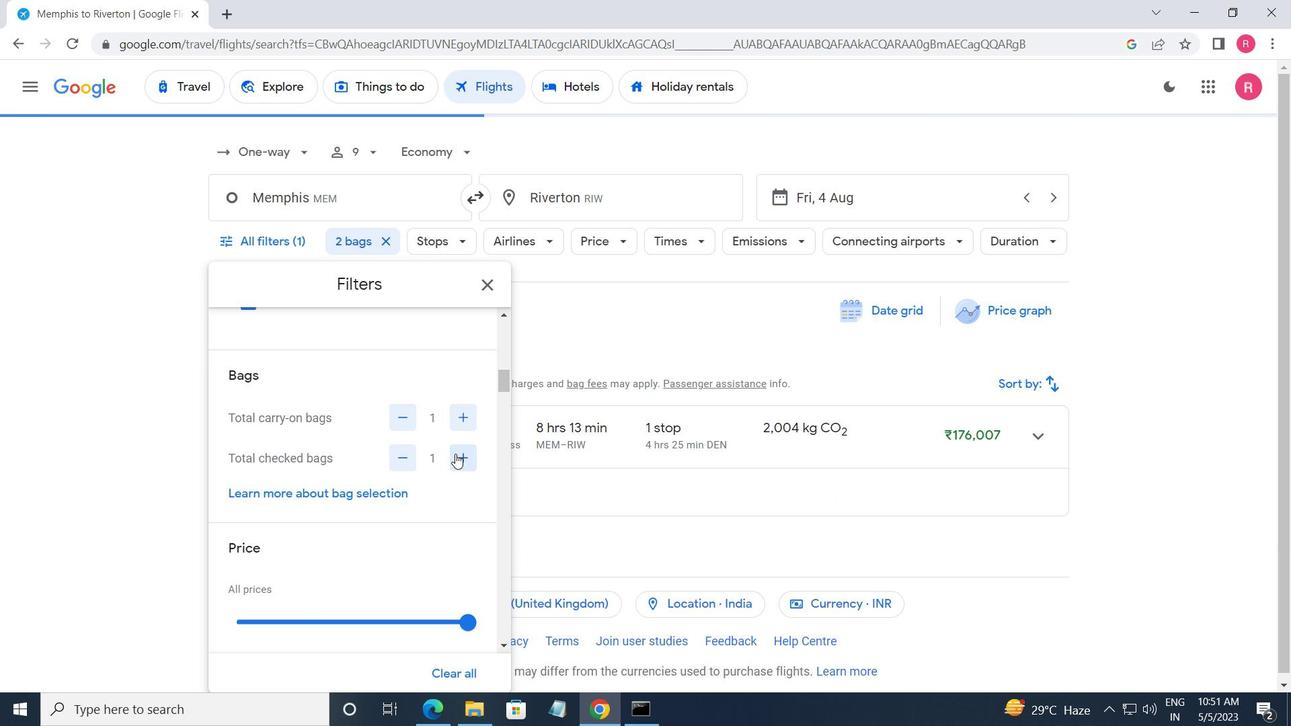 
Action: Mouse scrolled (455, 453) with delta (0, 0)
Screenshot: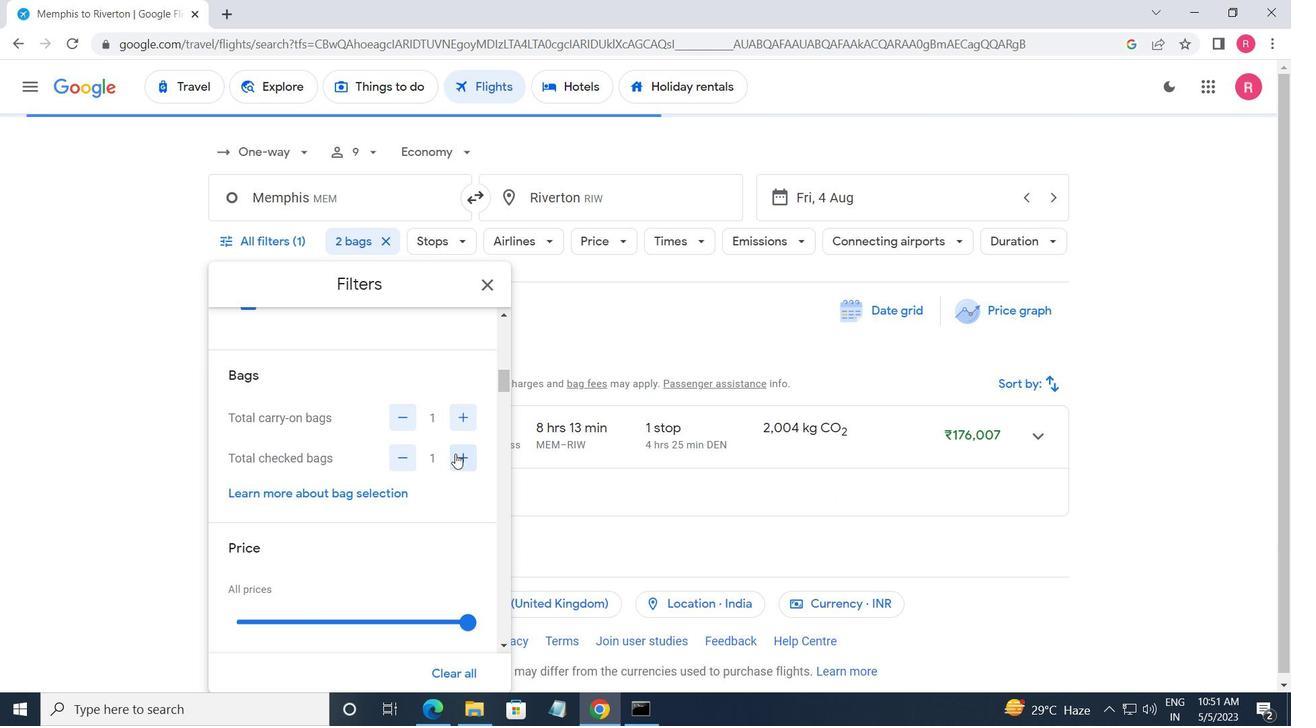 
Action: Mouse moved to (480, 380)
Screenshot: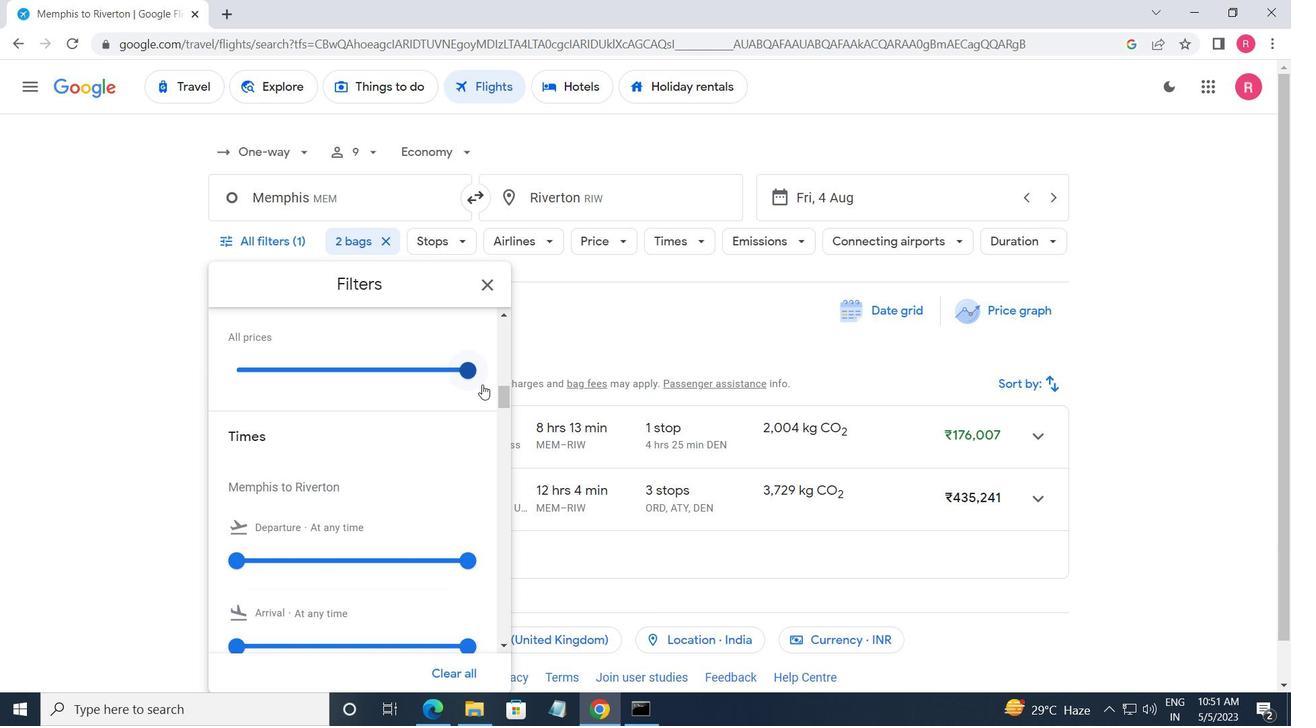 
Action: Mouse pressed left at (480, 380)
Screenshot: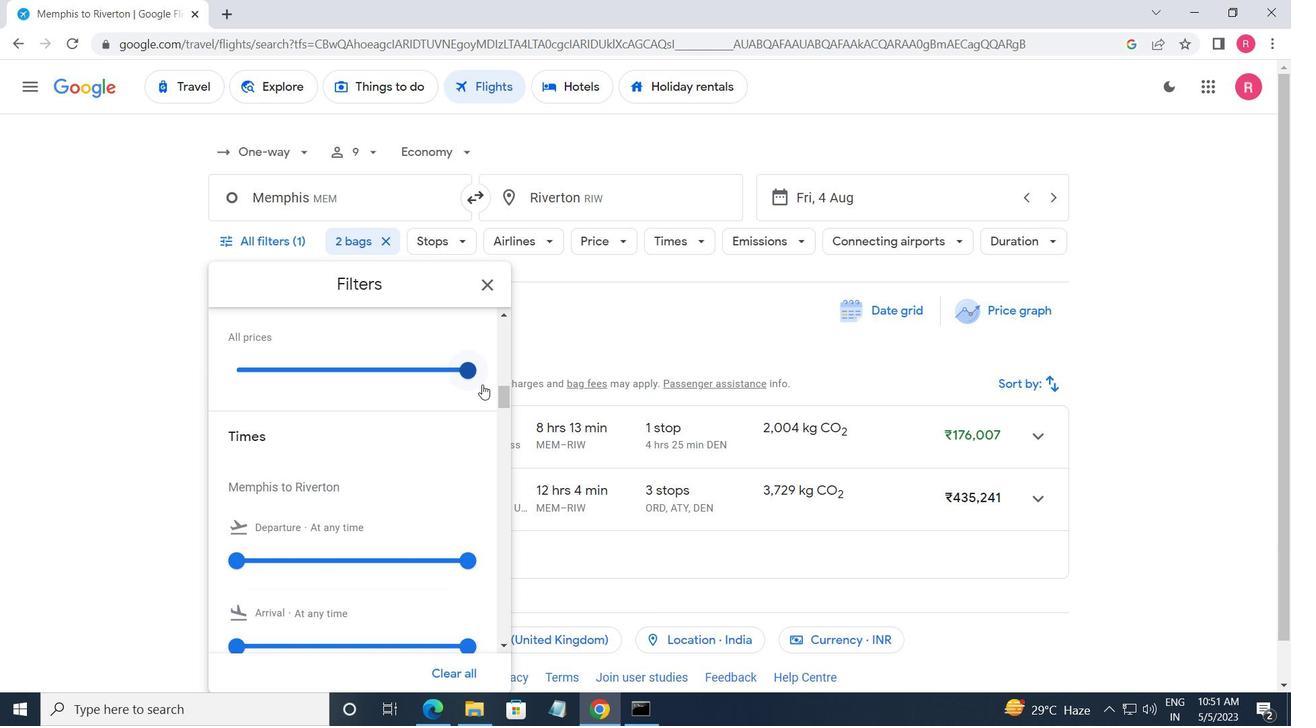 
Action: Mouse moved to (301, 405)
Screenshot: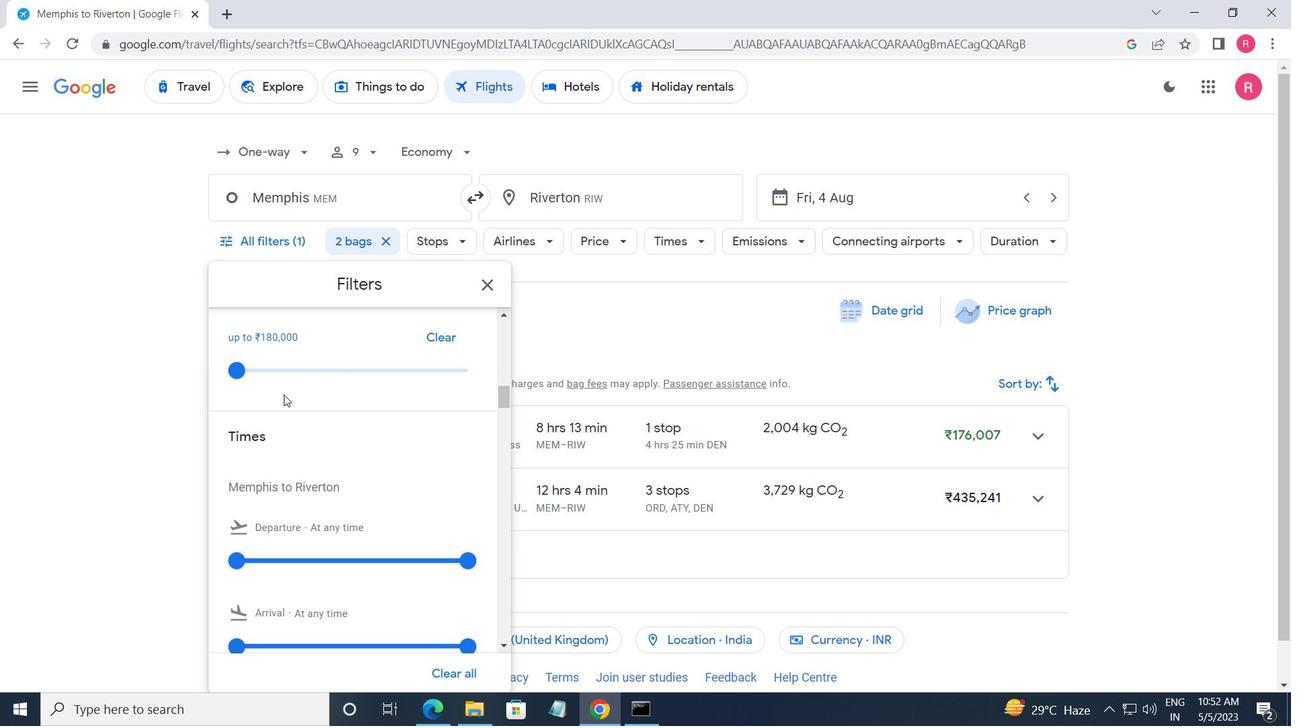
Action: Mouse scrolled (301, 406) with delta (0, 0)
Screenshot: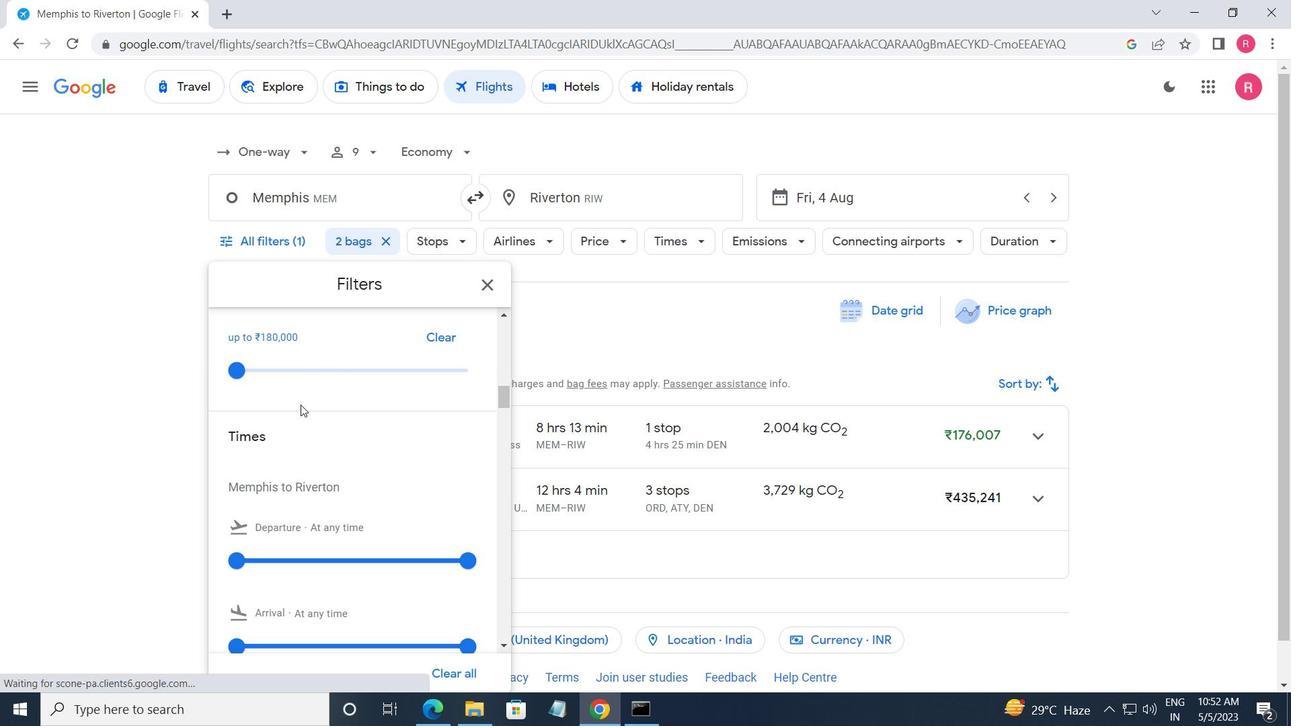 
Action: Mouse moved to (302, 404)
Screenshot: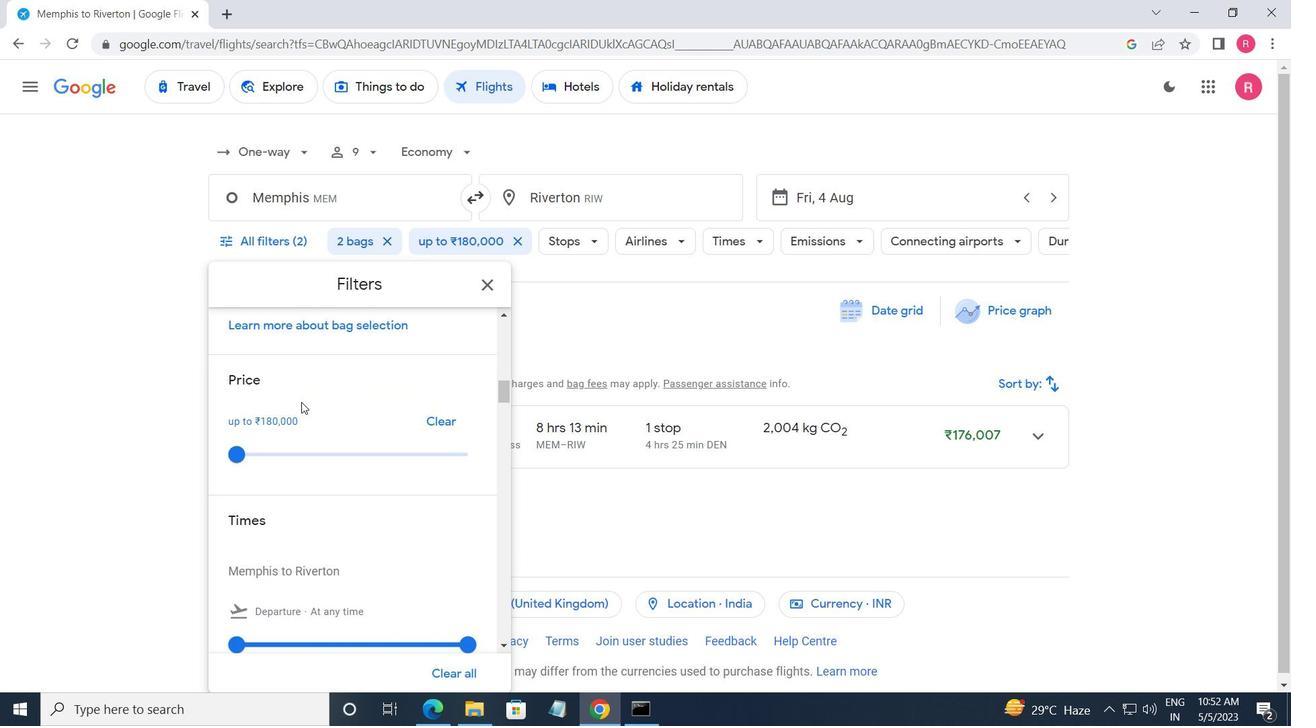 
Action: Mouse scrolled (302, 403) with delta (0, 0)
Screenshot: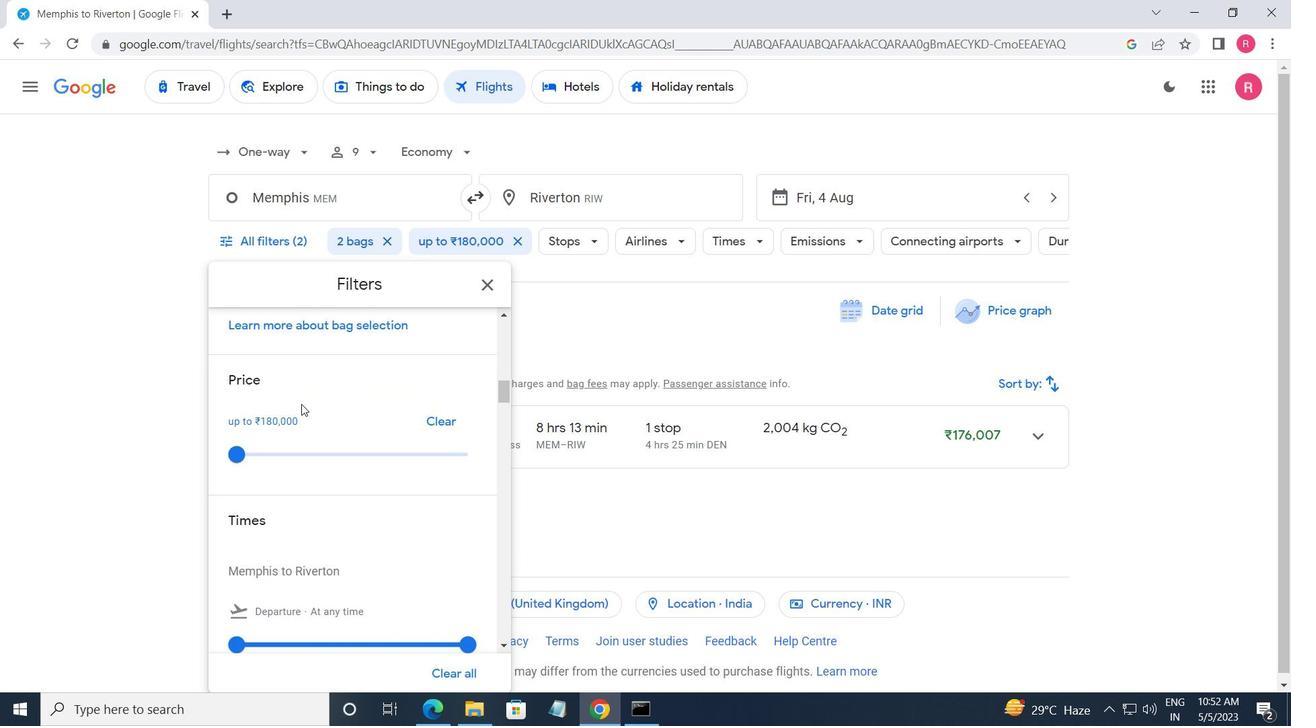 
Action: Mouse scrolled (302, 403) with delta (0, 0)
Screenshot: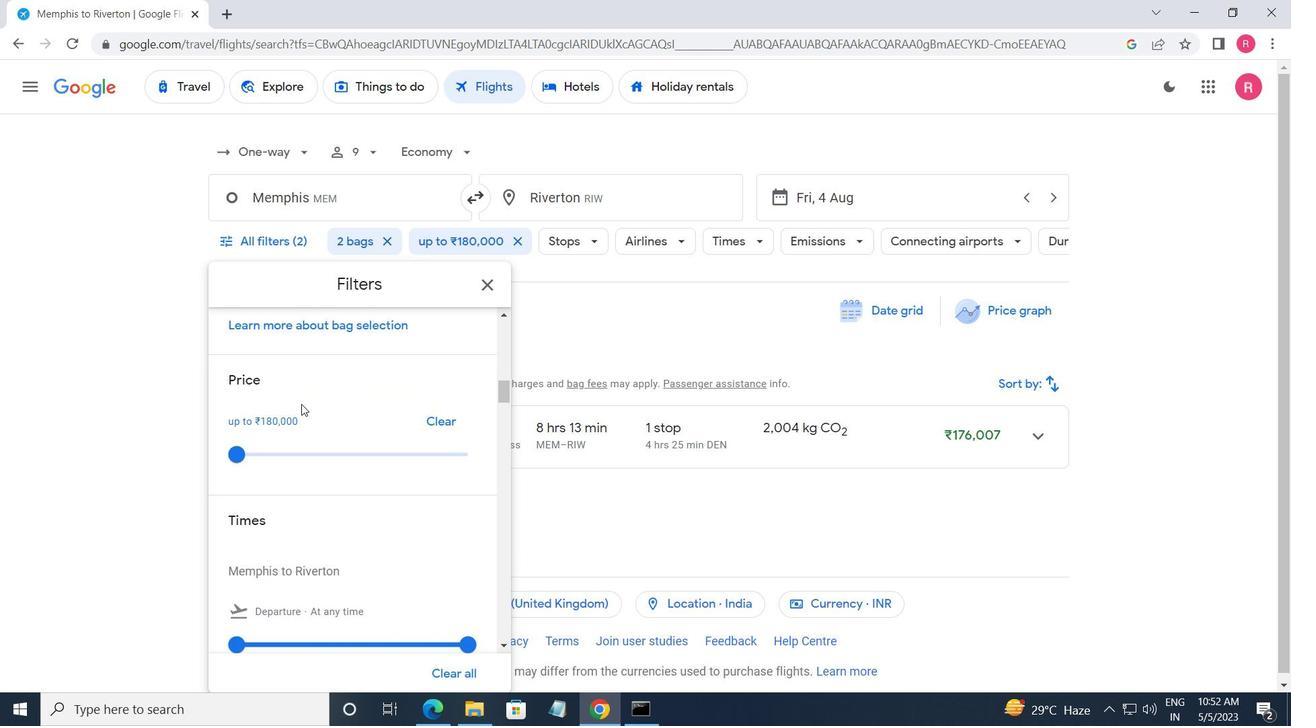 
Action: Mouse moved to (236, 459)
Screenshot: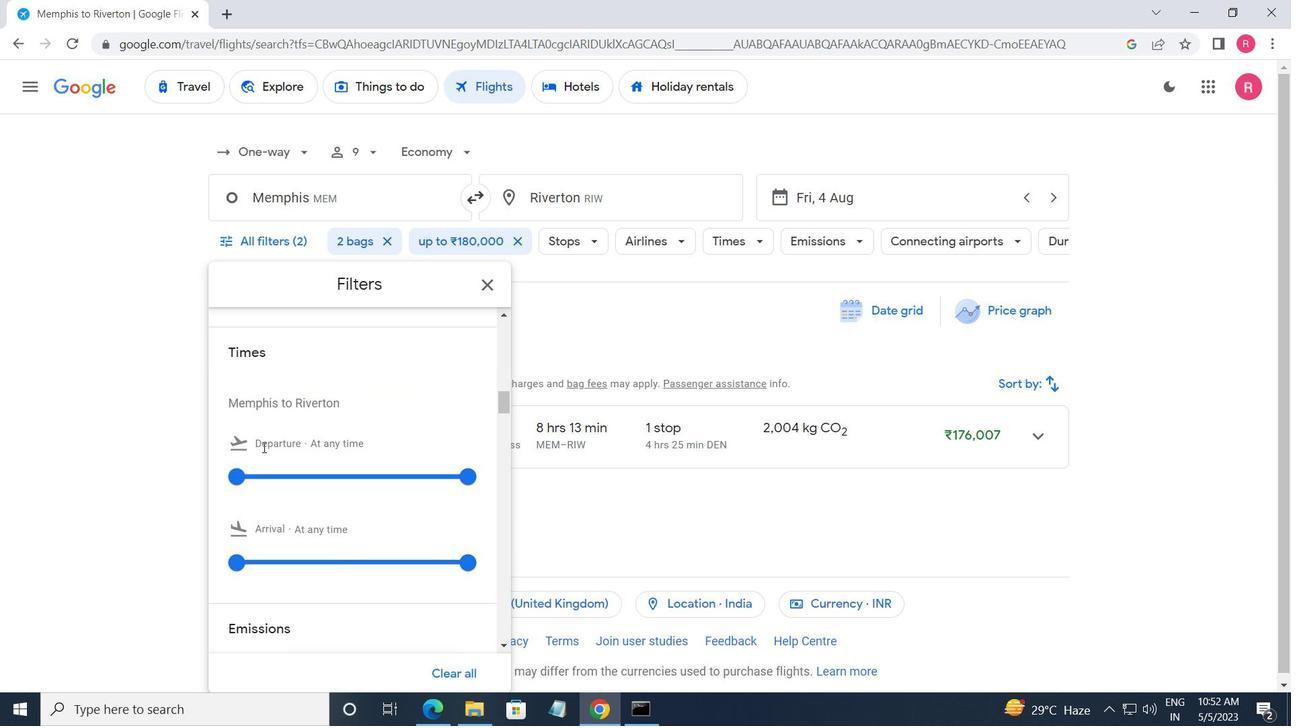 
Action: Mouse pressed left at (236, 459)
Screenshot: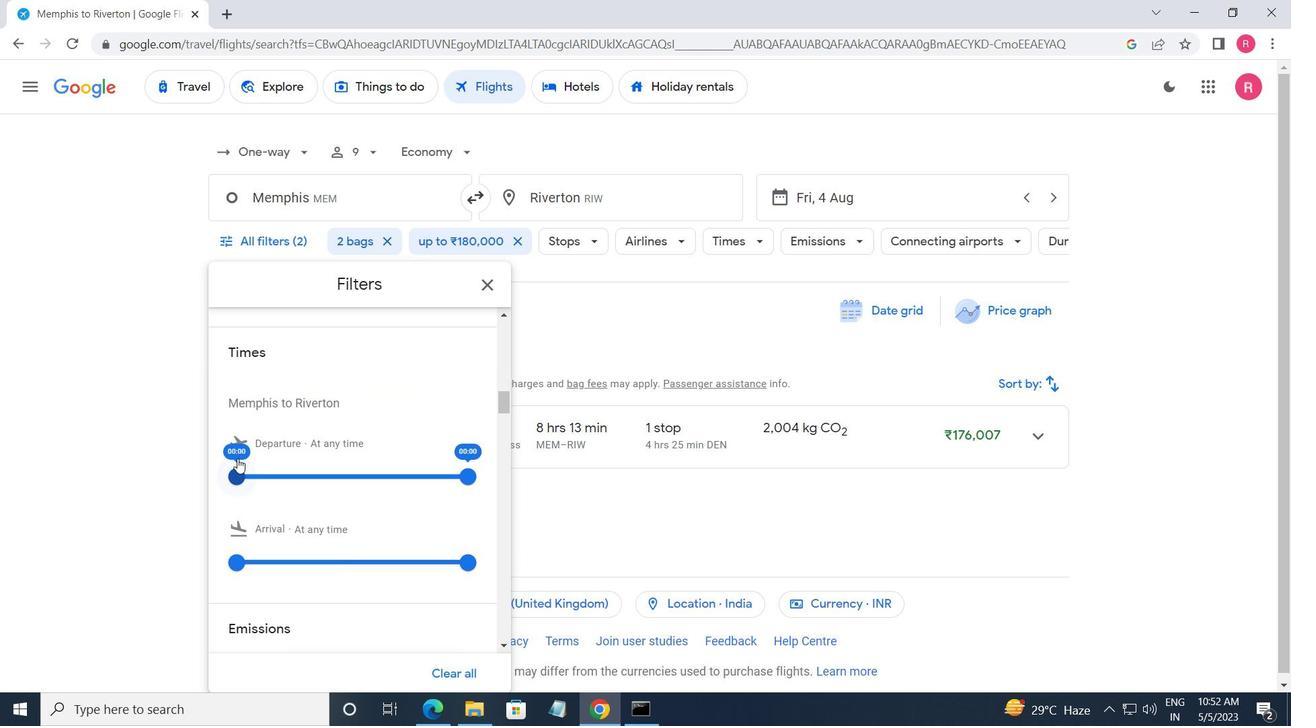
Action: Mouse moved to (468, 483)
Screenshot: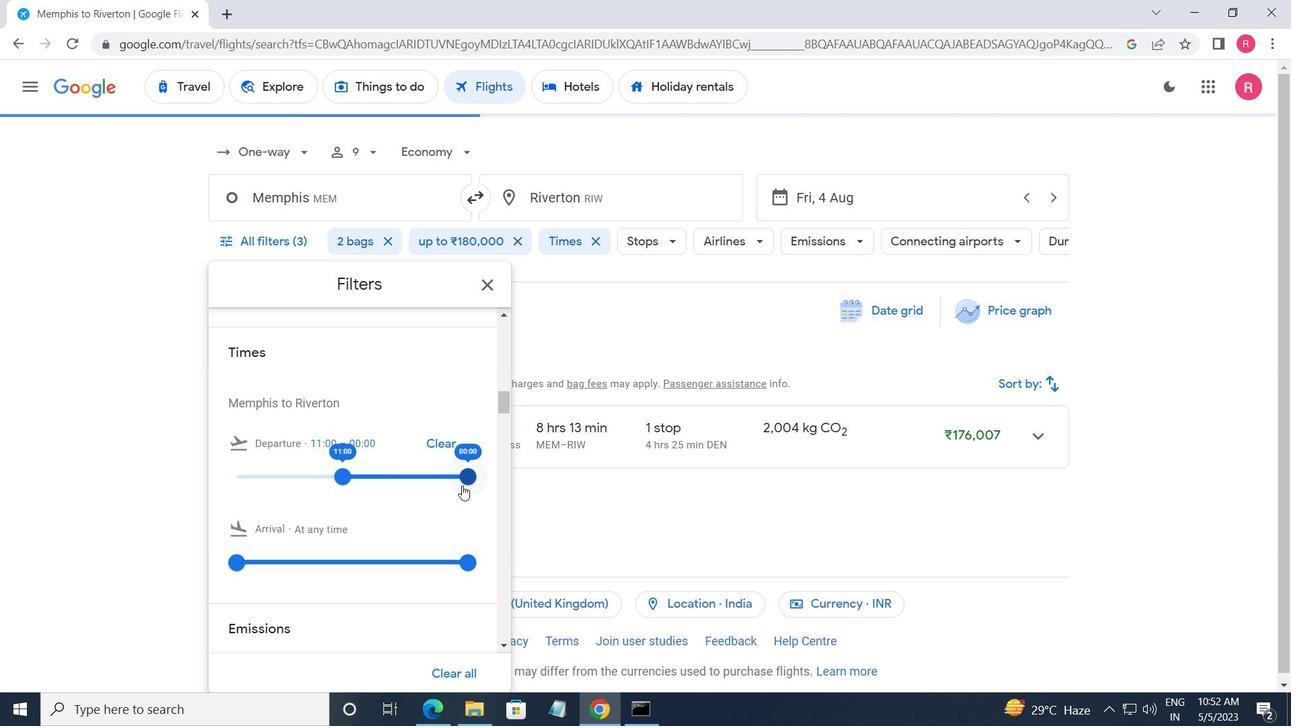 
Action: Mouse pressed left at (468, 483)
Screenshot: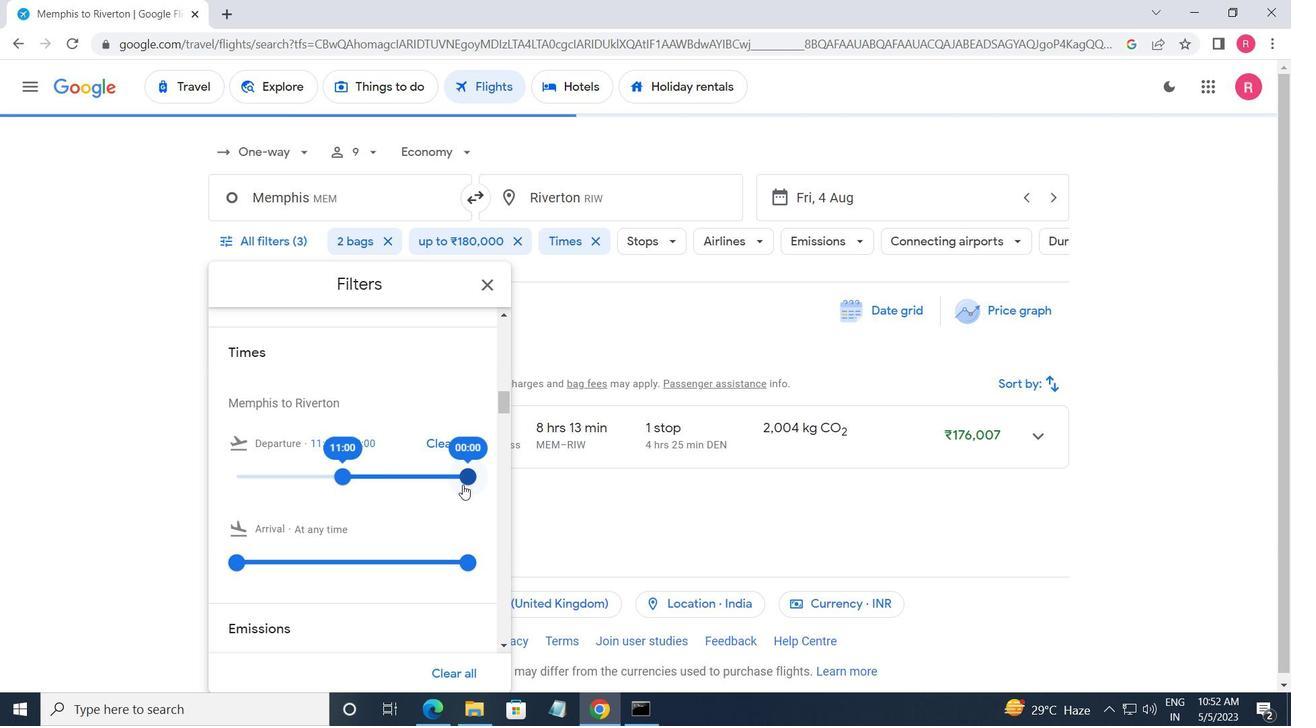 
Action: Mouse moved to (487, 283)
Screenshot: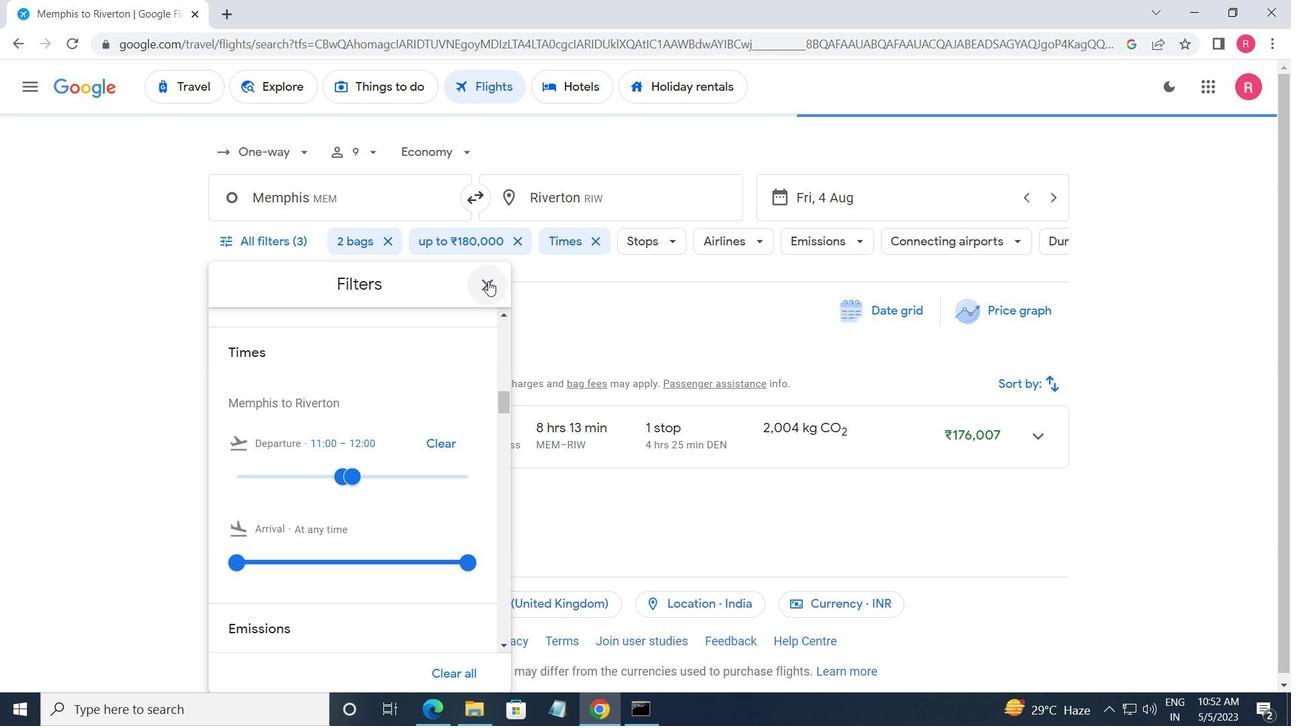 
Action: Mouse pressed left at (487, 283)
Screenshot: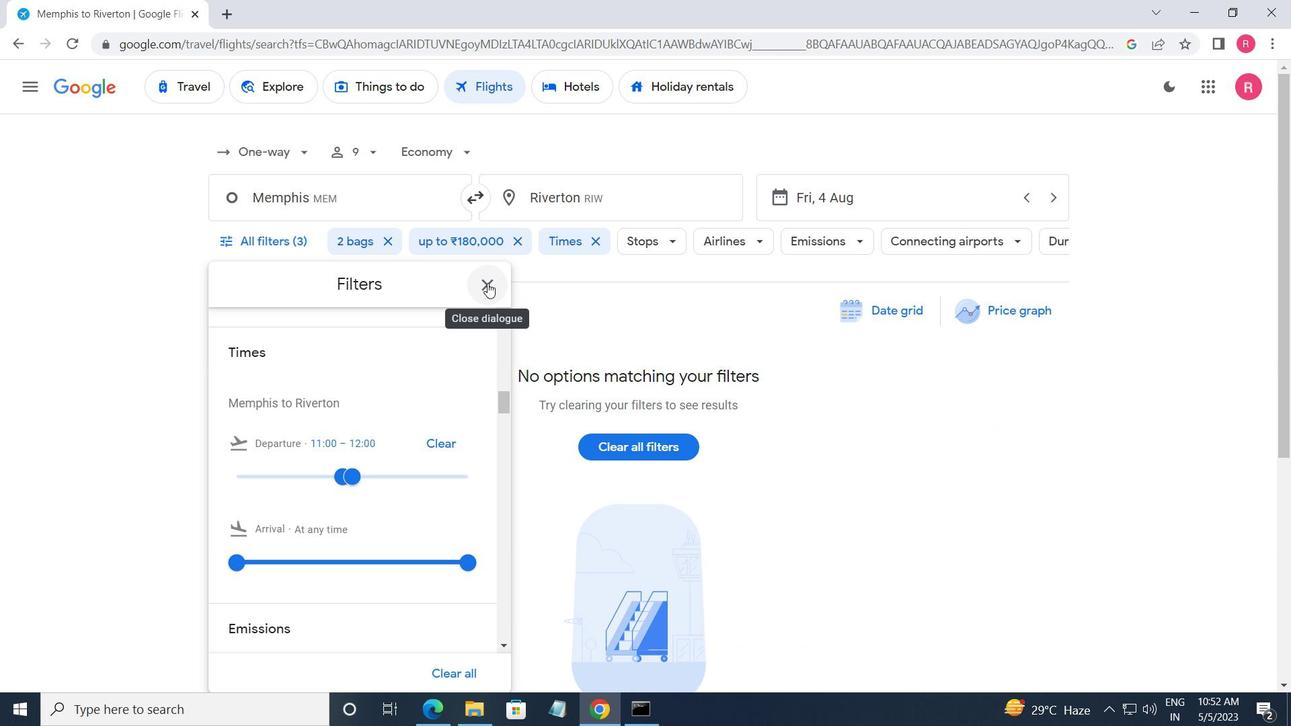 
Action: Mouse moved to (470, 273)
Screenshot: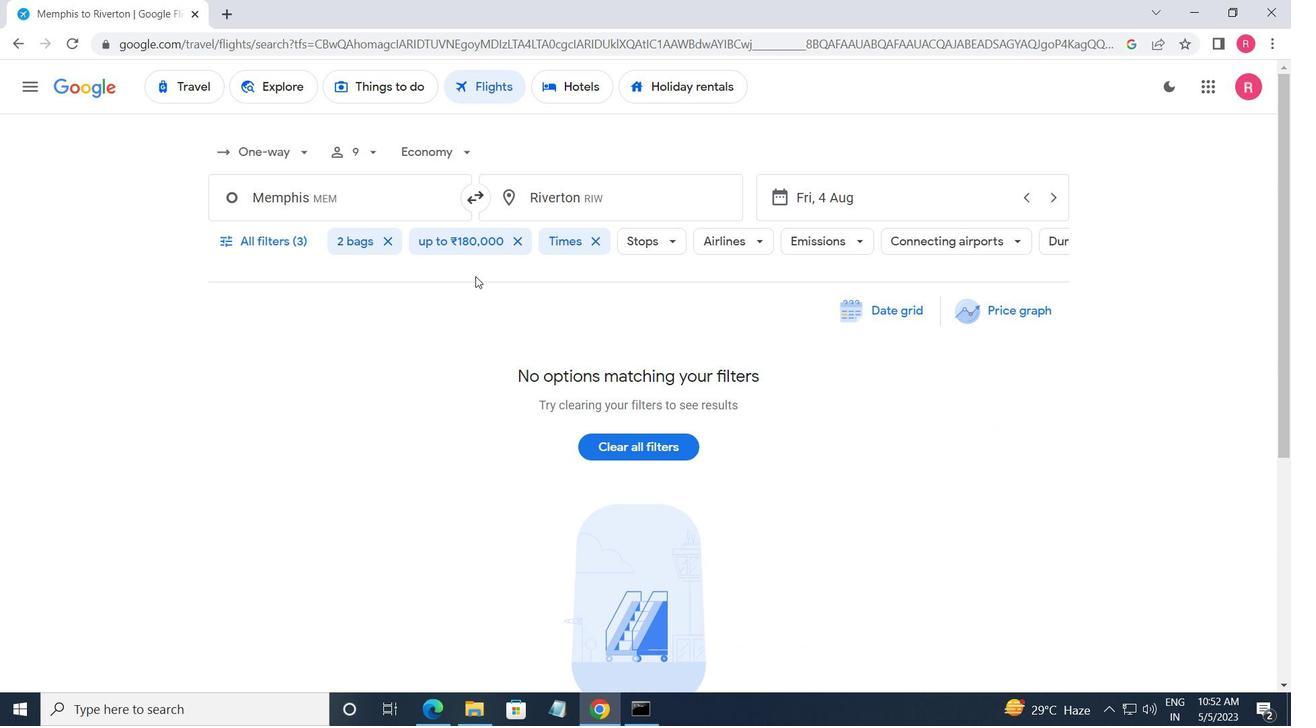 
